 Task: Search one way flight ticket for 3 adults, 3 children in premium economy from Newark: Newark Liberty International Airport to Gillette: Gillette Campbell County Airport on 5-1-2023. Choice of flights is JetBlue. Price is upto 25000. Outbound departure time preference is 8:00.
Action: Mouse moved to (199, 345)
Screenshot: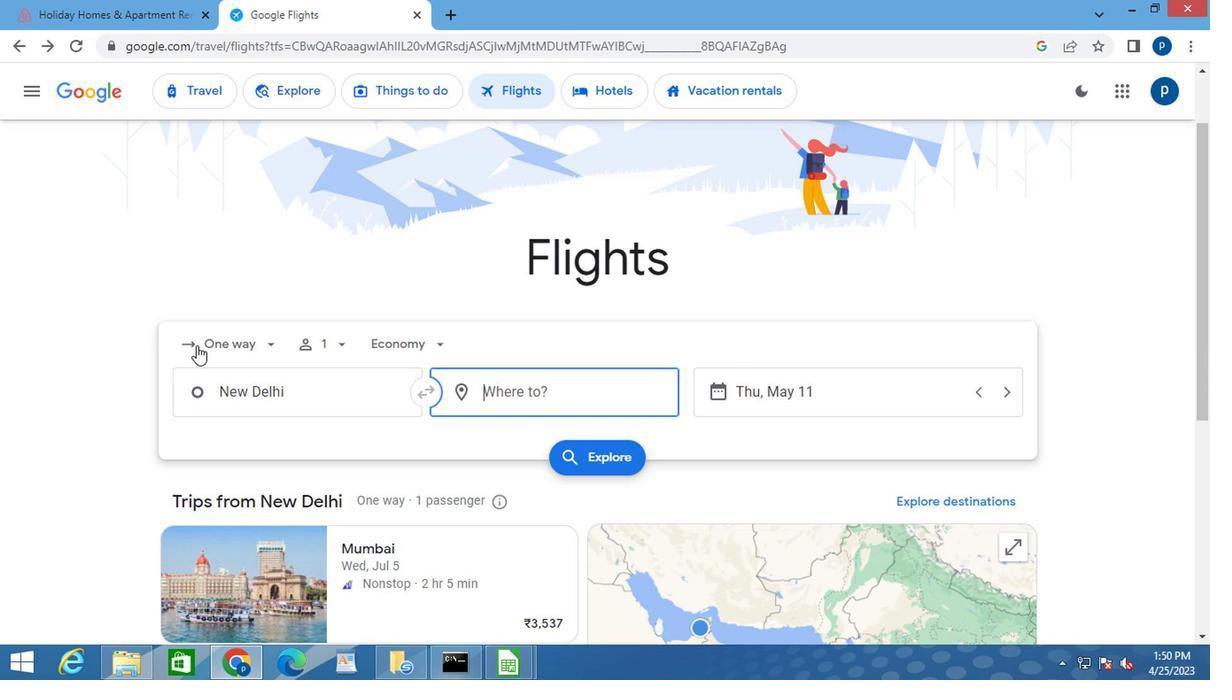 
Action: Mouse pressed left at (199, 345)
Screenshot: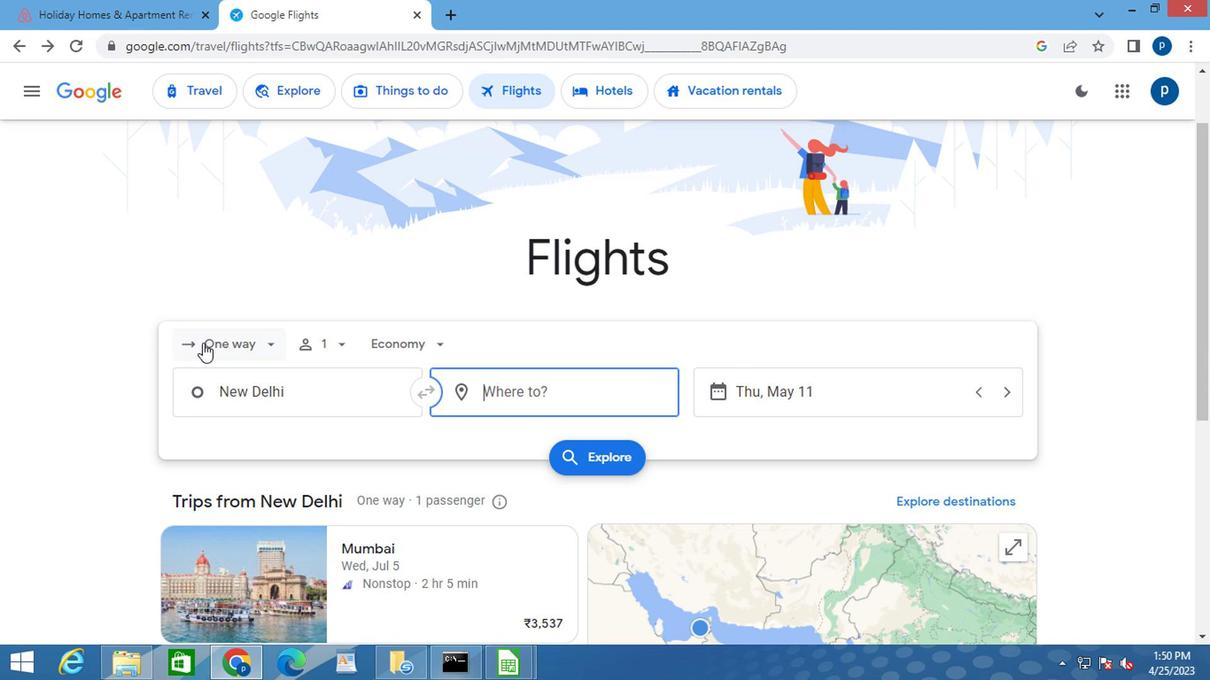 
Action: Mouse moved to (235, 424)
Screenshot: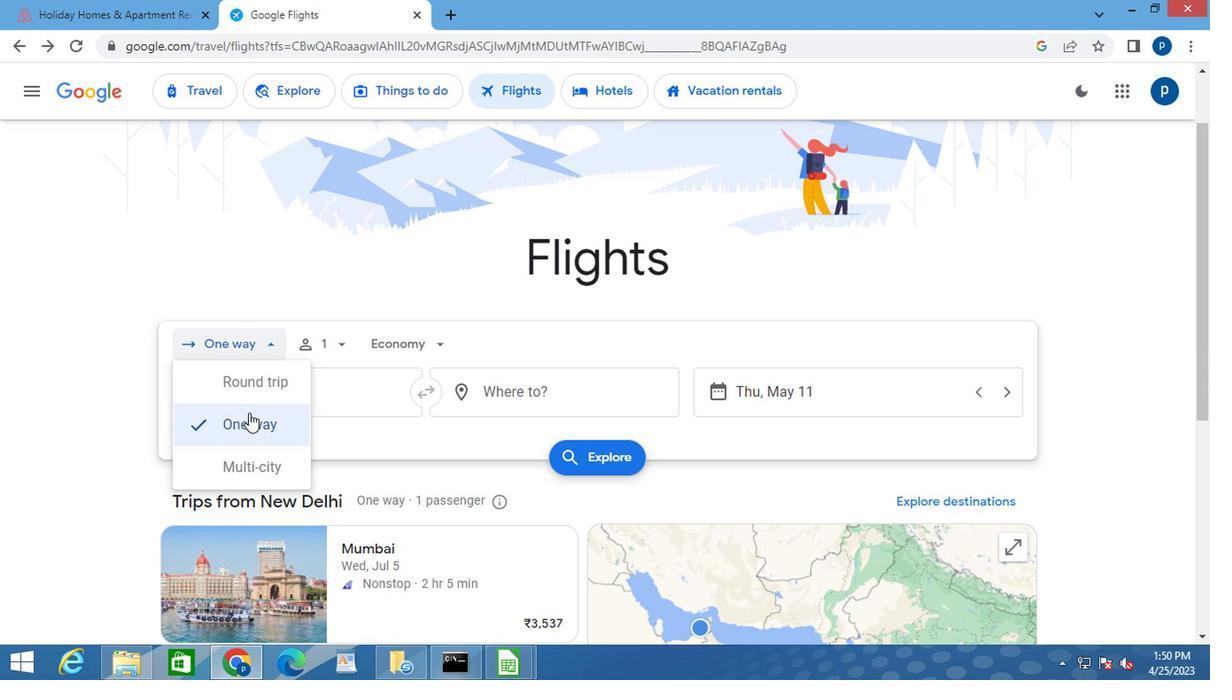 
Action: Mouse pressed left at (235, 424)
Screenshot: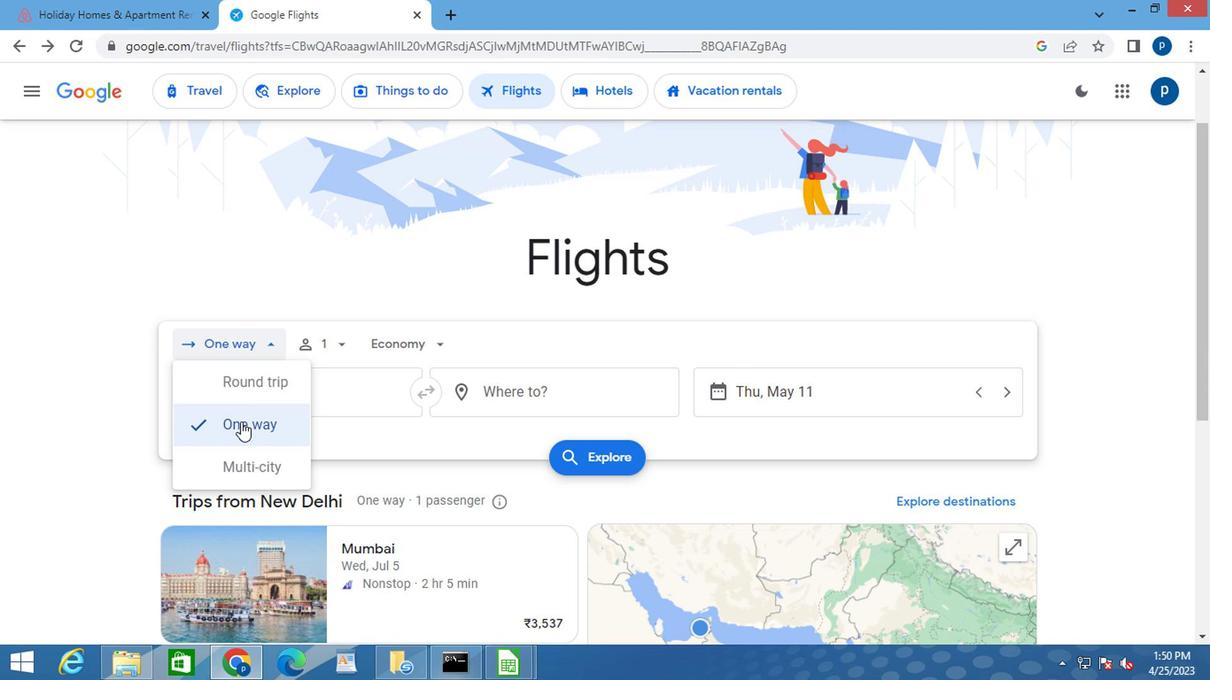 
Action: Mouse moved to (312, 340)
Screenshot: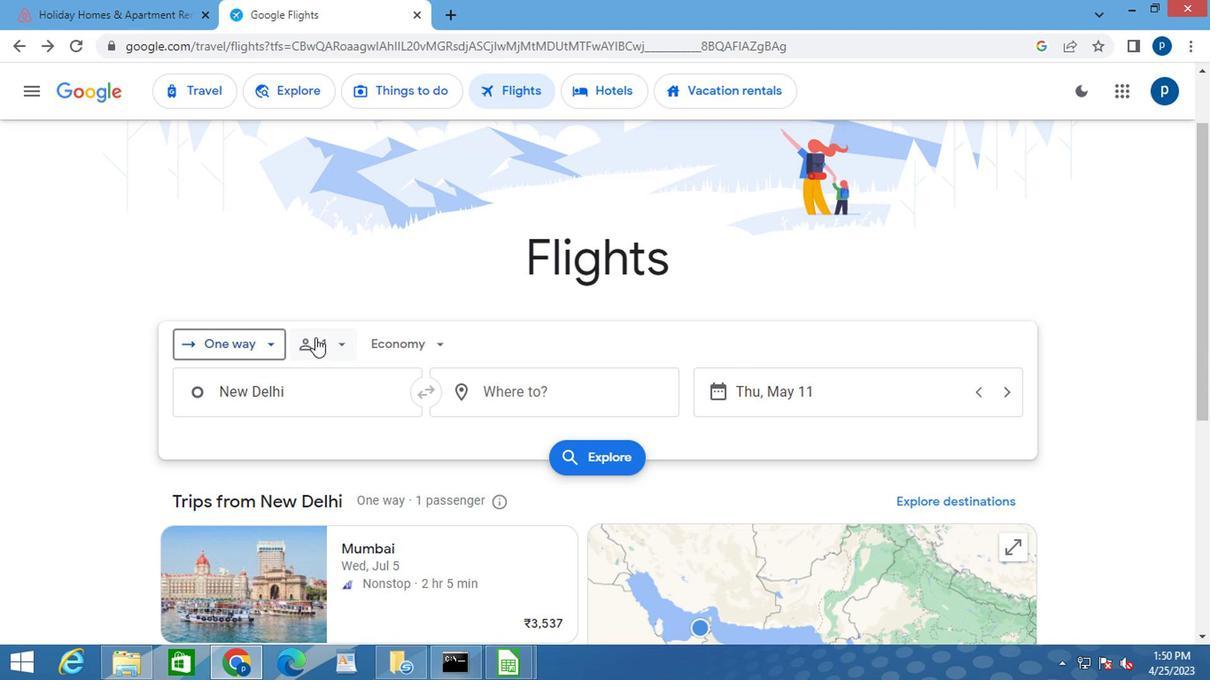 
Action: Mouse pressed left at (312, 340)
Screenshot: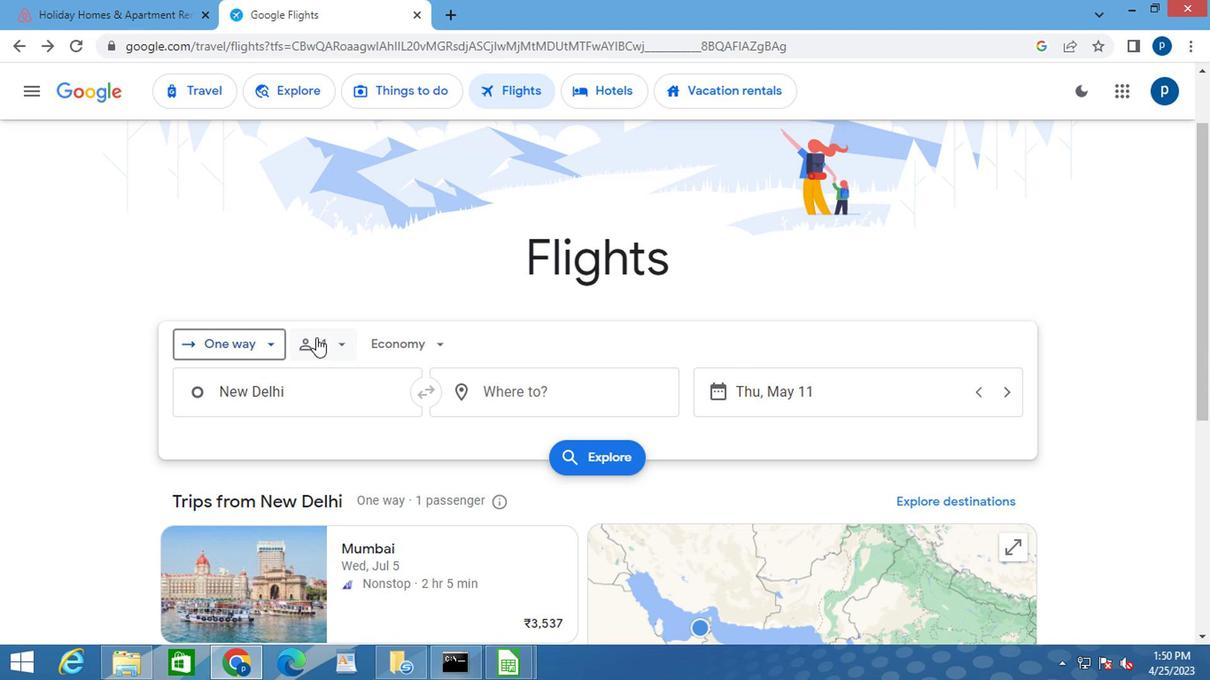 
Action: Mouse moved to (472, 388)
Screenshot: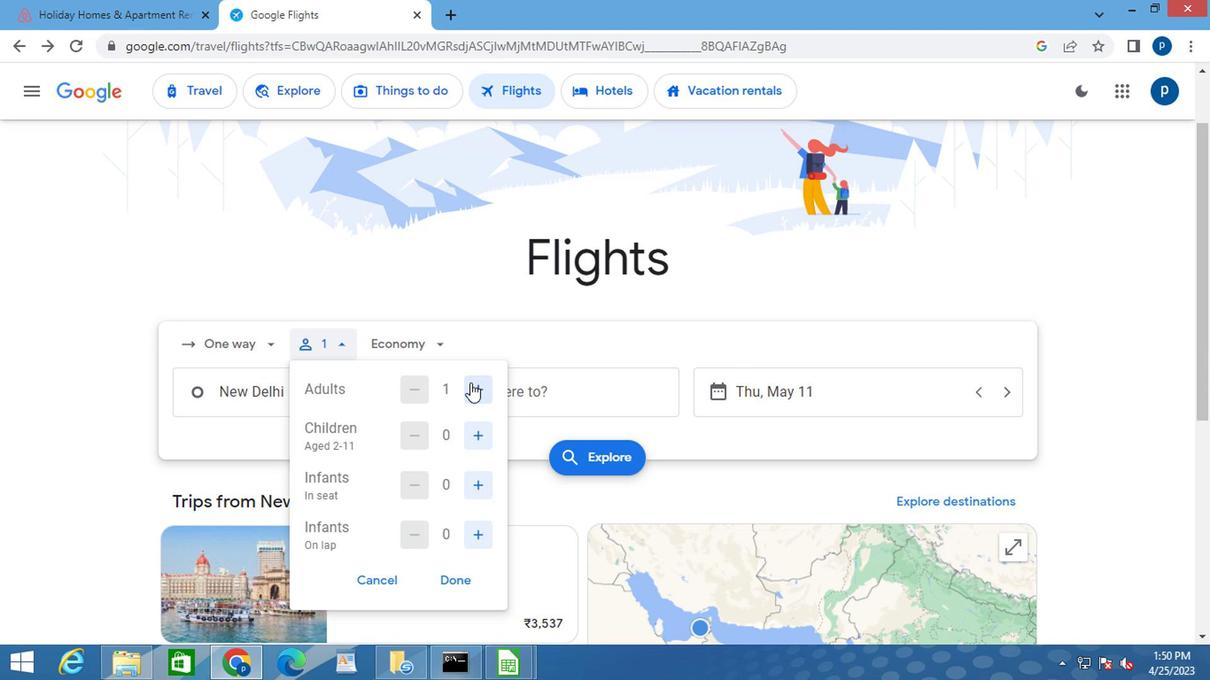 
Action: Mouse pressed left at (472, 388)
Screenshot: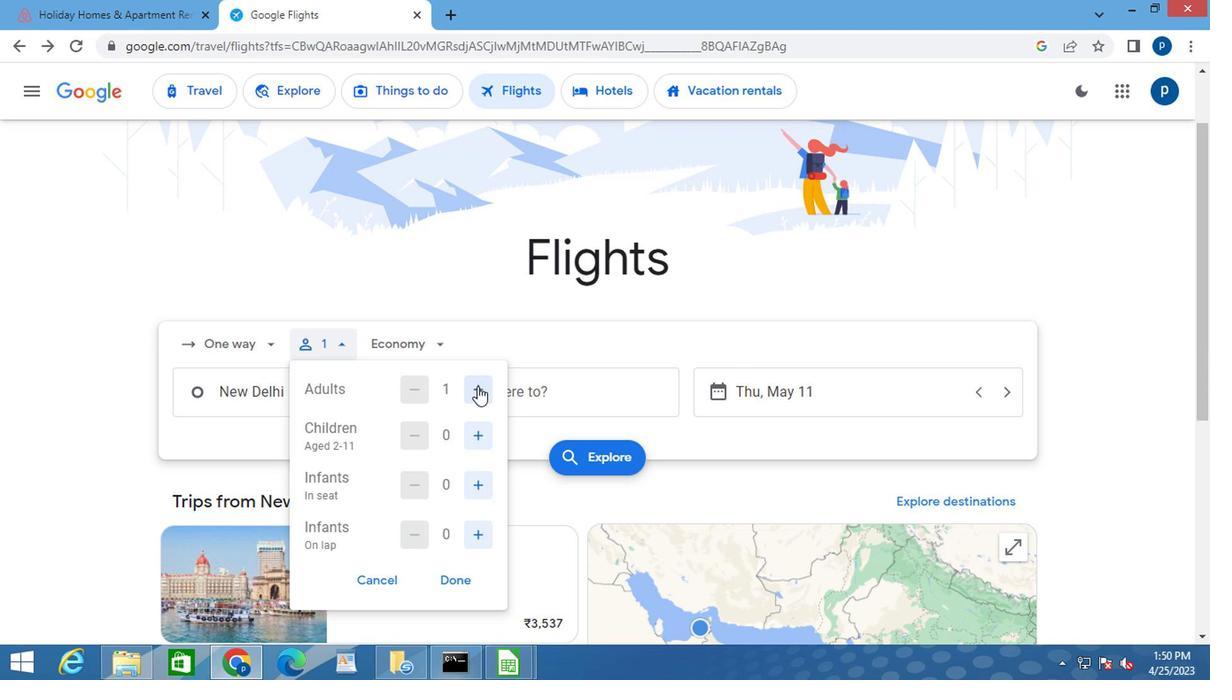 
Action: Mouse pressed left at (472, 388)
Screenshot: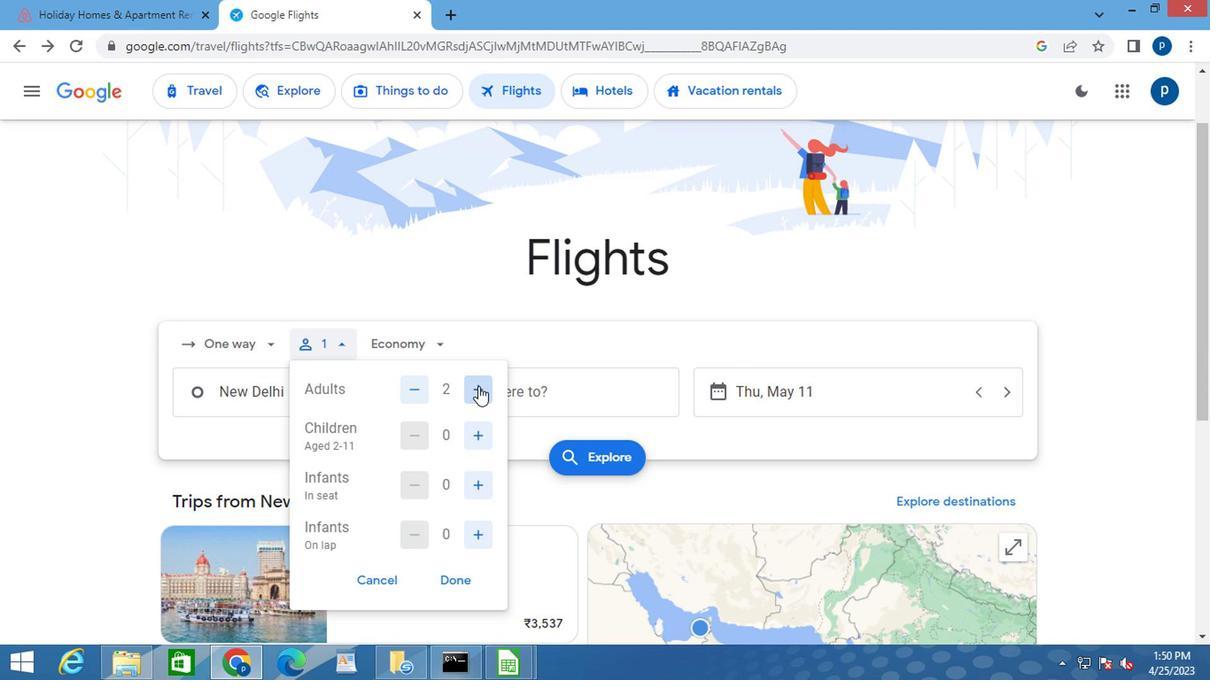 
Action: Mouse moved to (477, 441)
Screenshot: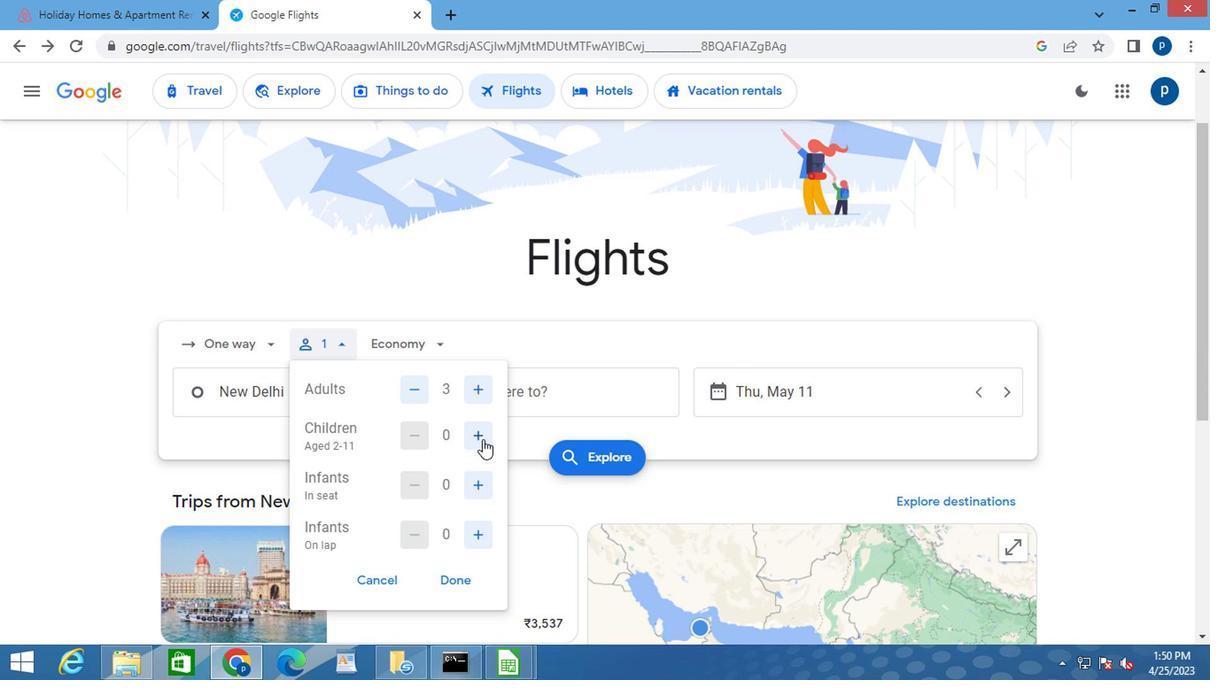 
Action: Mouse pressed left at (477, 441)
Screenshot: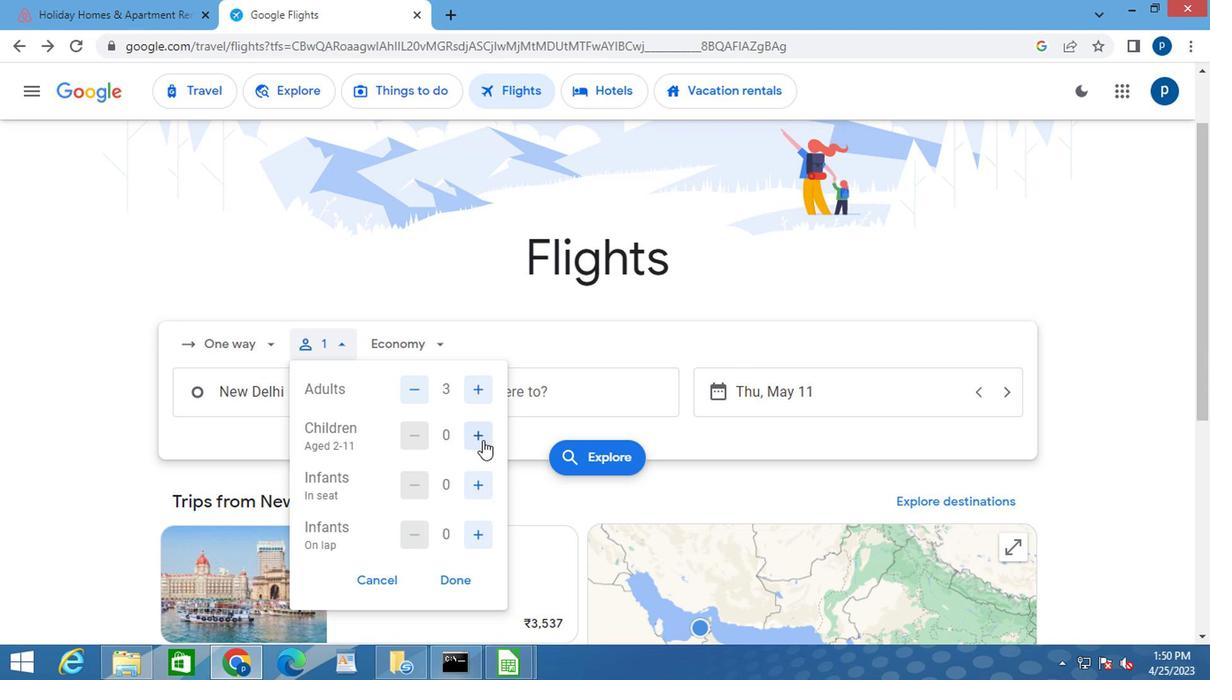 
Action: Mouse pressed left at (477, 441)
Screenshot: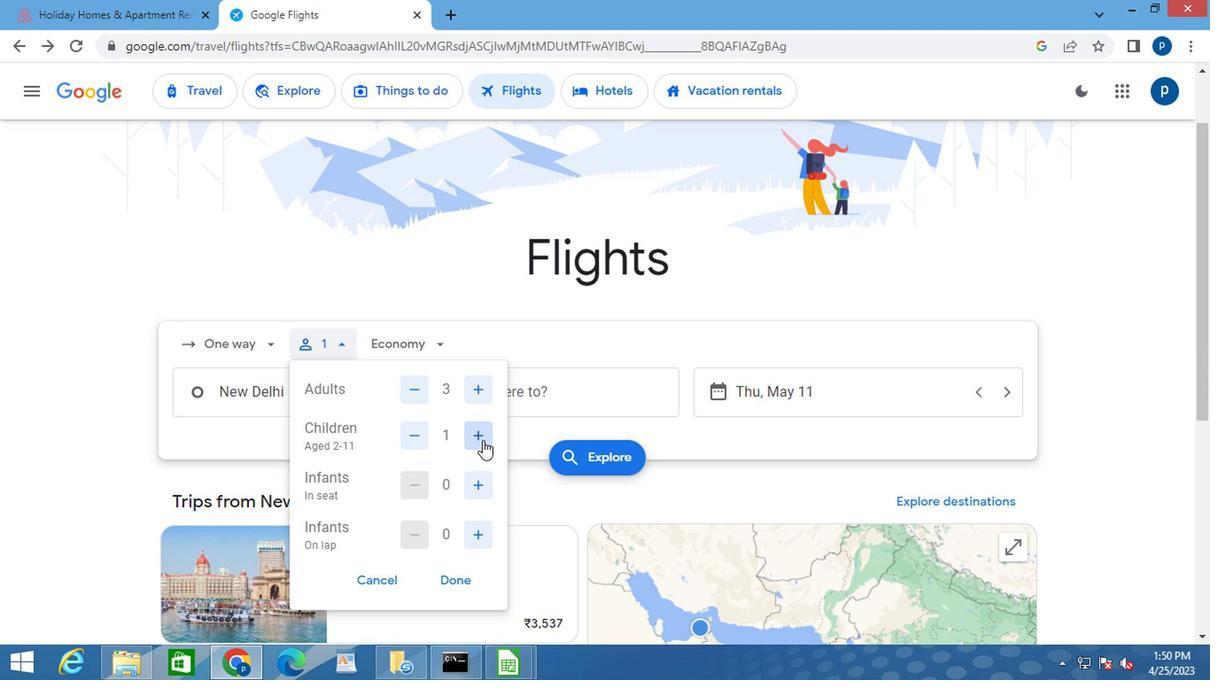 
Action: Mouse moved to (477, 440)
Screenshot: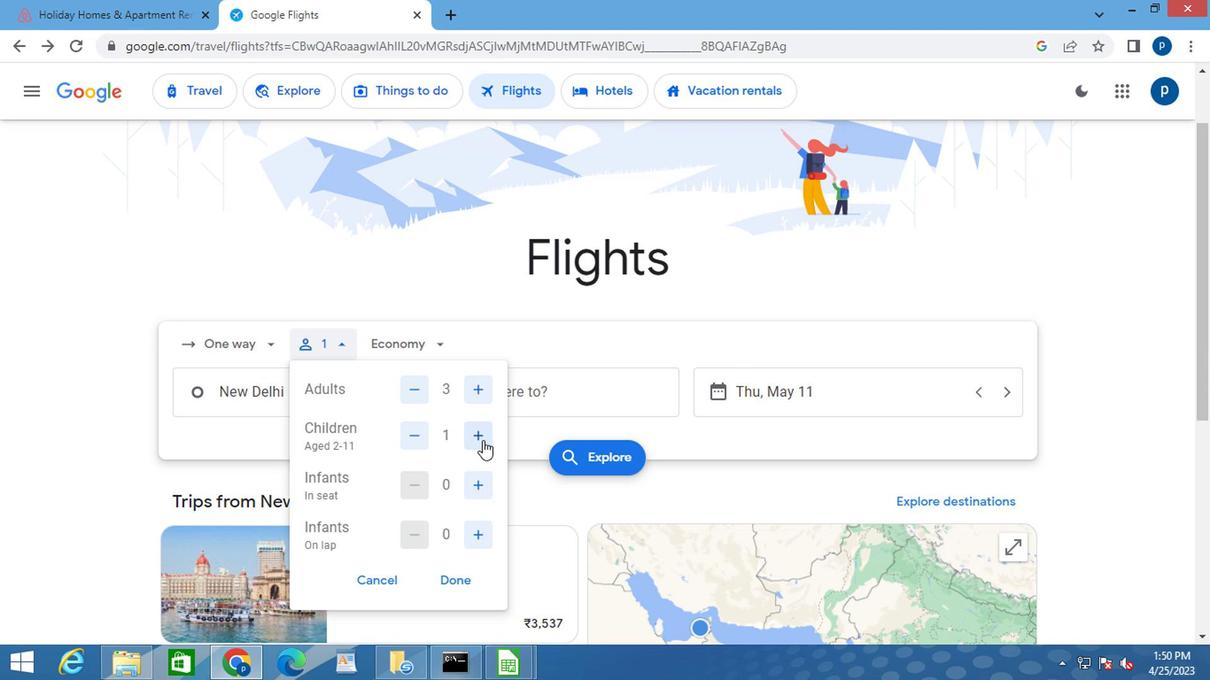 
Action: Mouse pressed left at (477, 440)
Screenshot: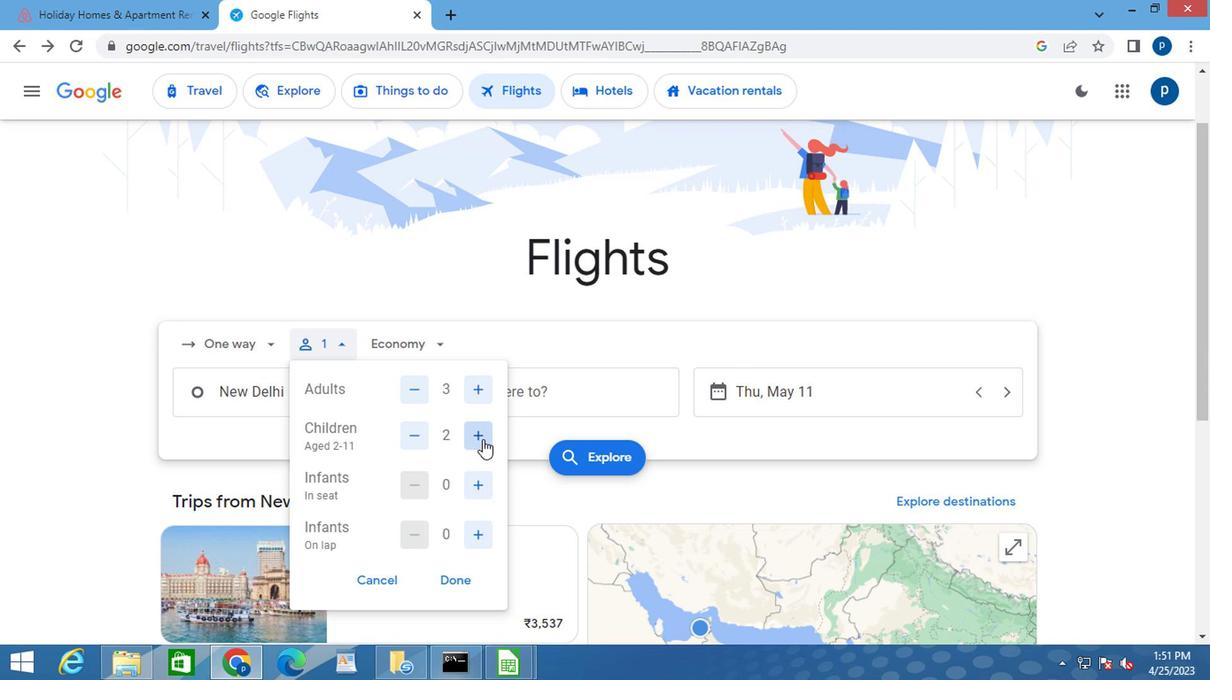 
Action: Mouse moved to (452, 574)
Screenshot: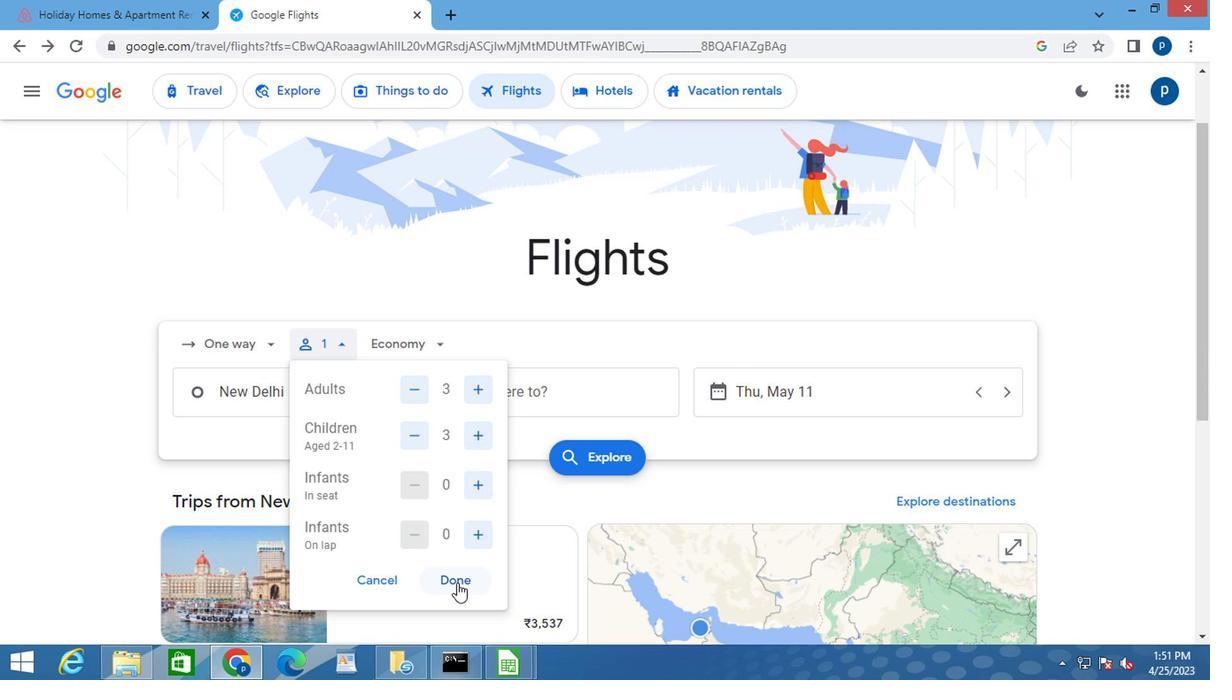 
Action: Mouse pressed left at (452, 574)
Screenshot: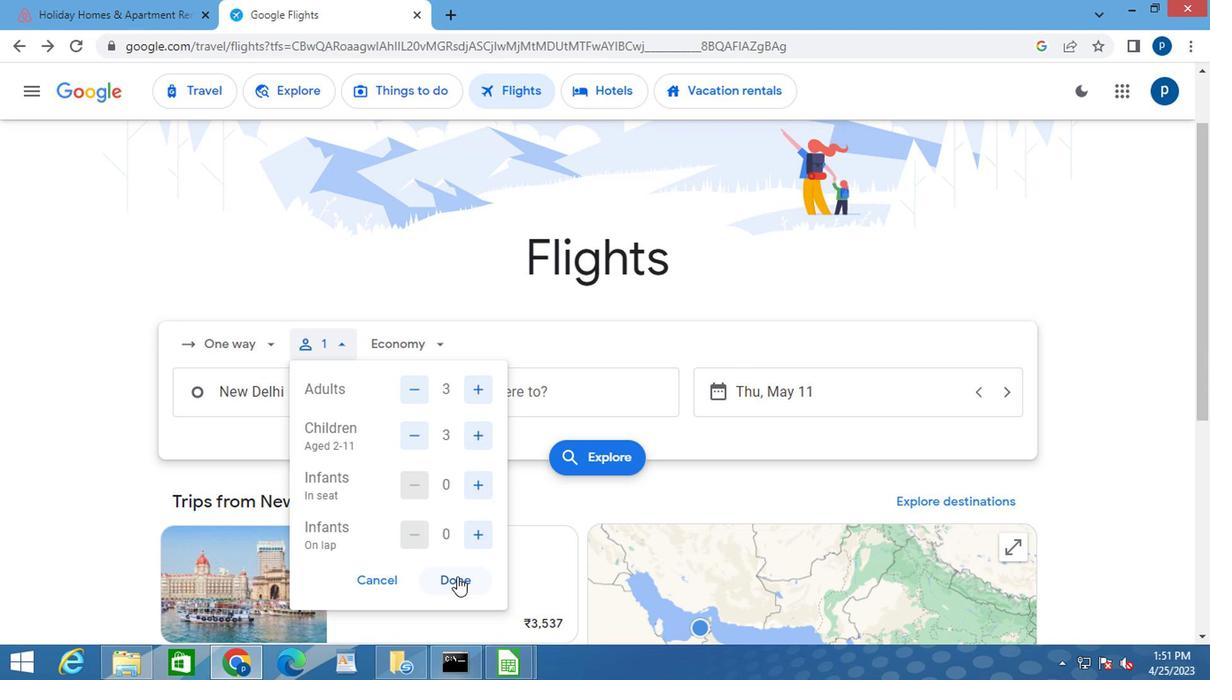 
Action: Mouse moved to (416, 341)
Screenshot: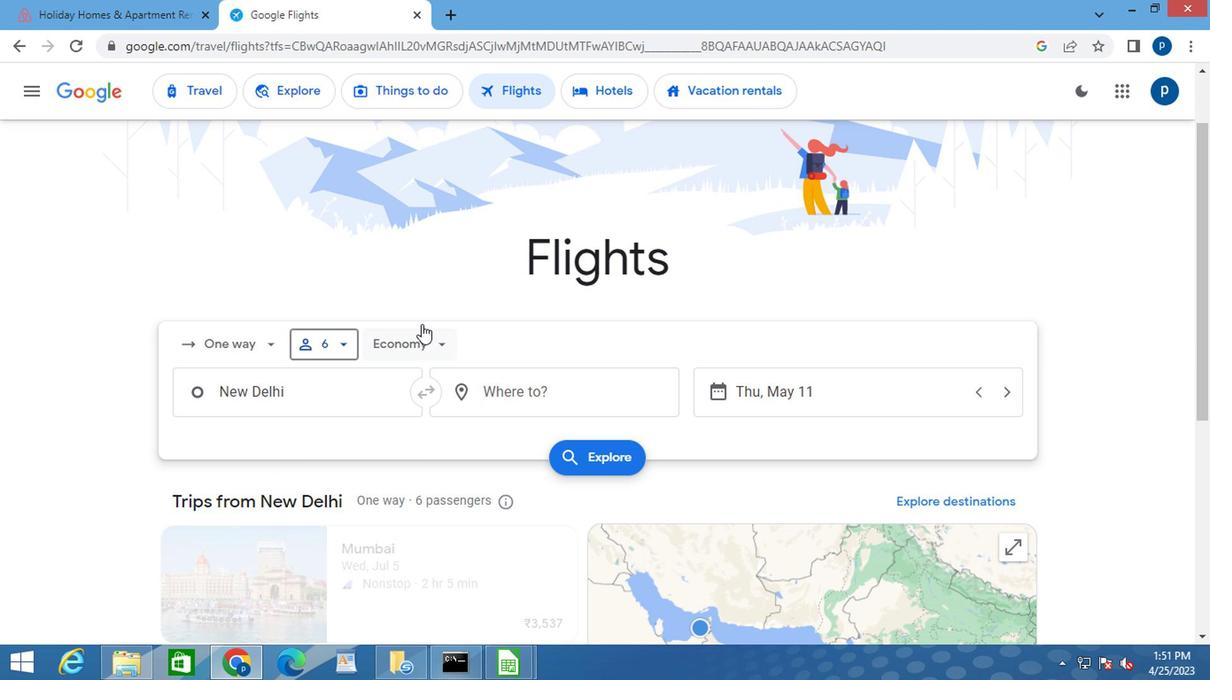 
Action: Mouse pressed left at (416, 341)
Screenshot: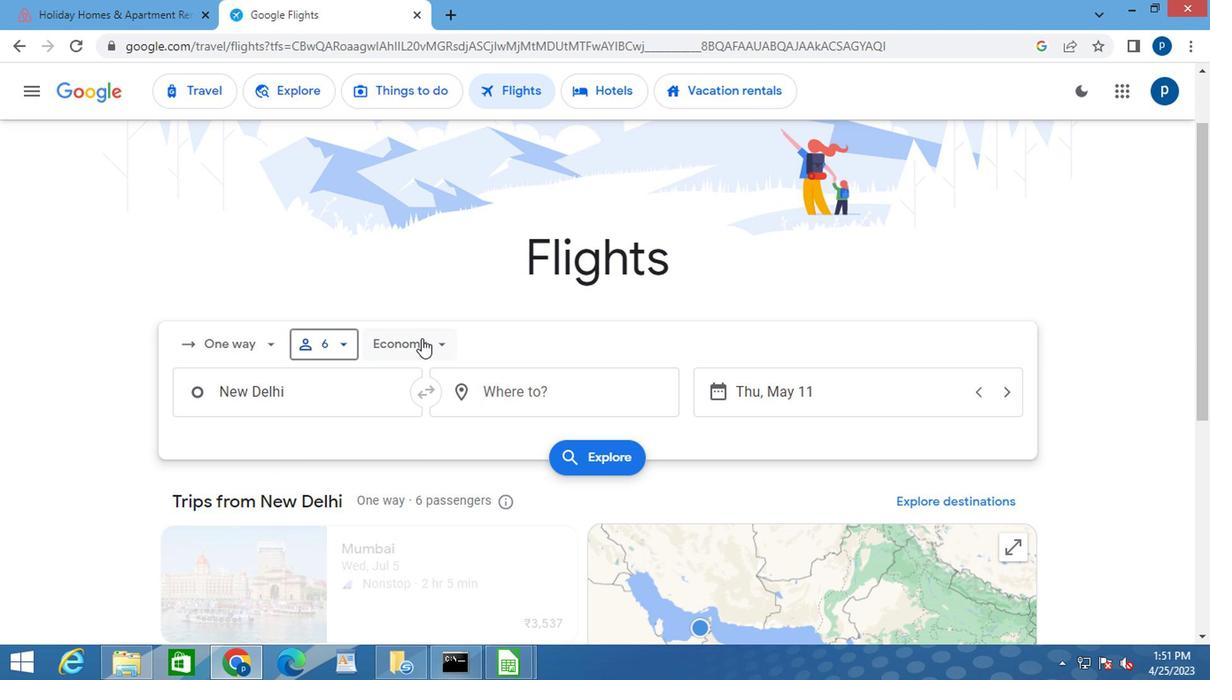 
Action: Mouse moved to (479, 419)
Screenshot: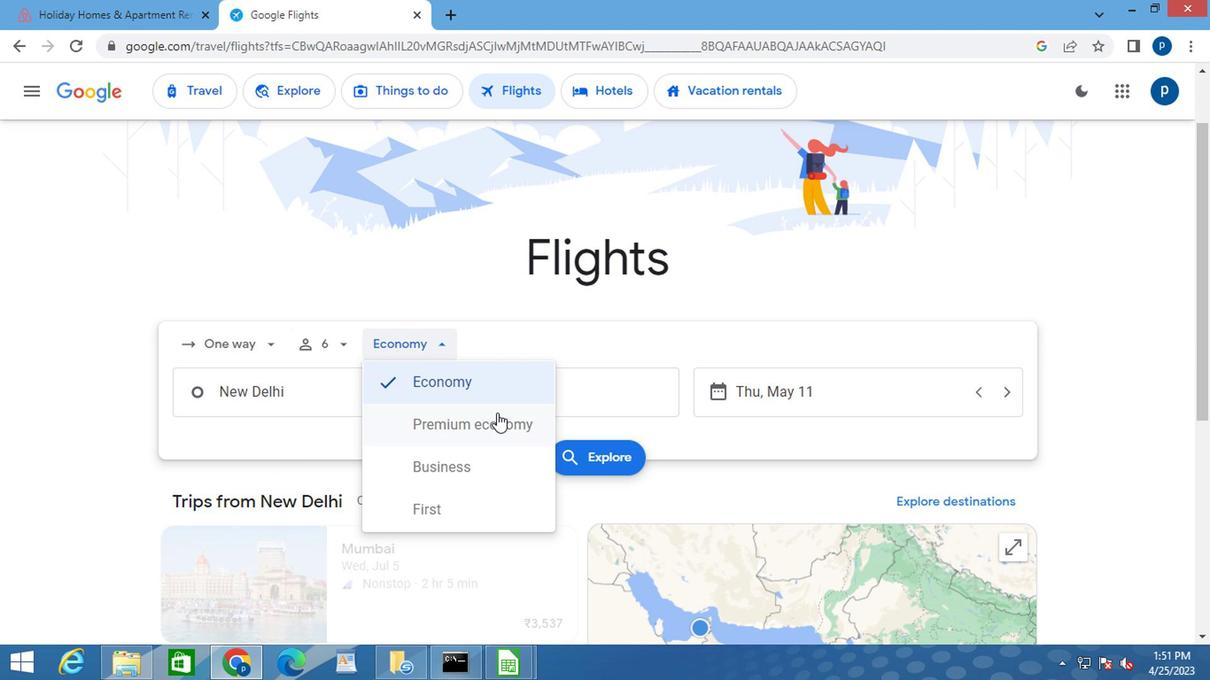 
Action: Mouse pressed left at (479, 419)
Screenshot: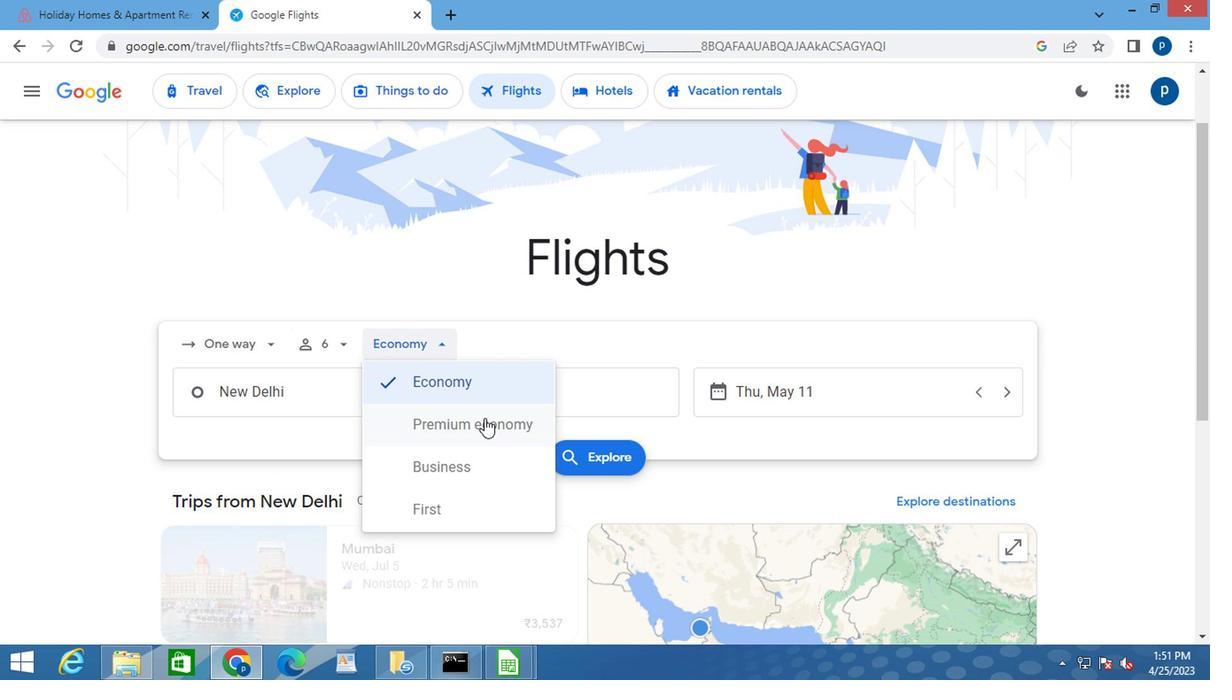 
Action: Mouse moved to (277, 397)
Screenshot: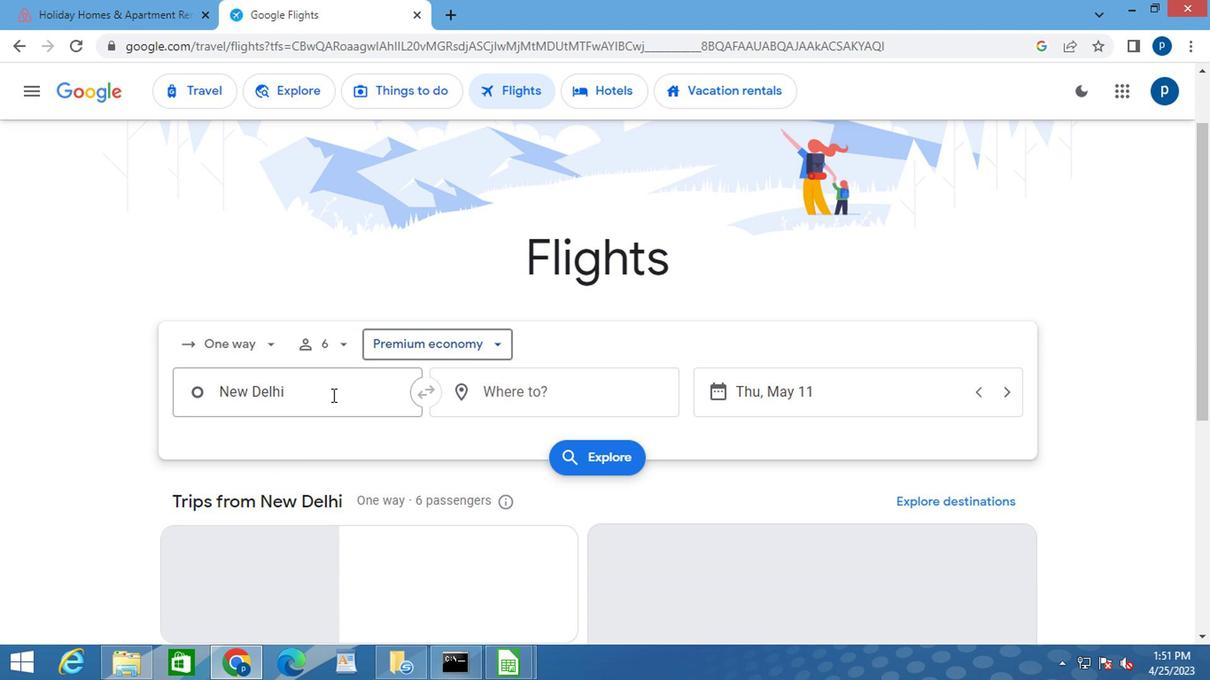 
Action: Mouse pressed left at (277, 397)
Screenshot: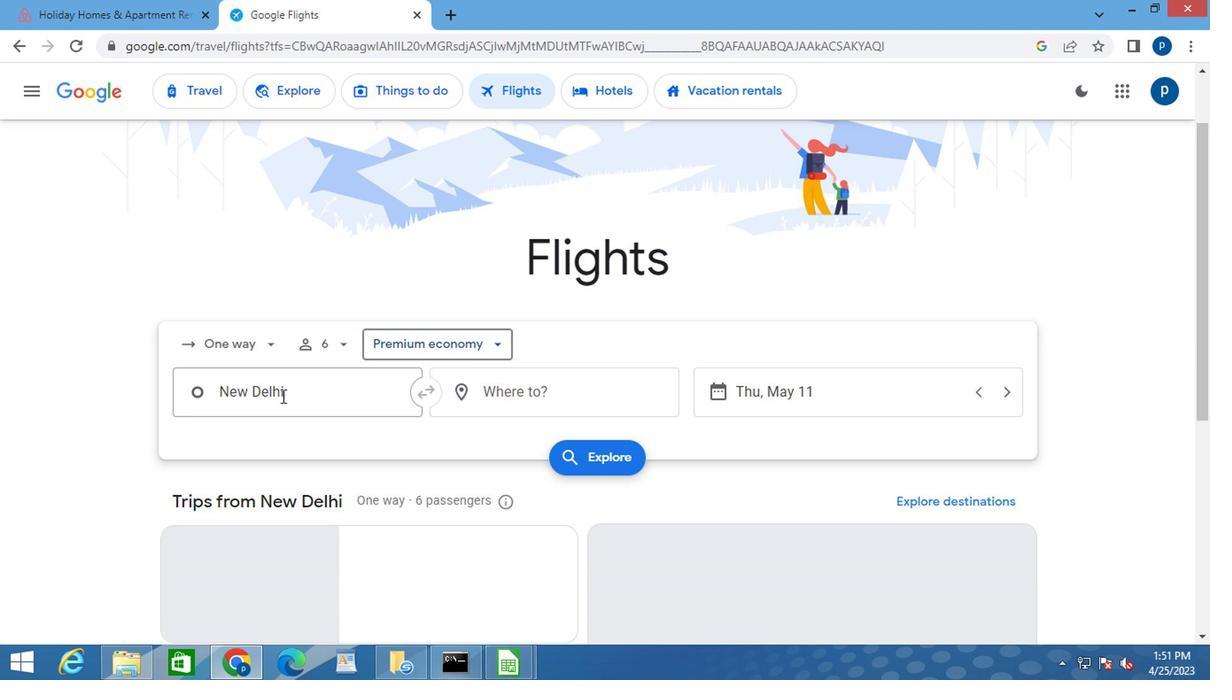 
Action: Mouse pressed left at (277, 397)
Screenshot: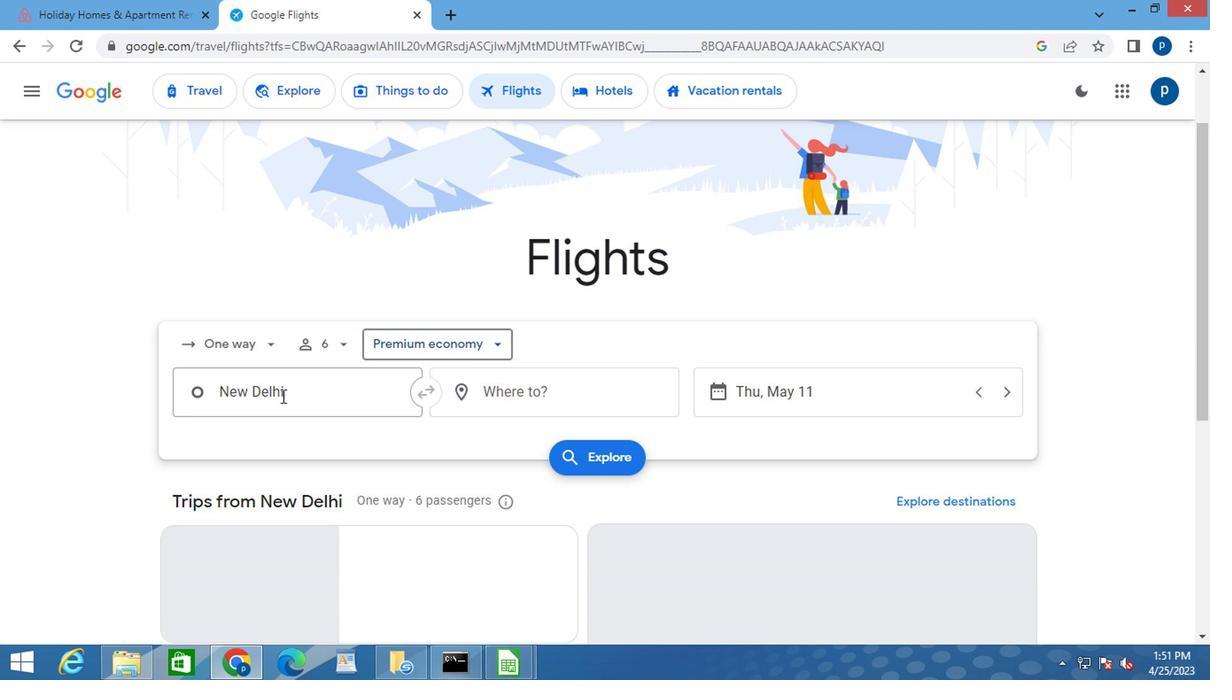 
Action: Key pressed <Key.delete><Key.caps_lock>n<Key.caps_lock>
Screenshot: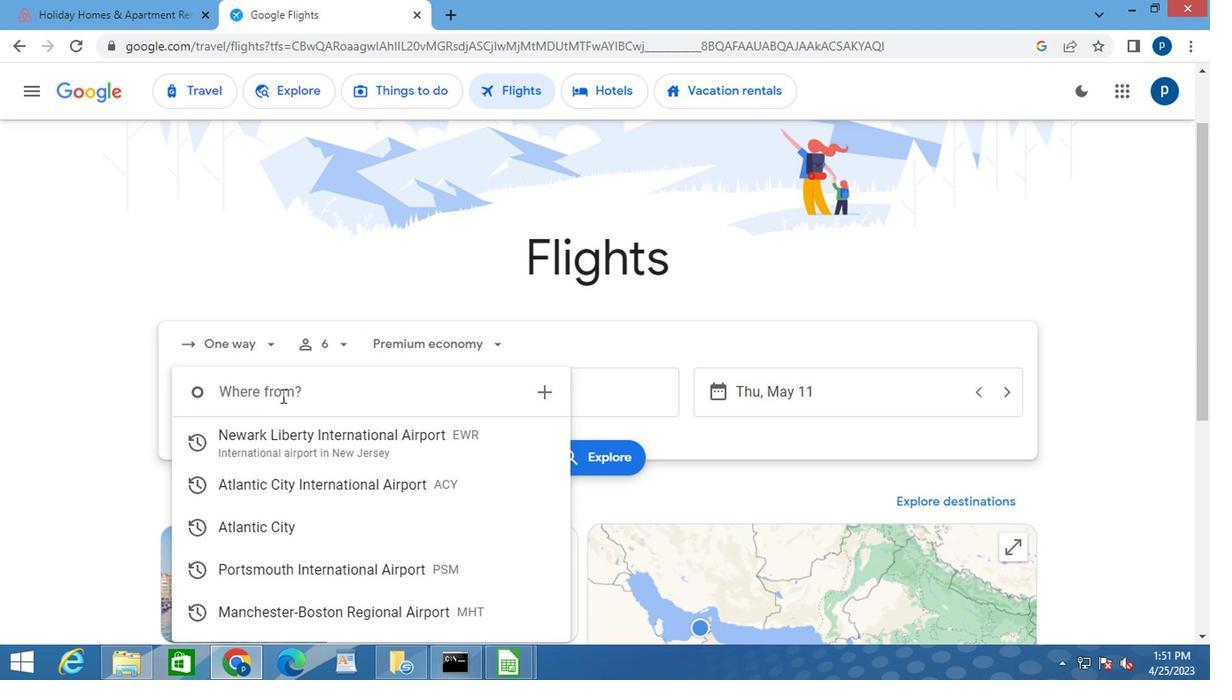
Action: Mouse moved to (276, 397)
Screenshot: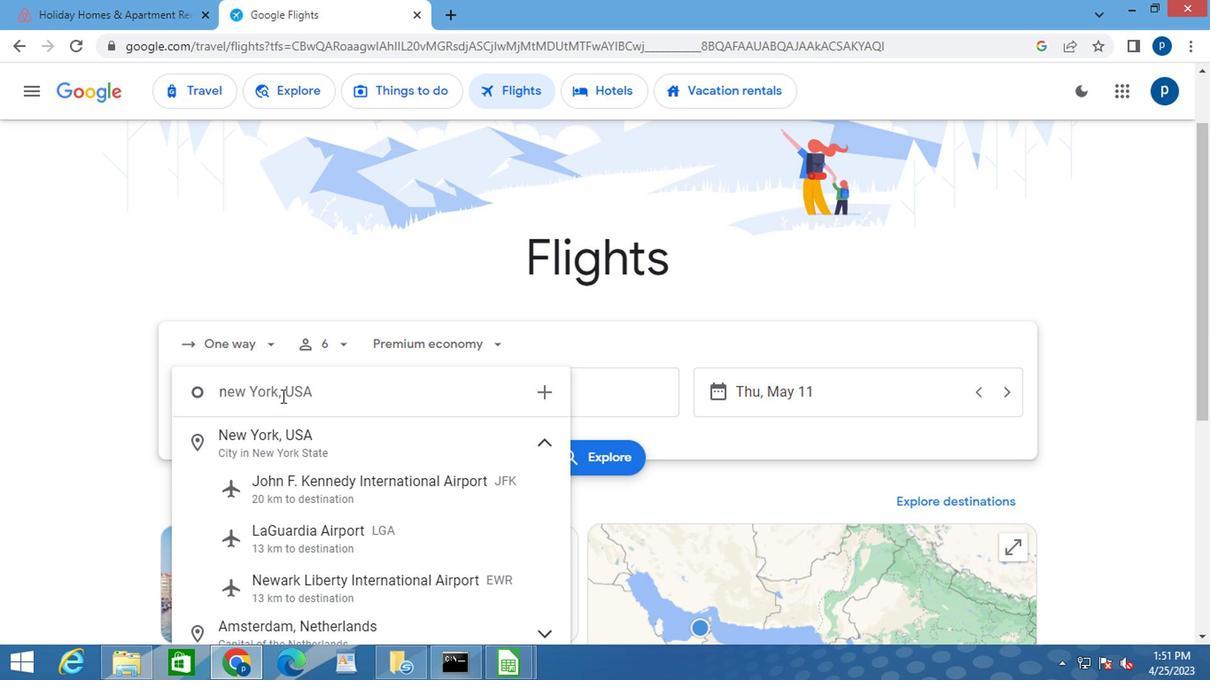 
Action: Key pressed <Key.backspace>n<Key.caps_lock>ewark
Screenshot: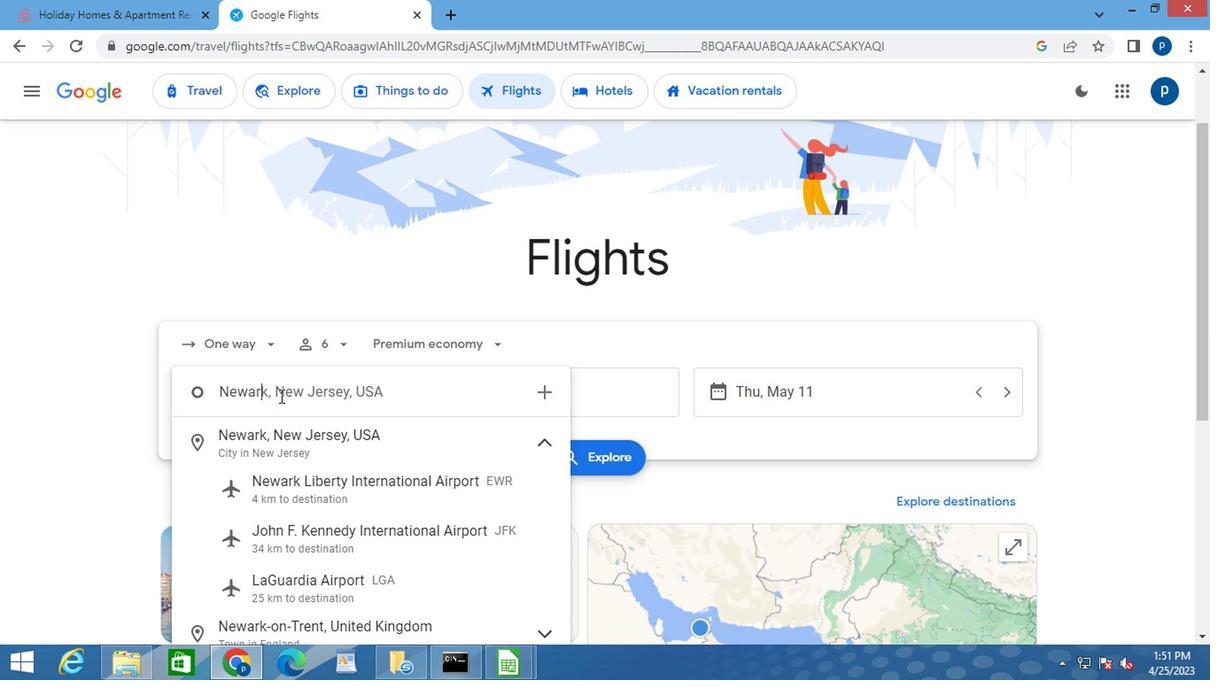 
Action: Mouse moved to (322, 491)
Screenshot: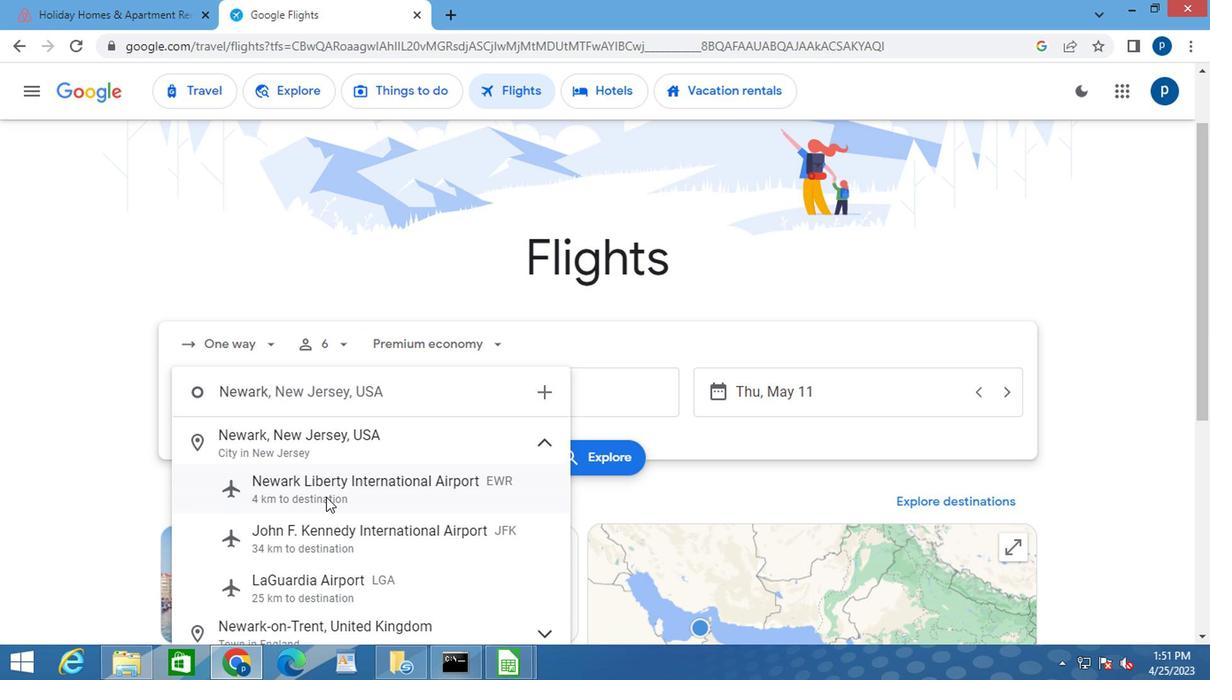 
Action: Mouse pressed left at (322, 491)
Screenshot: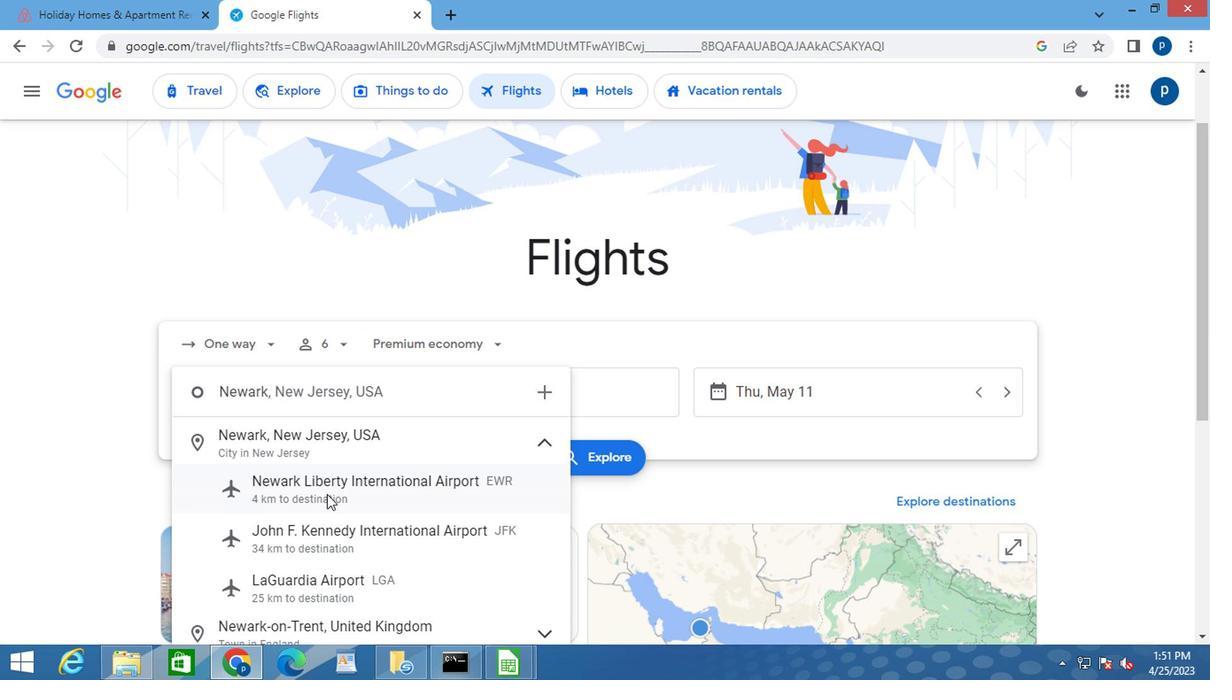 
Action: Mouse moved to (527, 399)
Screenshot: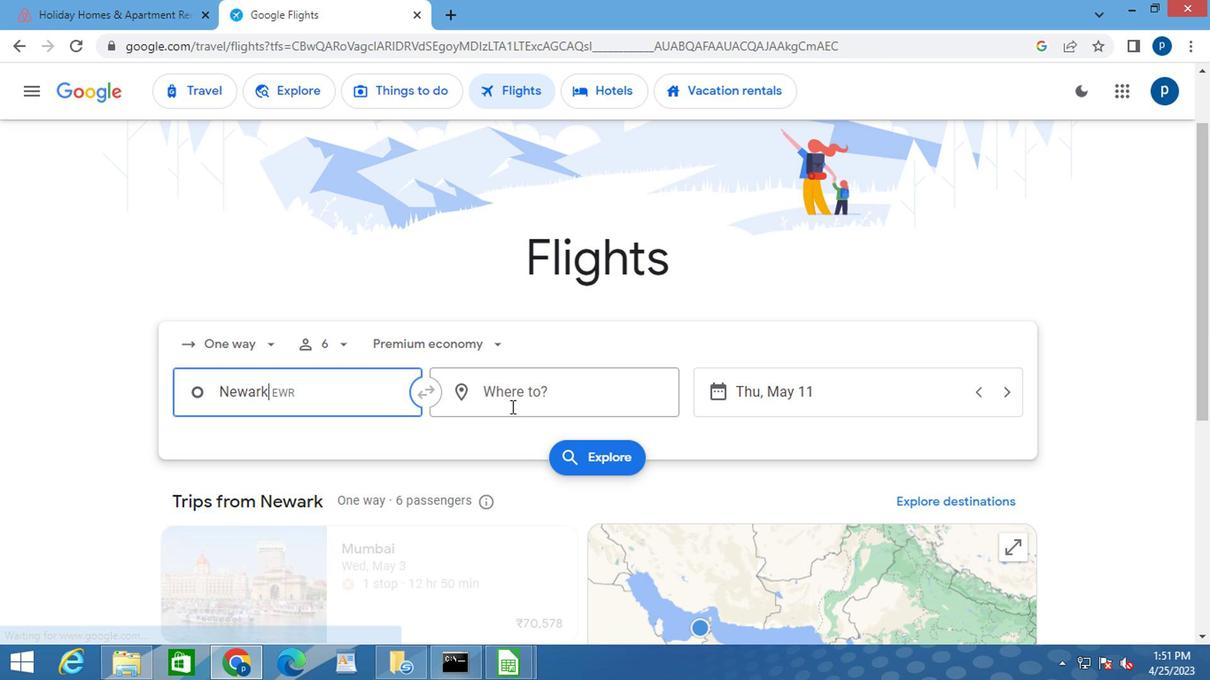 
Action: Mouse pressed left at (527, 399)
Screenshot: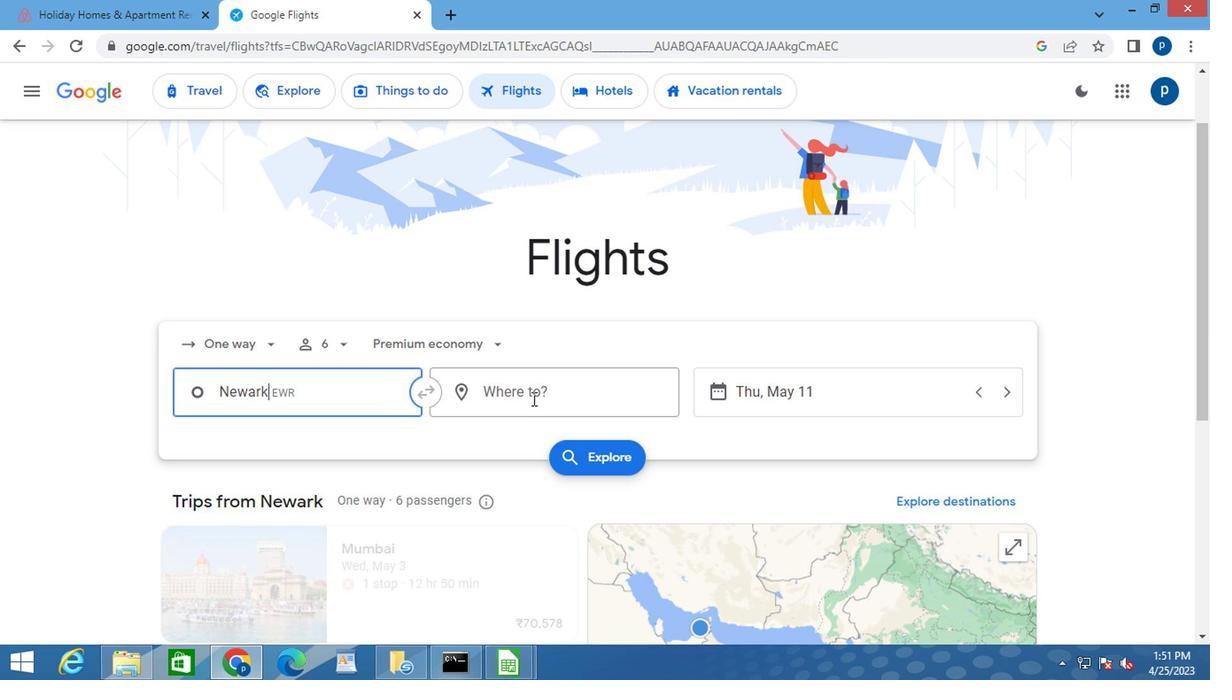 
Action: Key pressed <Key.caps_lock>g<Key.caps_lock>illette
Screenshot: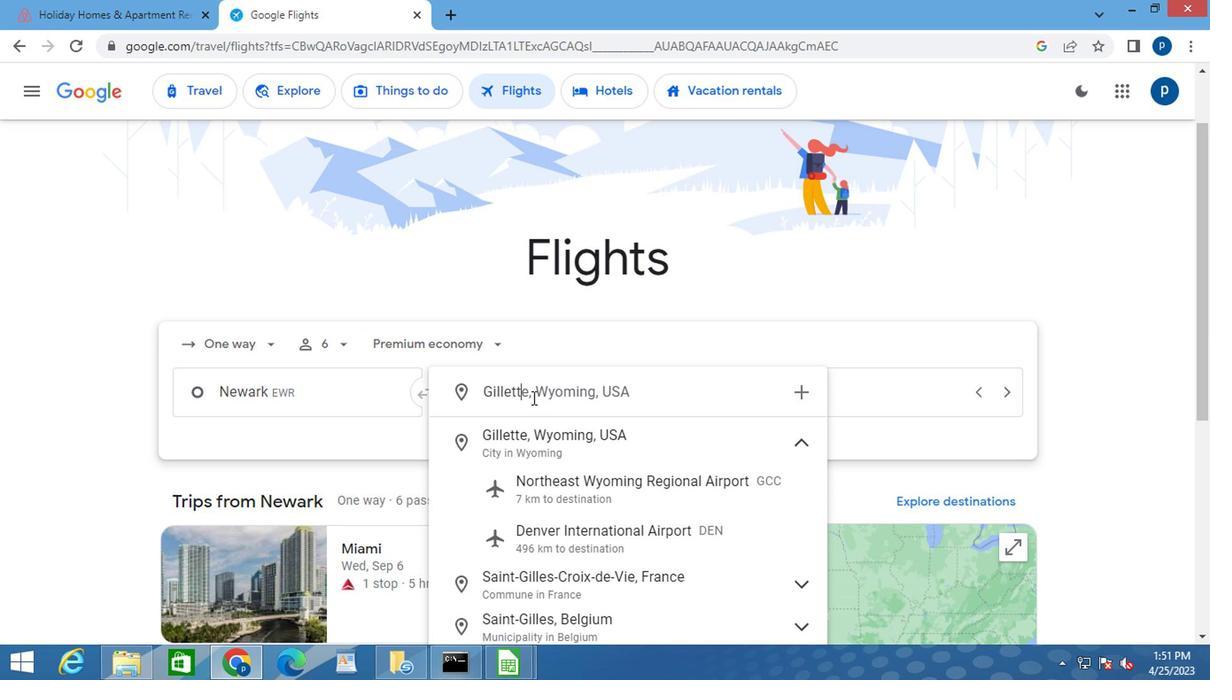 
Action: Mouse moved to (539, 446)
Screenshot: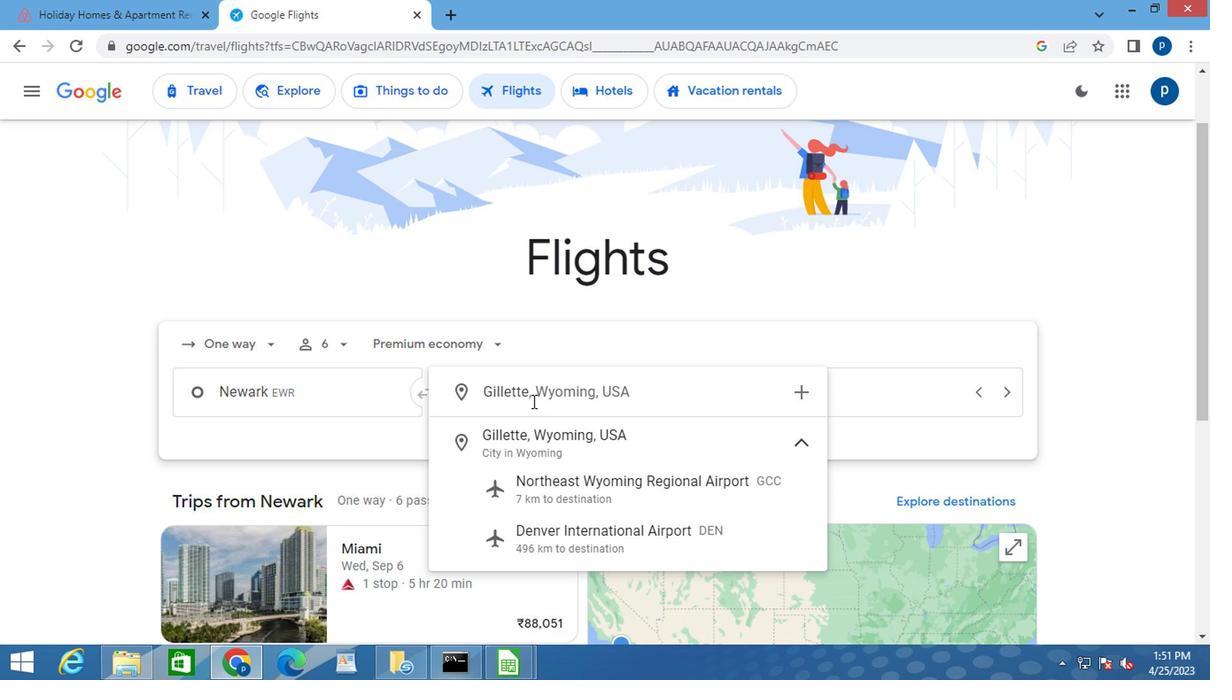
Action: Mouse pressed left at (539, 446)
Screenshot: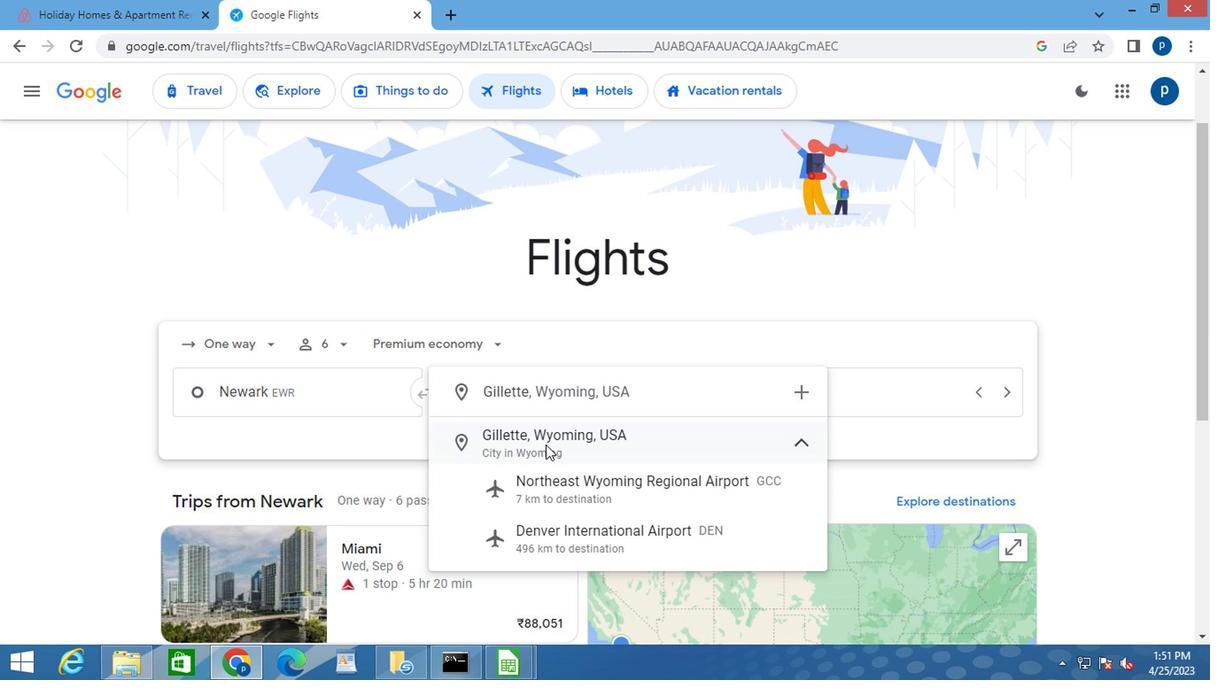 
Action: Mouse moved to (729, 400)
Screenshot: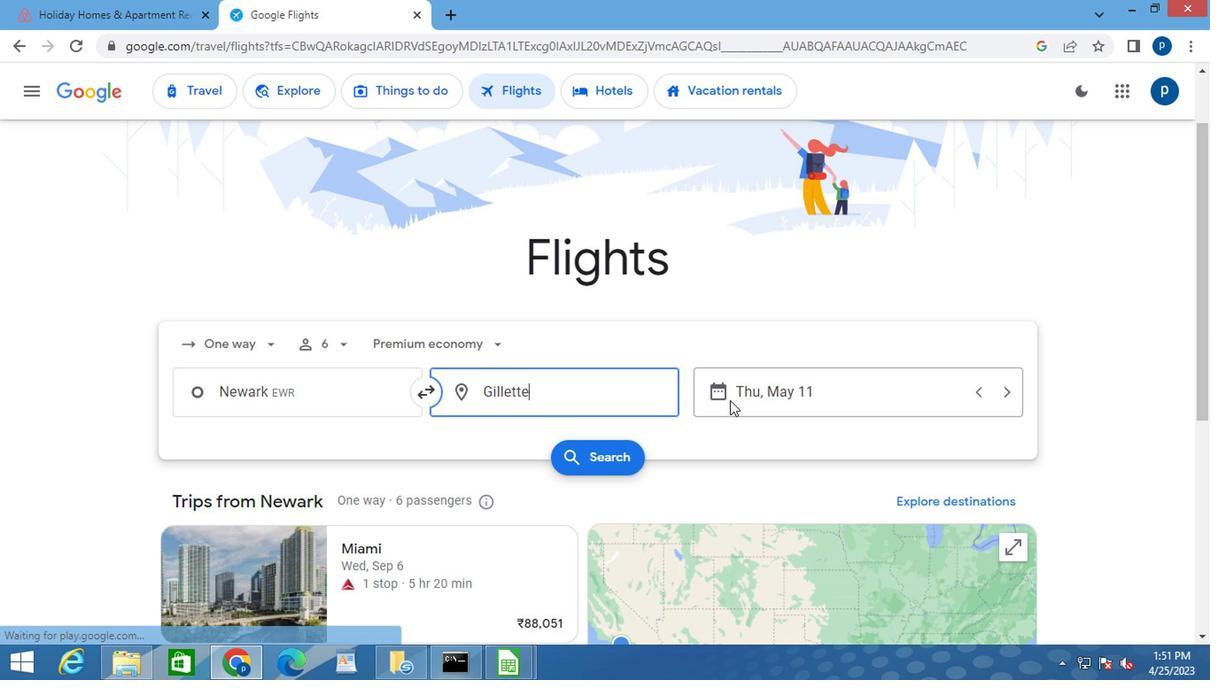 
Action: Mouse pressed left at (729, 400)
Screenshot: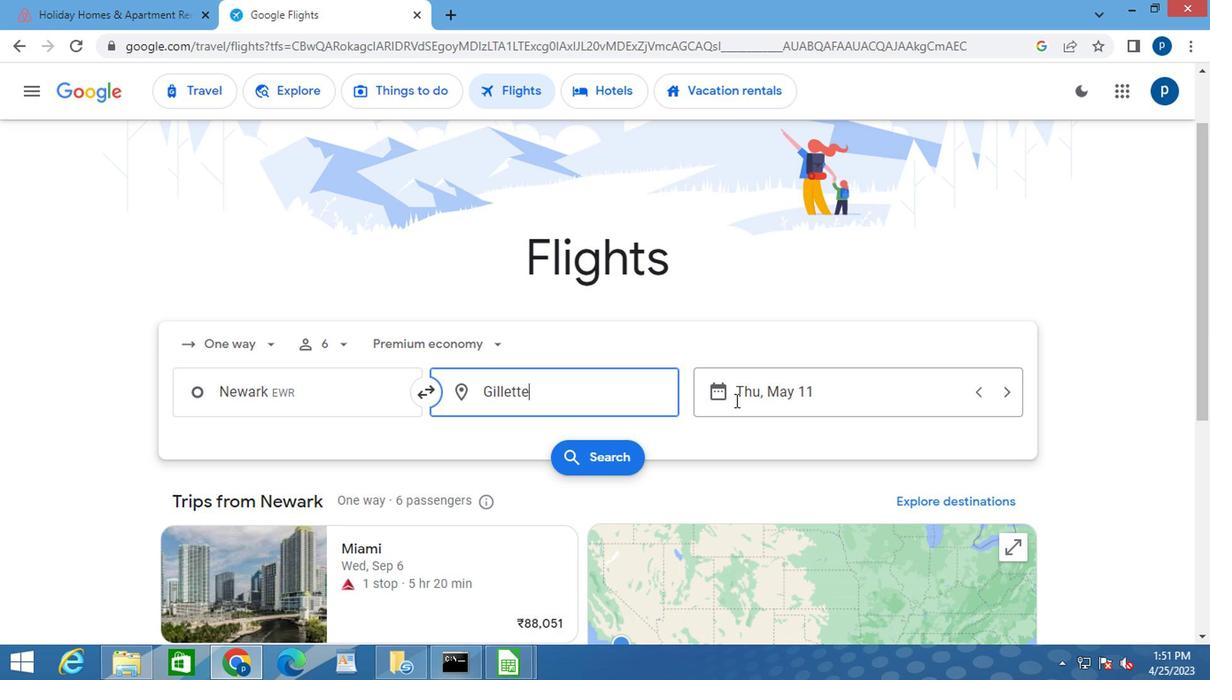 
Action: Mouse moved to (771, 307)
Screenshot: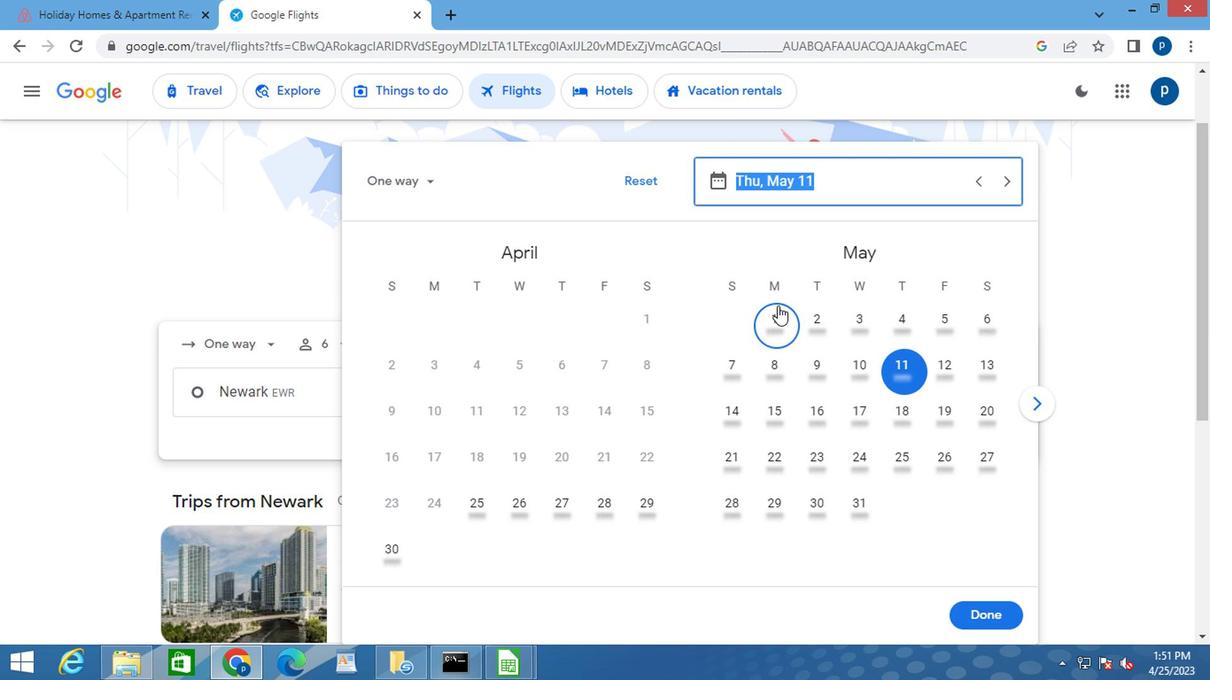 
Action: Mouse pressed left at (771, 307)
Screenshot: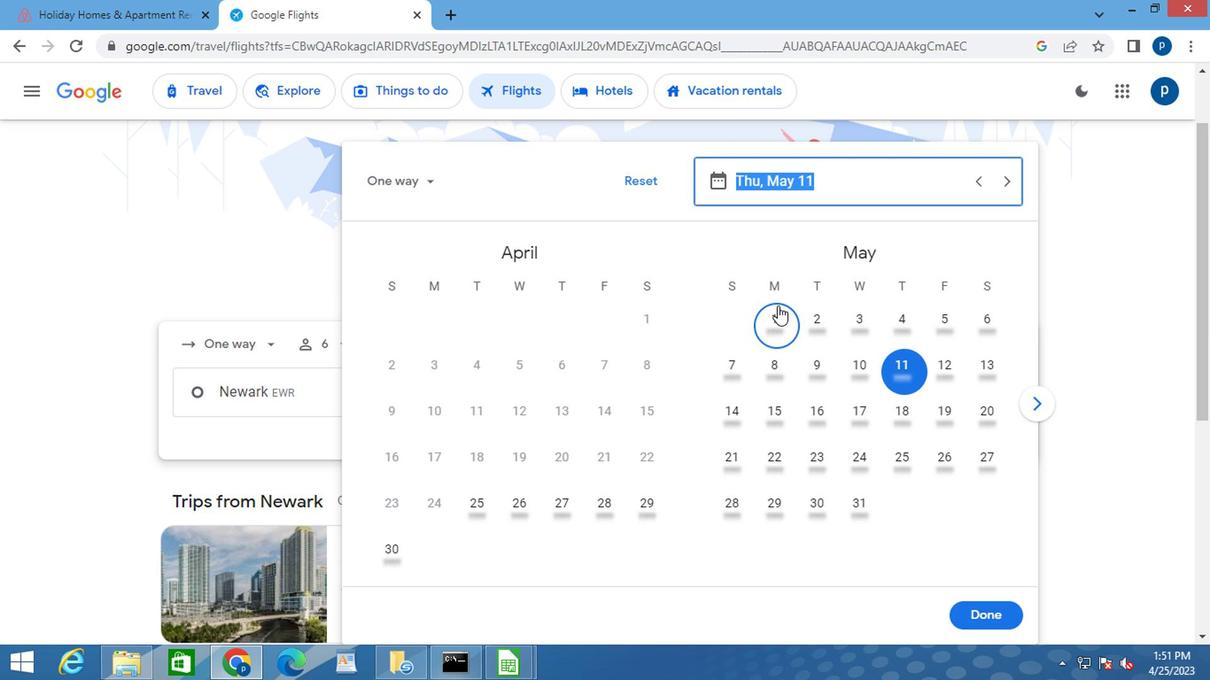 
Action: Mouse moved to (977, 610)
Screenshot: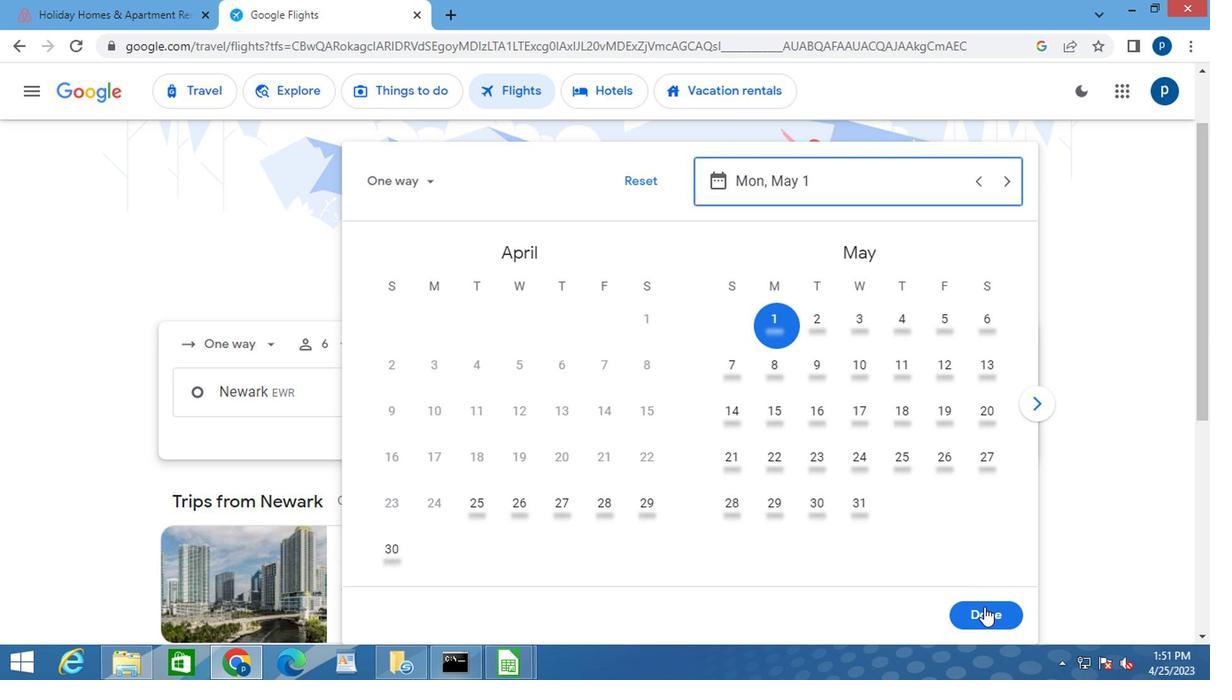 
Action: Mouse pressed left at (977, 610)
Screenshot: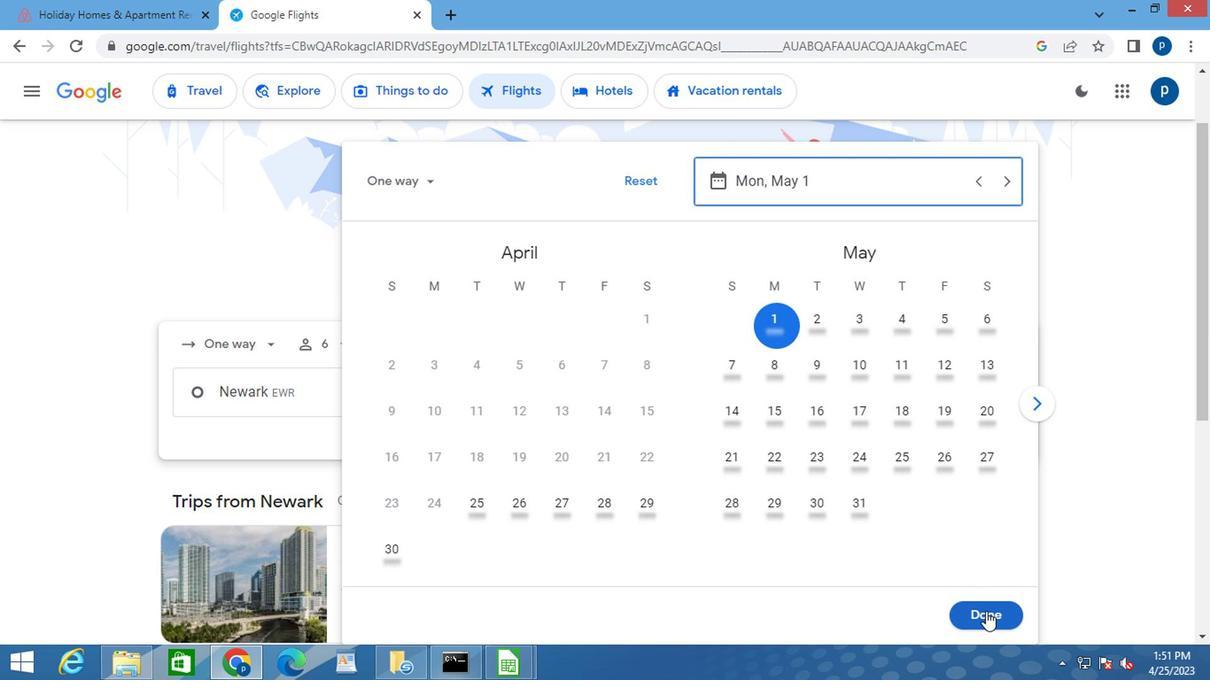 
Action: Mouse moved to (585, 449)
Screenshot: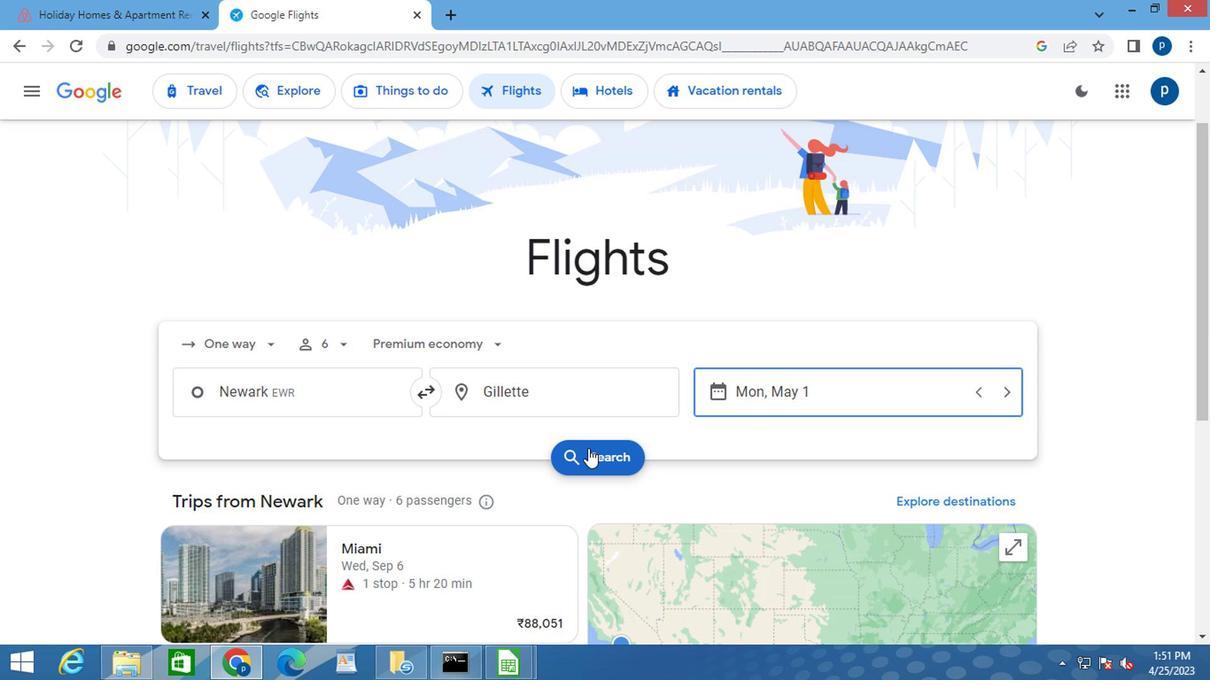 
Action: Mouse pressed left at (585, 449)
Screenshot: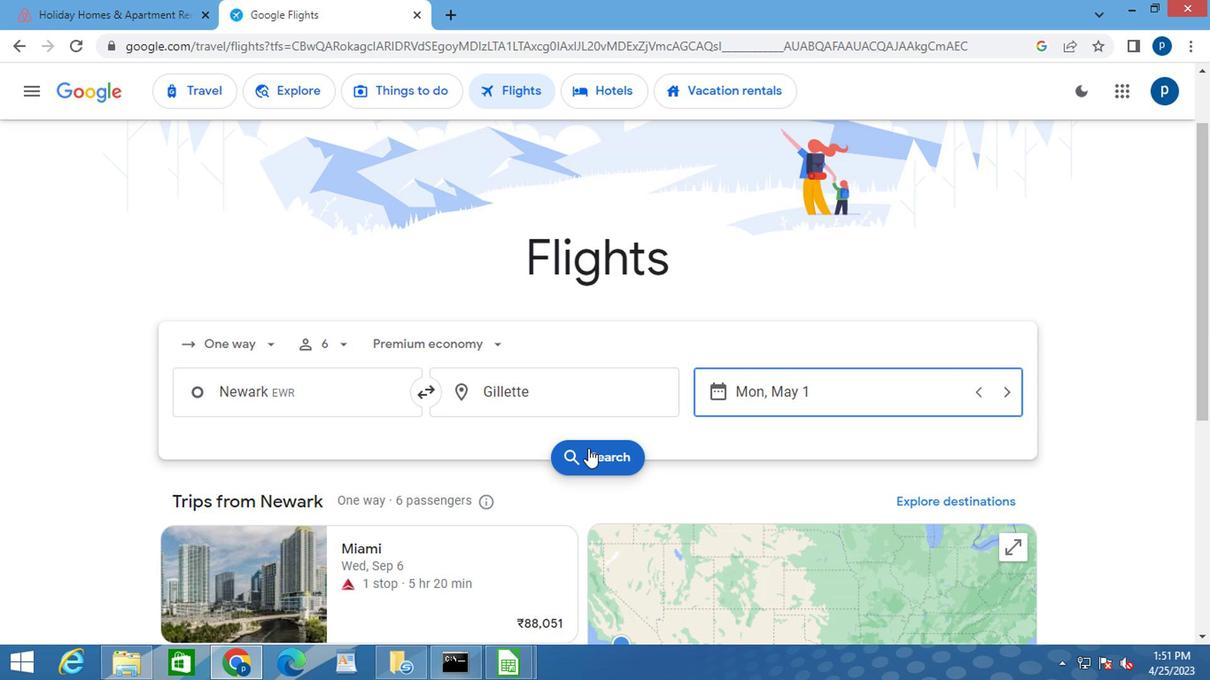 
Action: Mouse moved to (178, 257)
Screenshot: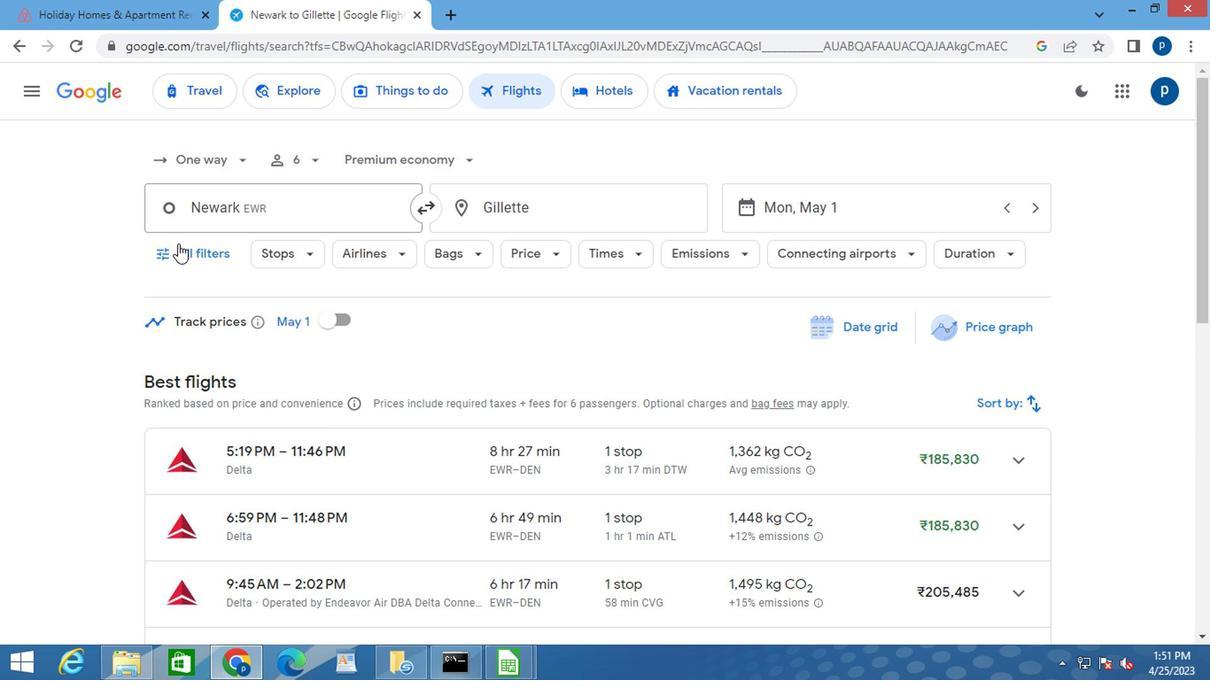 
Action: Mouse pressed left at (178, 257)
Screenshot: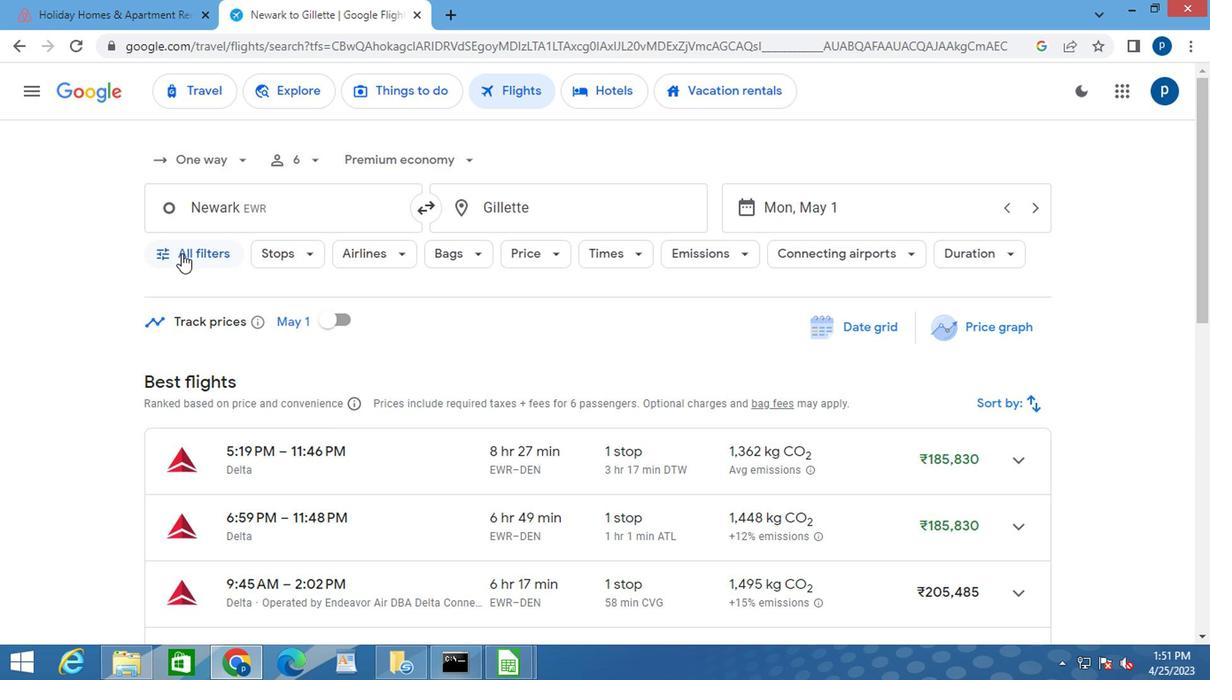 
Action: Mouse moved to (250, 449)
Screenshot: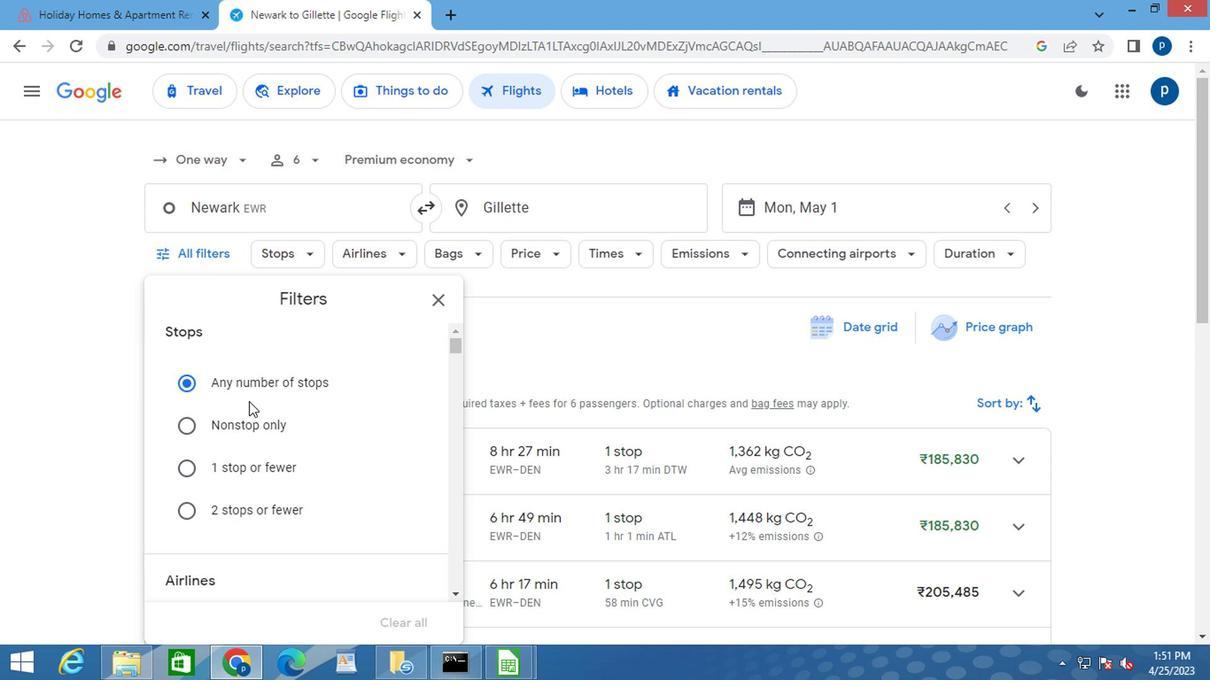 
Action: Mouse scrolled (250, 448) with delta (0, 0)
Screenshot: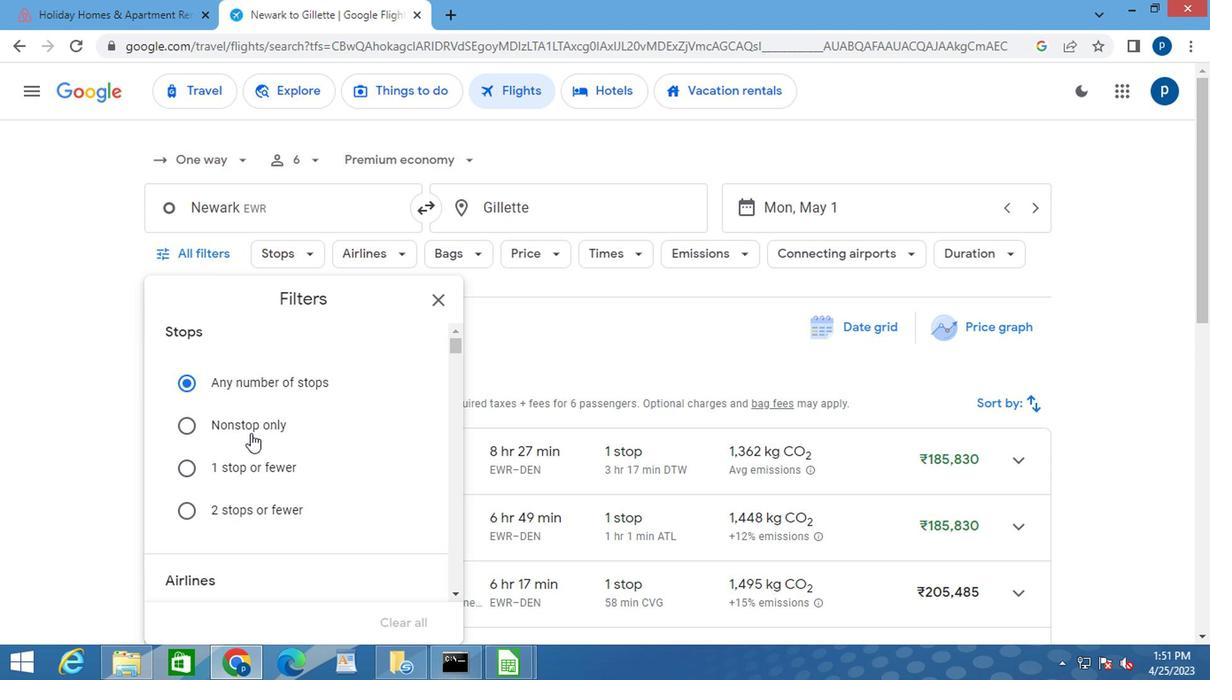 
Action: Mouse moved to (254, 453)
Screenshot: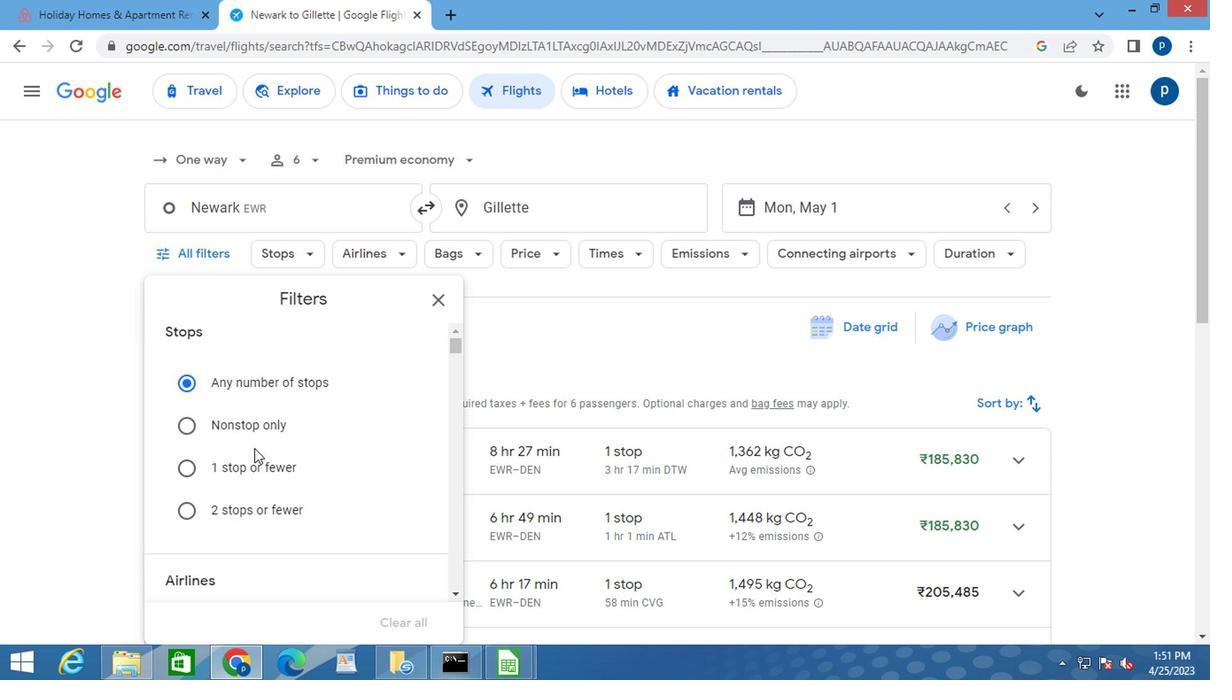 
Action: Mouse scrolled (254, 452) with delta (0, -1)
Screenshot: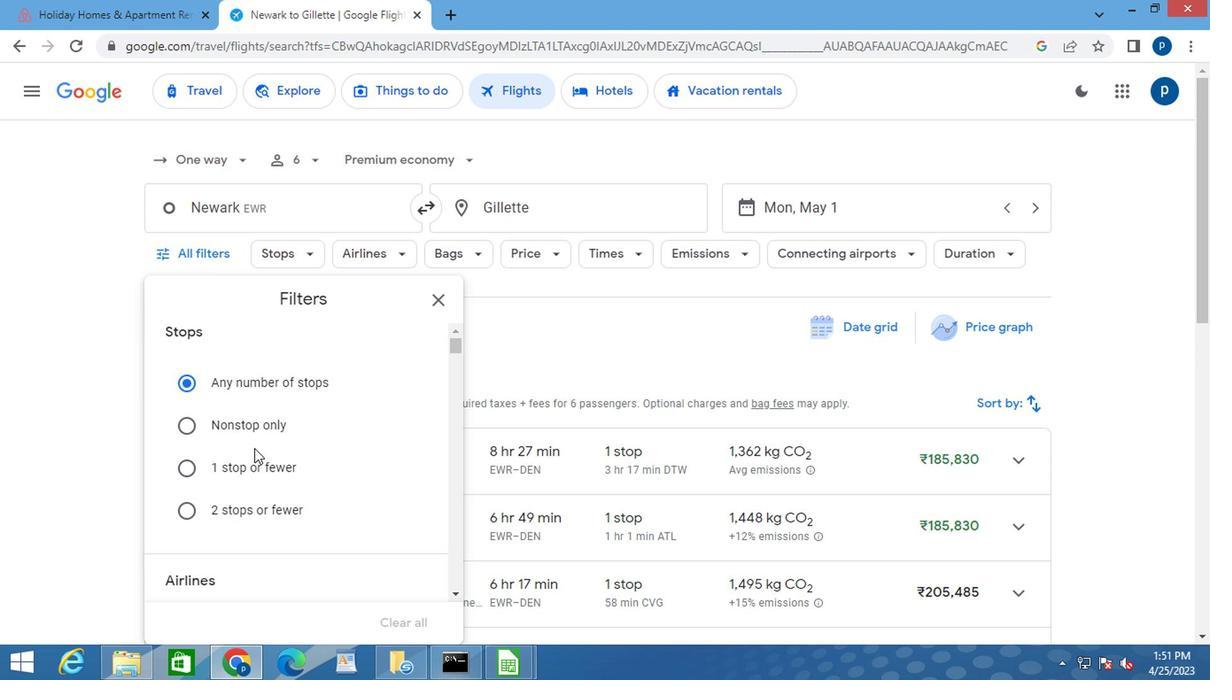 
Action: Mouse moved to (277, 440)
Screenshot: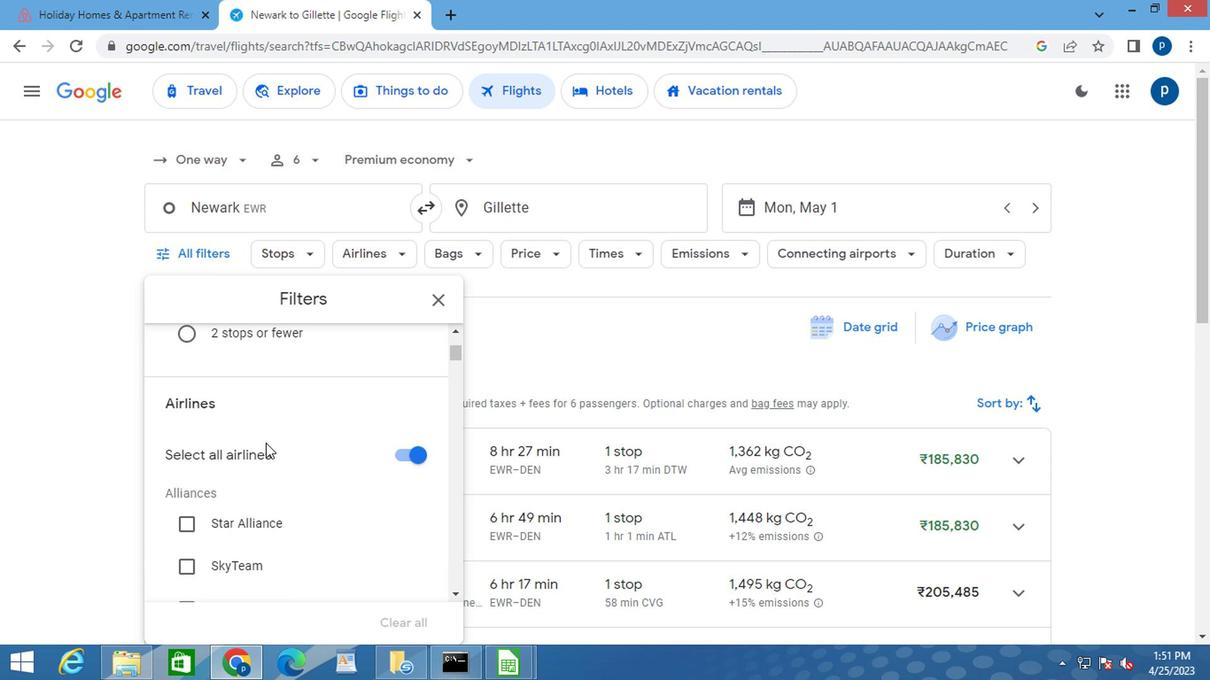 
Action: Mouse scrolled (277, 439) with delta (0, 0)
Screenshot: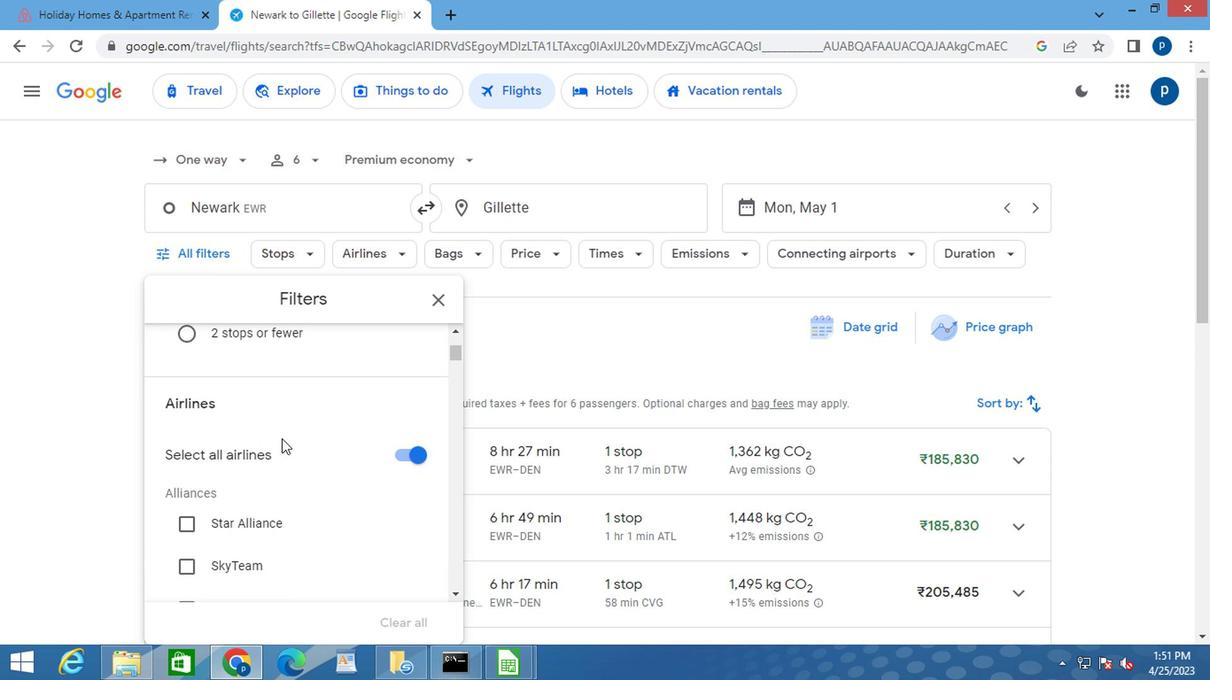 
Action: Mouse moved to (280, 440)
Screenshot: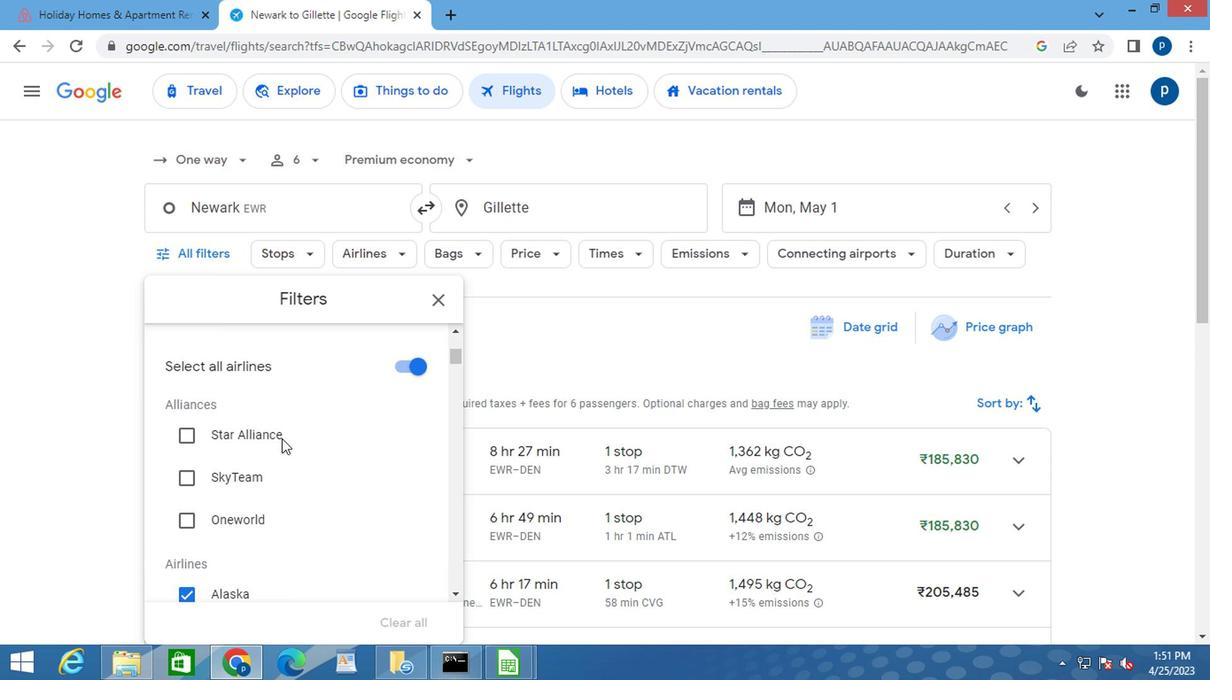 
Action: Mouse scrolled (280, 439) with delta (0, 0)
Screenshot: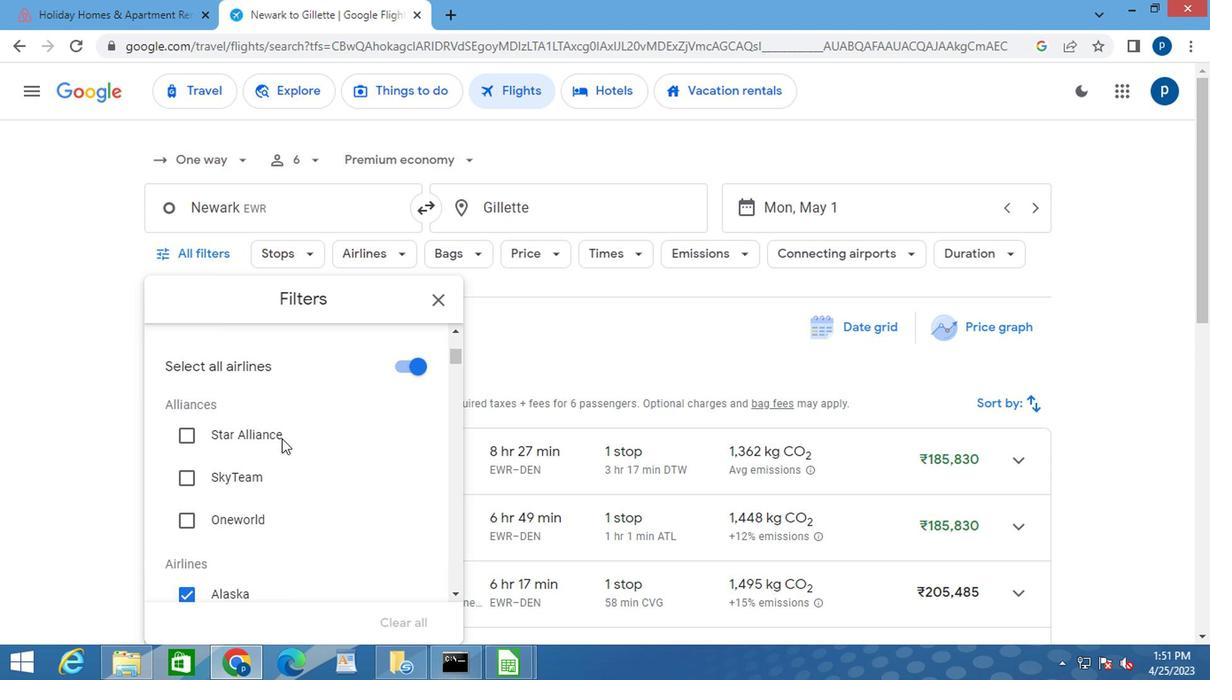 
Action: Mouse moved to (284, 438)
Screenshot: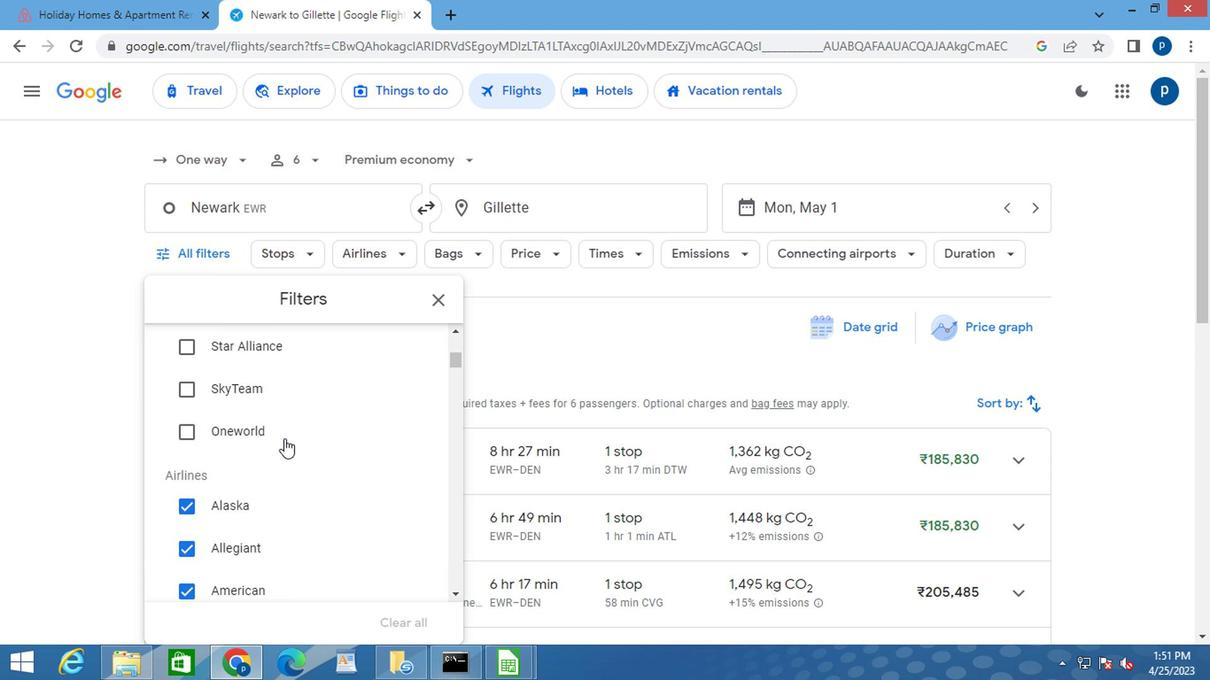 
Action: Mouse scrolled (284, 437) with delta (0, 0)
Screenshot: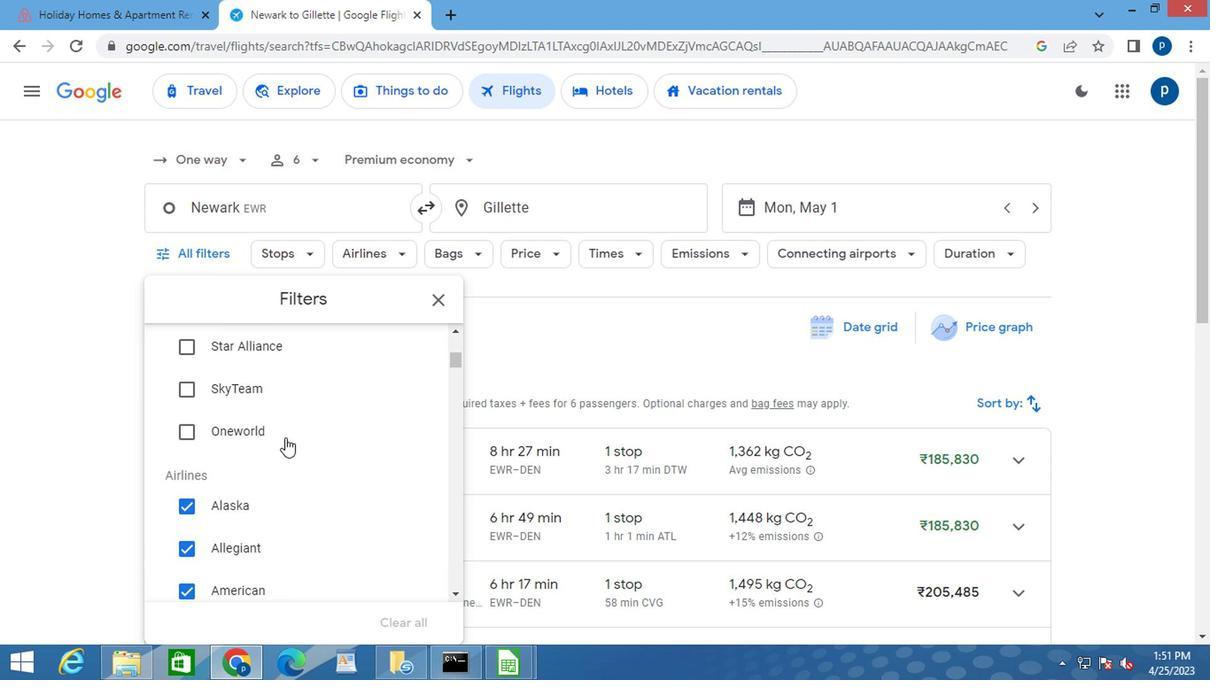 
Action: Mouse moved to (311, 452)
Screenshot: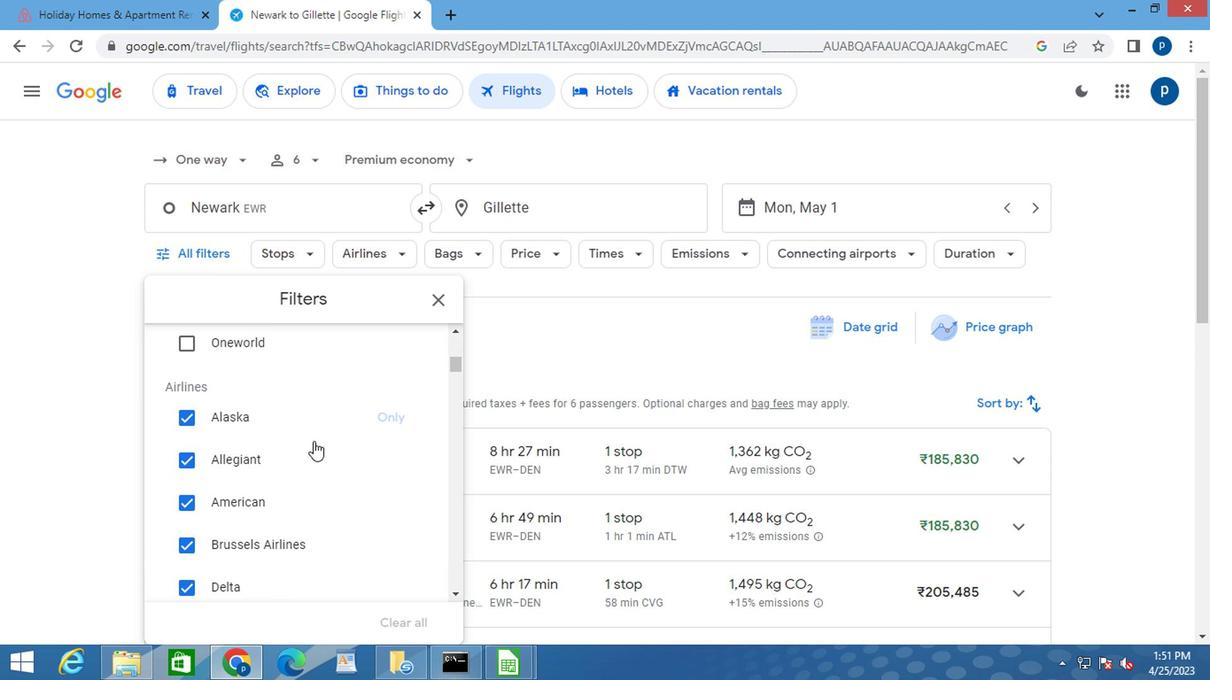 
Action: Mouse scrolled (311, 451) with delta (0, 0)
Screenshot: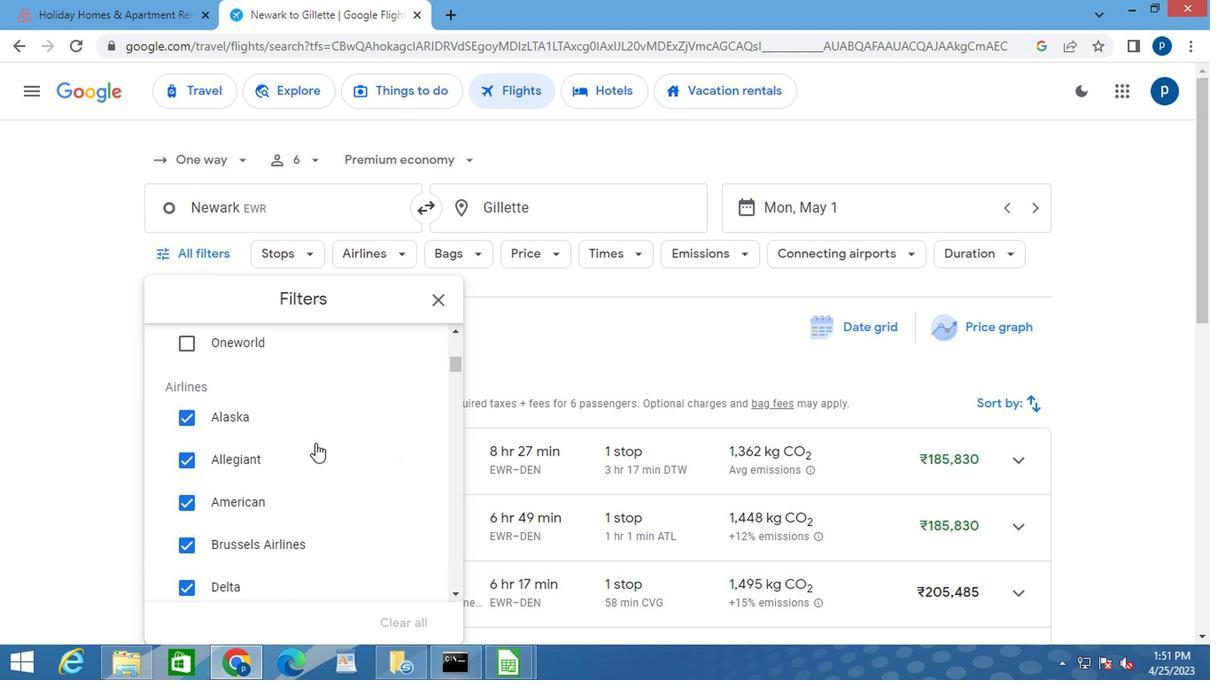 
Action: Mouse moved to (332, 445)
Screenshot: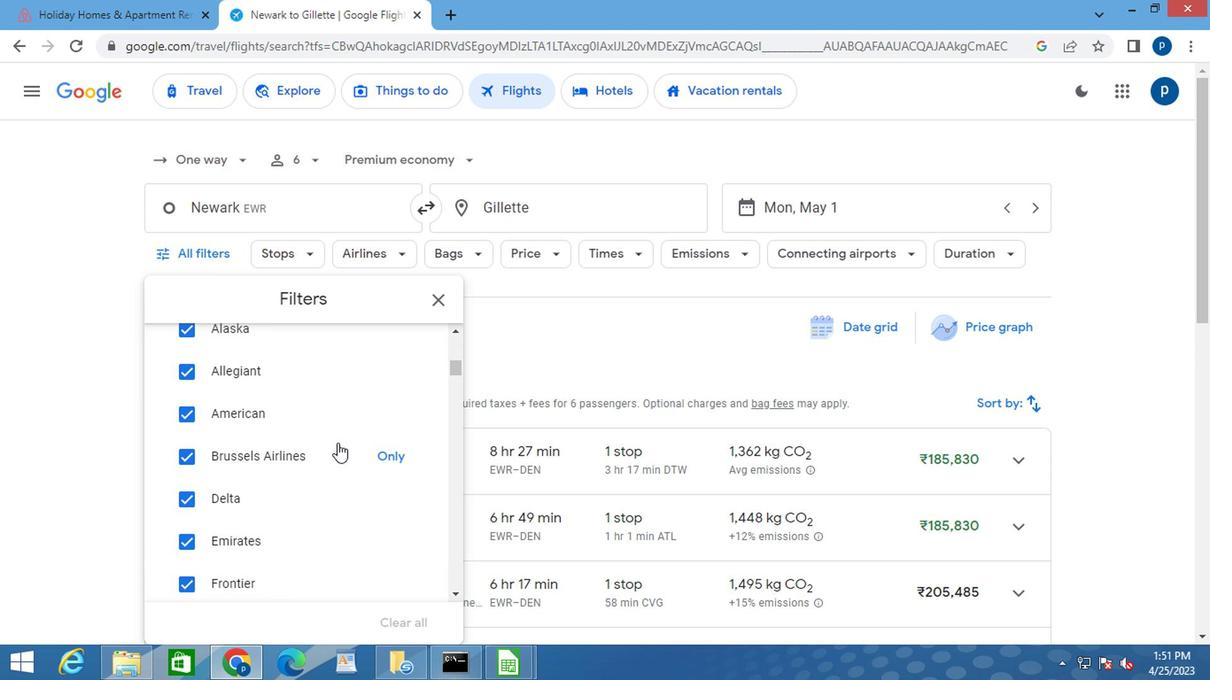
Action: Mouse scrolled (332, 444) with delta (0, 0)
Screenshot: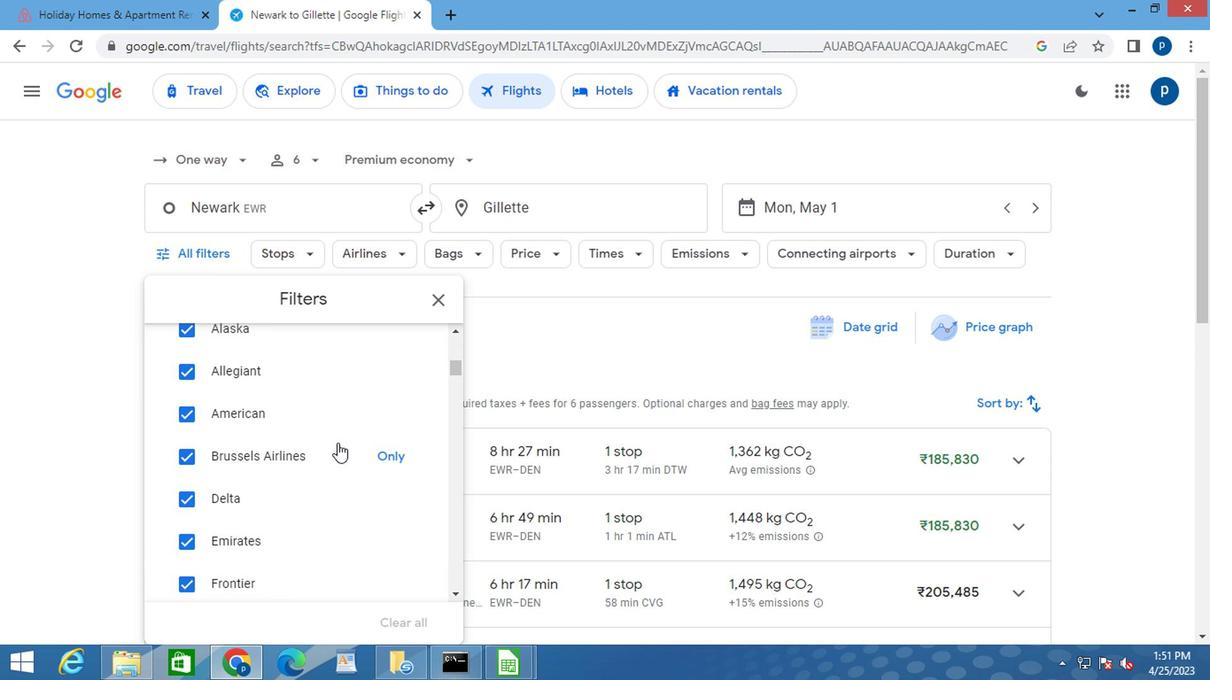 
Action: Mouse moved to (383, 535)
Screenshot: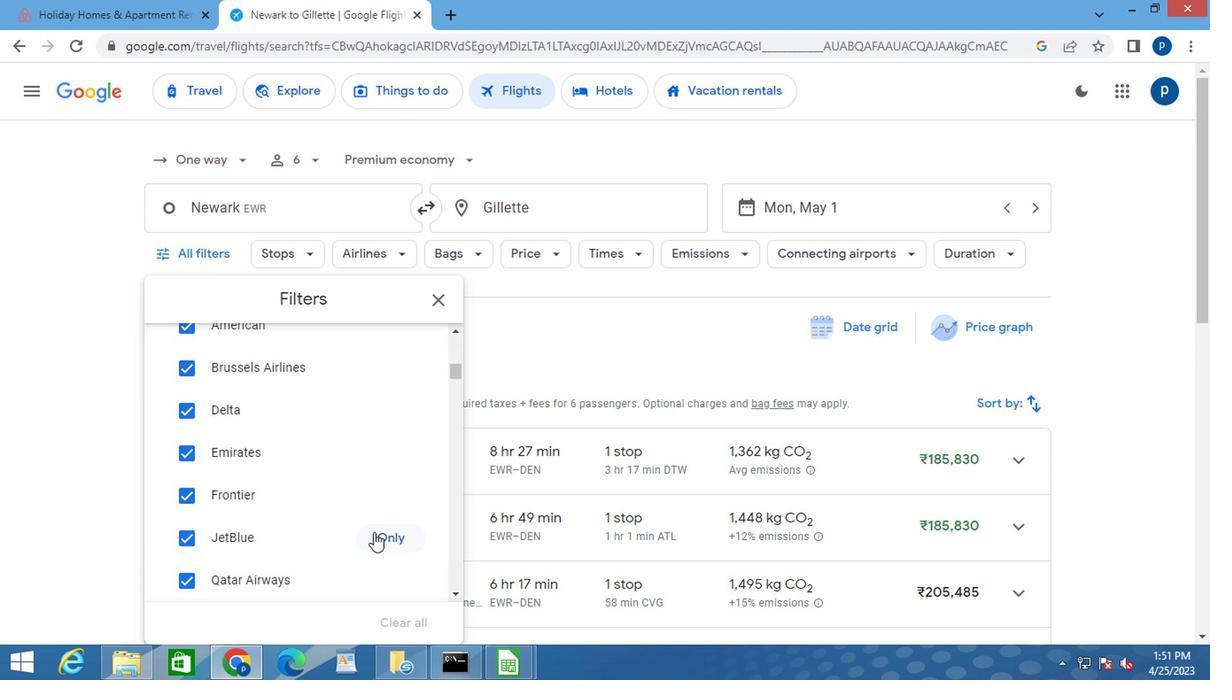
Action: Mouse pressed left at (383, 535)
Screenshot: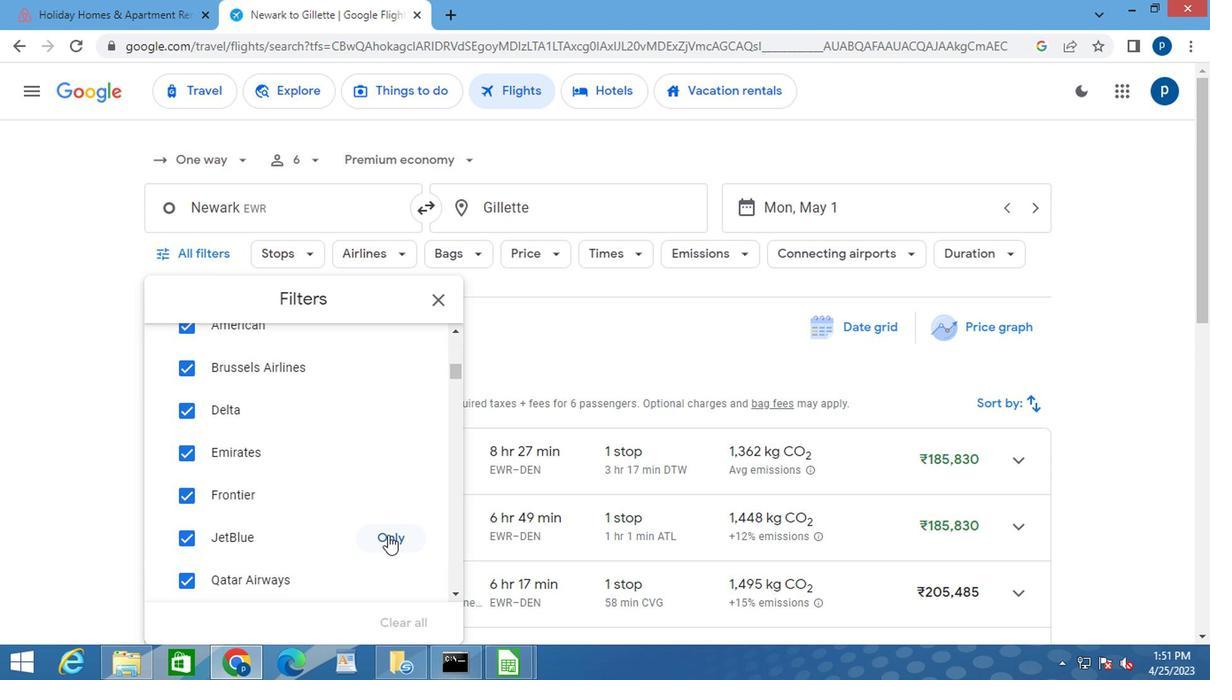 
Action: Mouse moved to (350, 523)
Screenshot: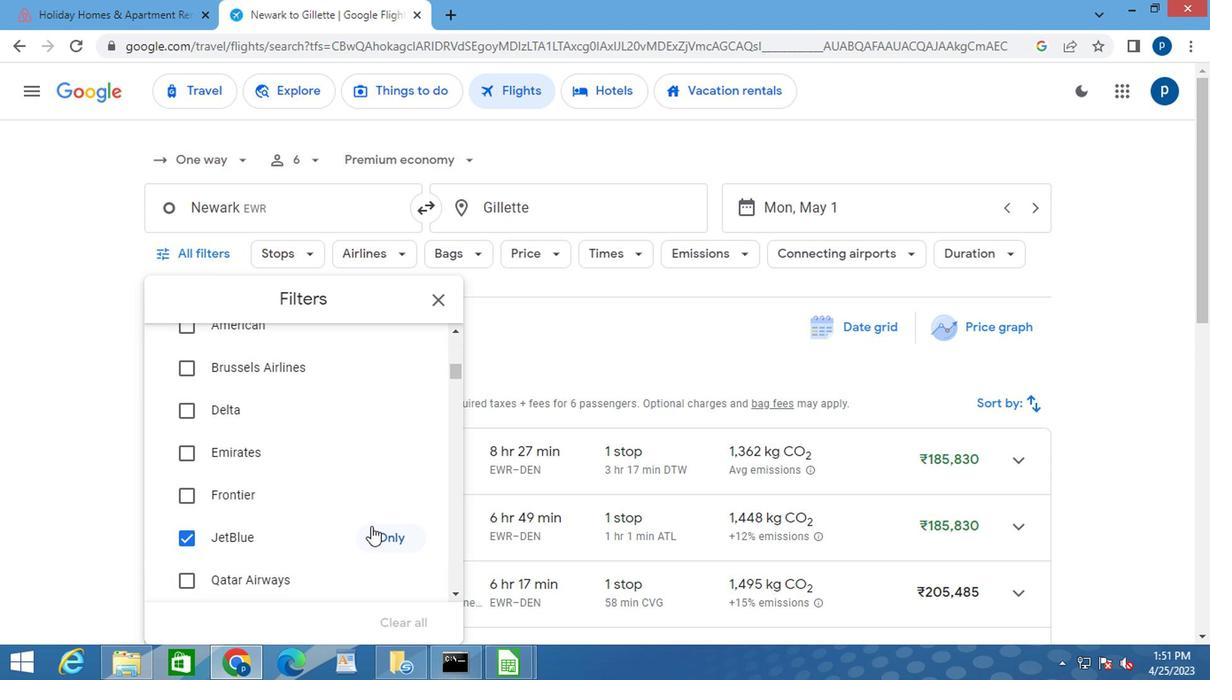
Action: Mouse scrolled (350, 522) with delta (0, 0)
Screenshot: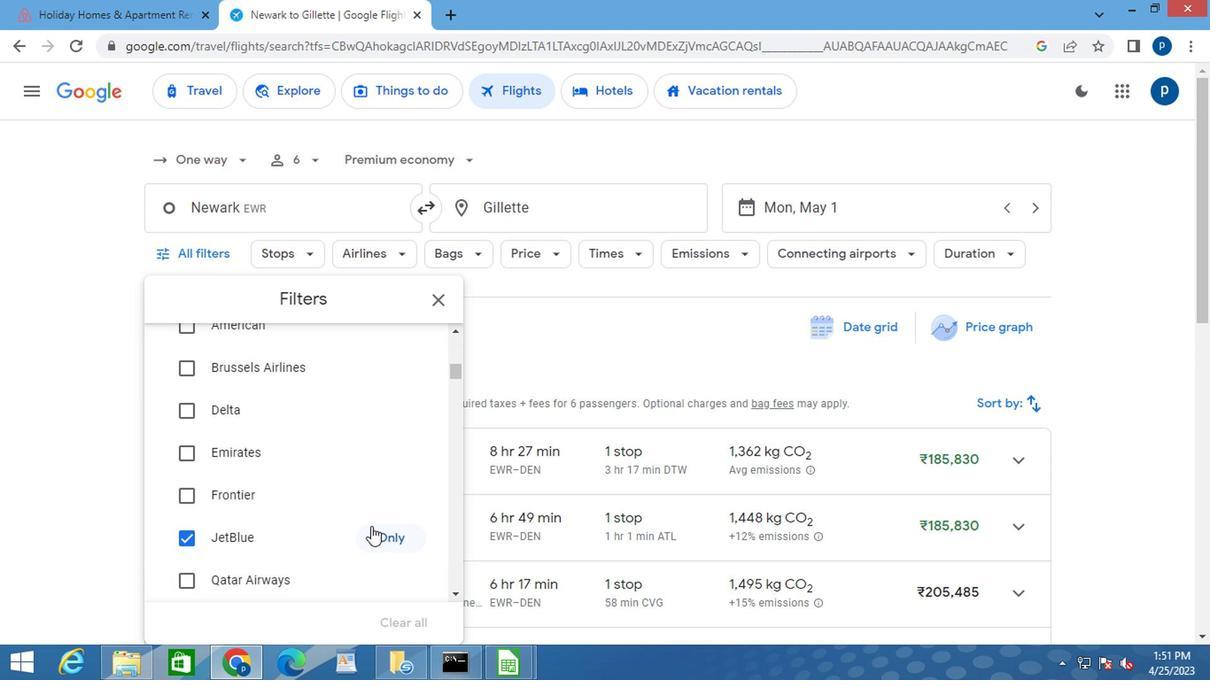 
Action: Mouse moved to (348, 523)
Screenshot: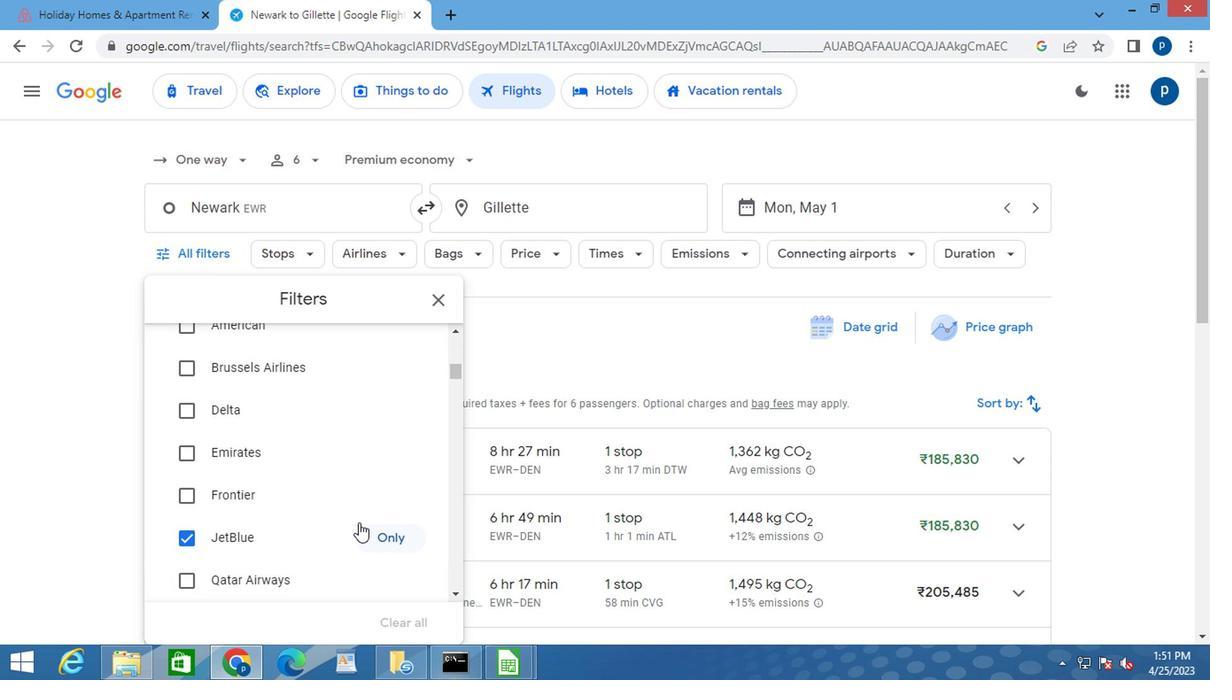 
Action: Mouse scrolled (348, 522) with delta (0, 0)
Screenshot: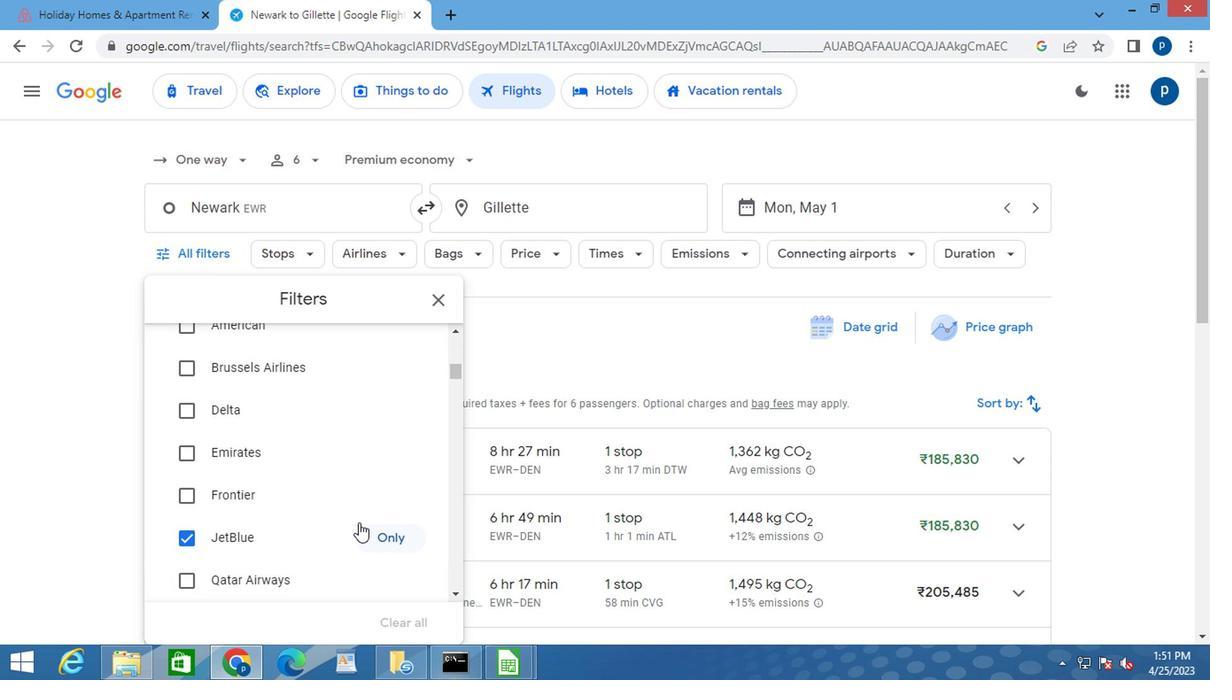 
Action: Mouse moved to (309, 509)
Screenshot: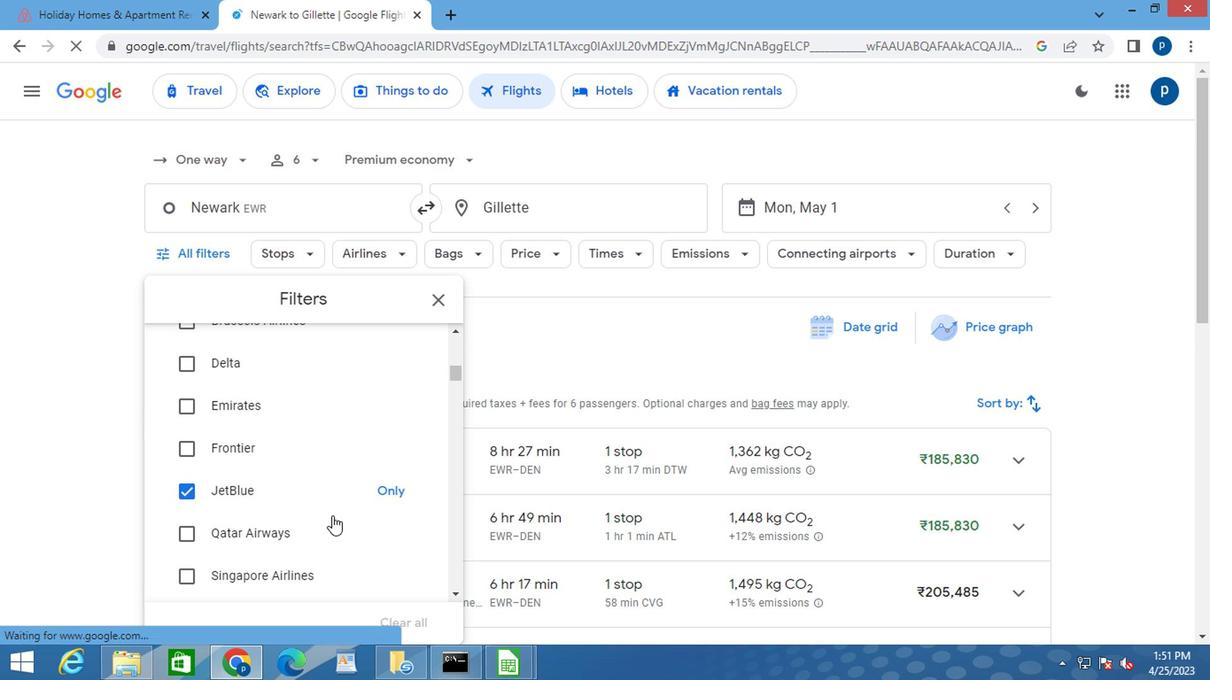 
Action: Mouse scrolled (309, 508) with delta (0, -1)
Screenshot: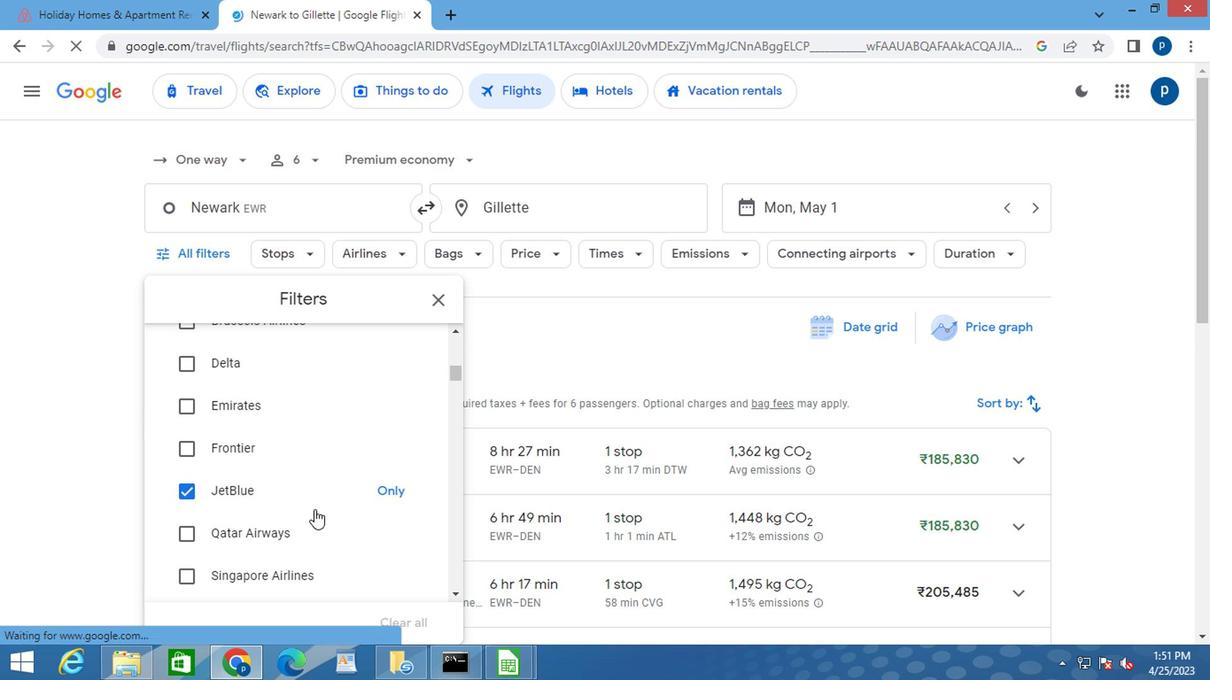 
Action: Mouse scrolled (309, 508) with delta (0, -1)
Screenshot: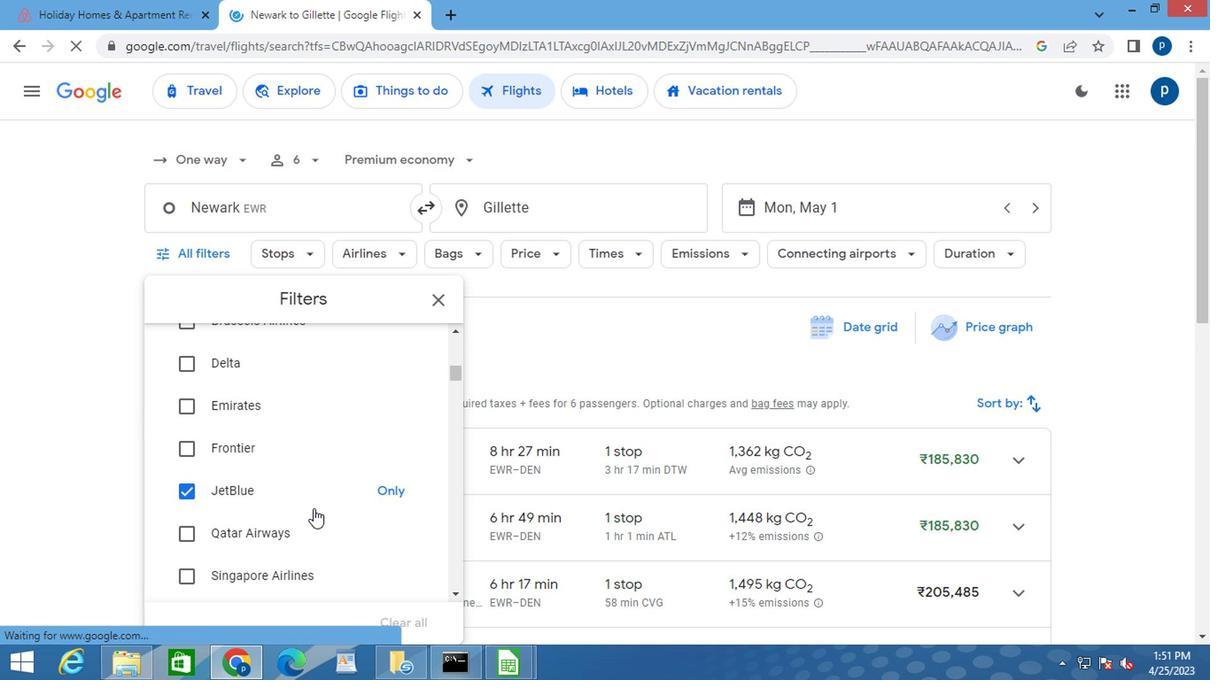 
Action: Mouse moved to (300, 483)
Screenshot: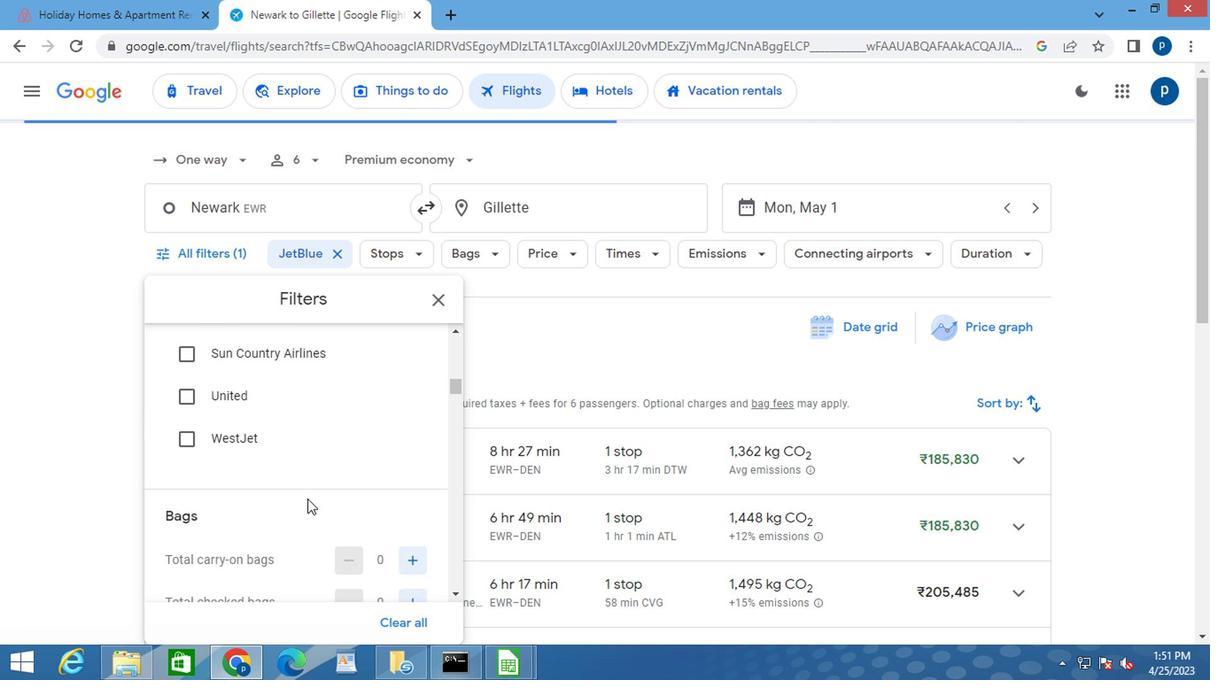 
Action: Mouse scrolled (300, 482) with delta (0, 0)
Screenshot: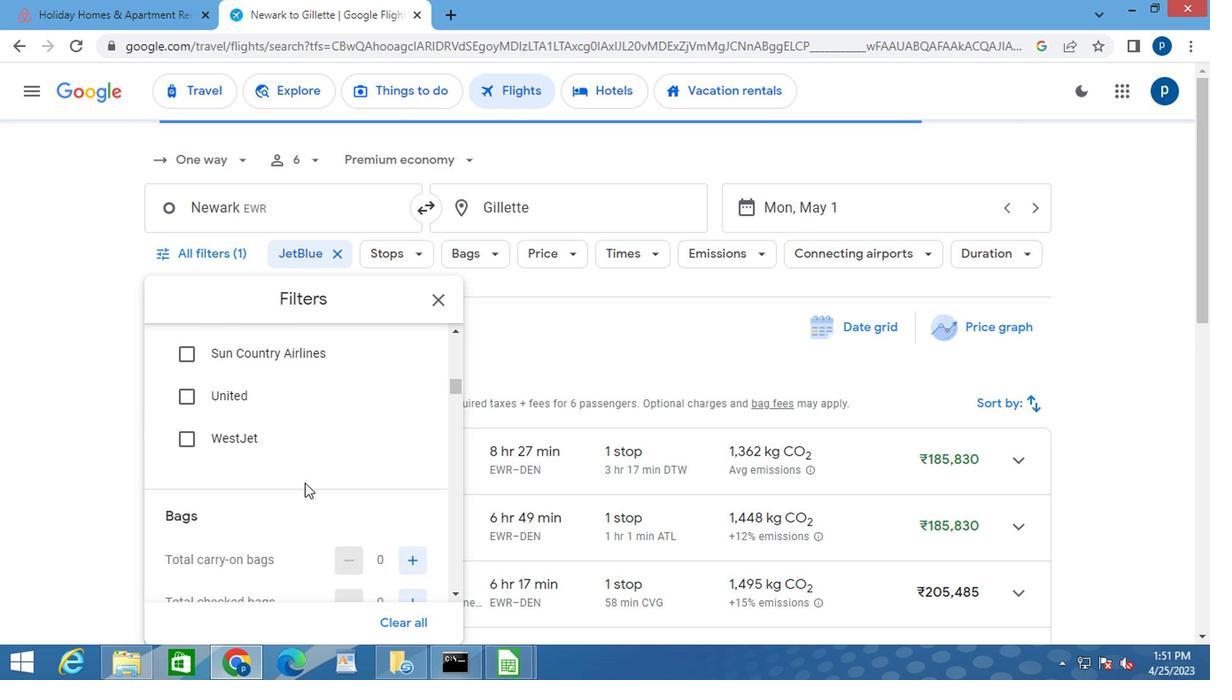 
Action: Mouse moved to (324, 498)
Screenshot: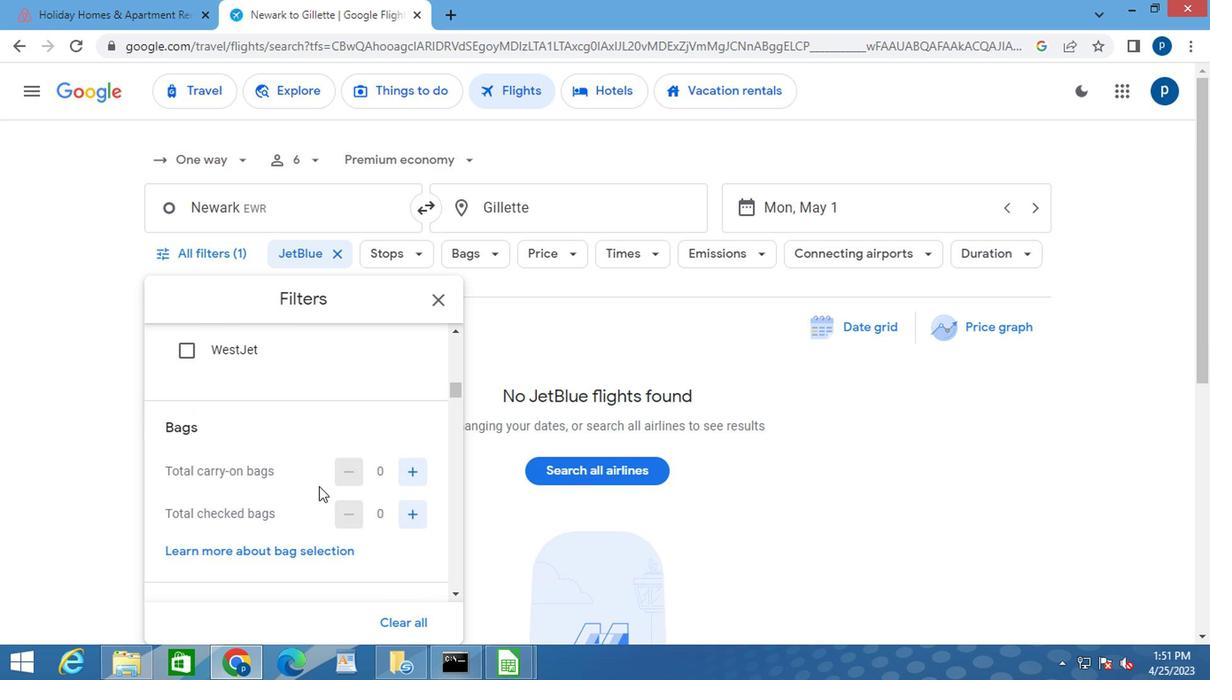 
Action: Mouse scrolled (324, 498) with delta (0, 0)
Screenshot: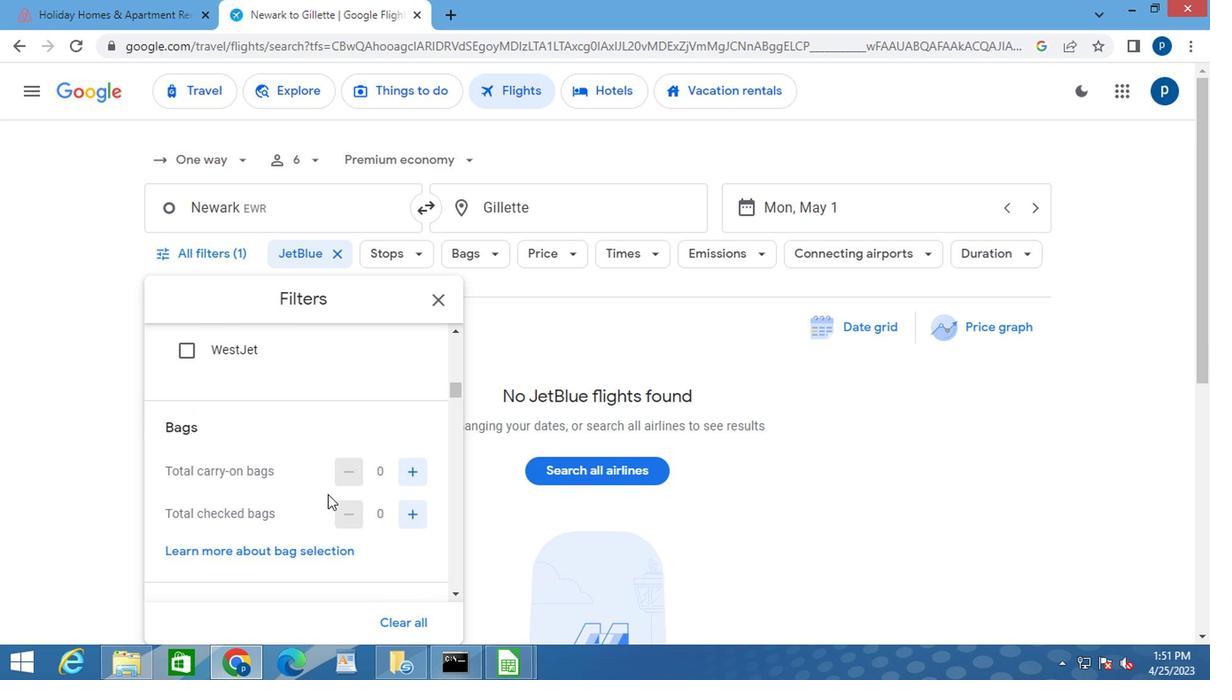 
Action: Mouse moved to (322, 495)
Screenshot: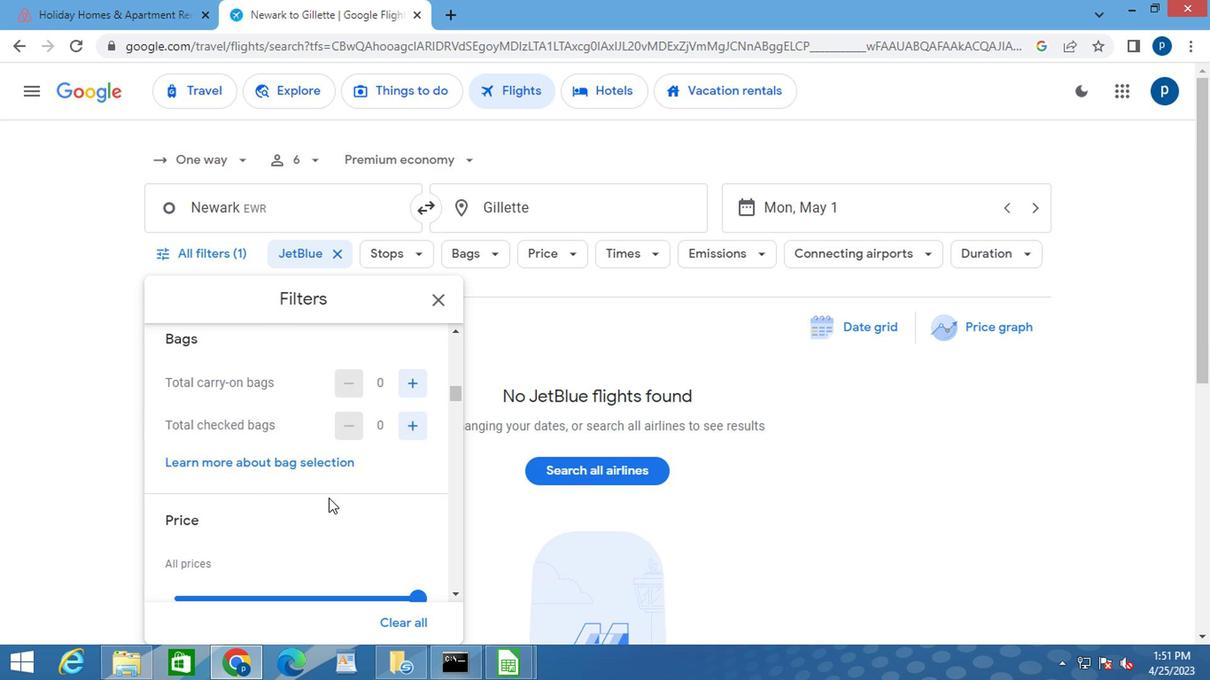 
Action: Mouse scrolled (322, 494) with delta (0, -1)
Screenshot: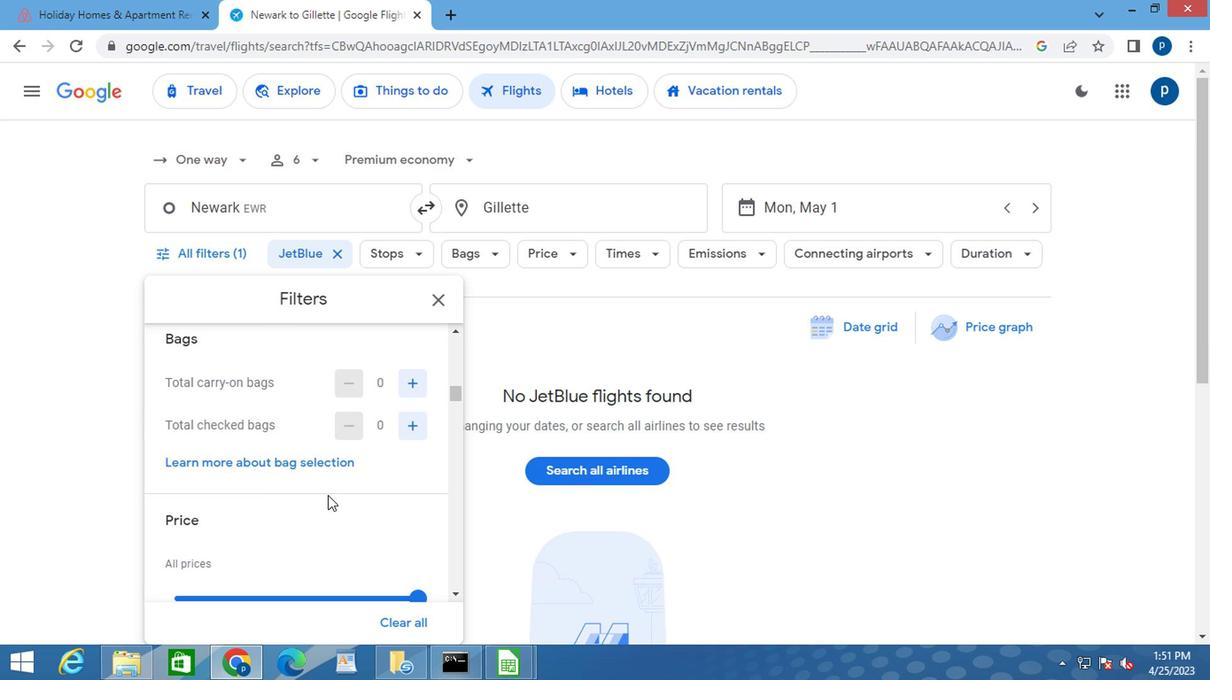 
Action: Mouse scrolled (322, 494) with delta (0, -1)
Screenshot: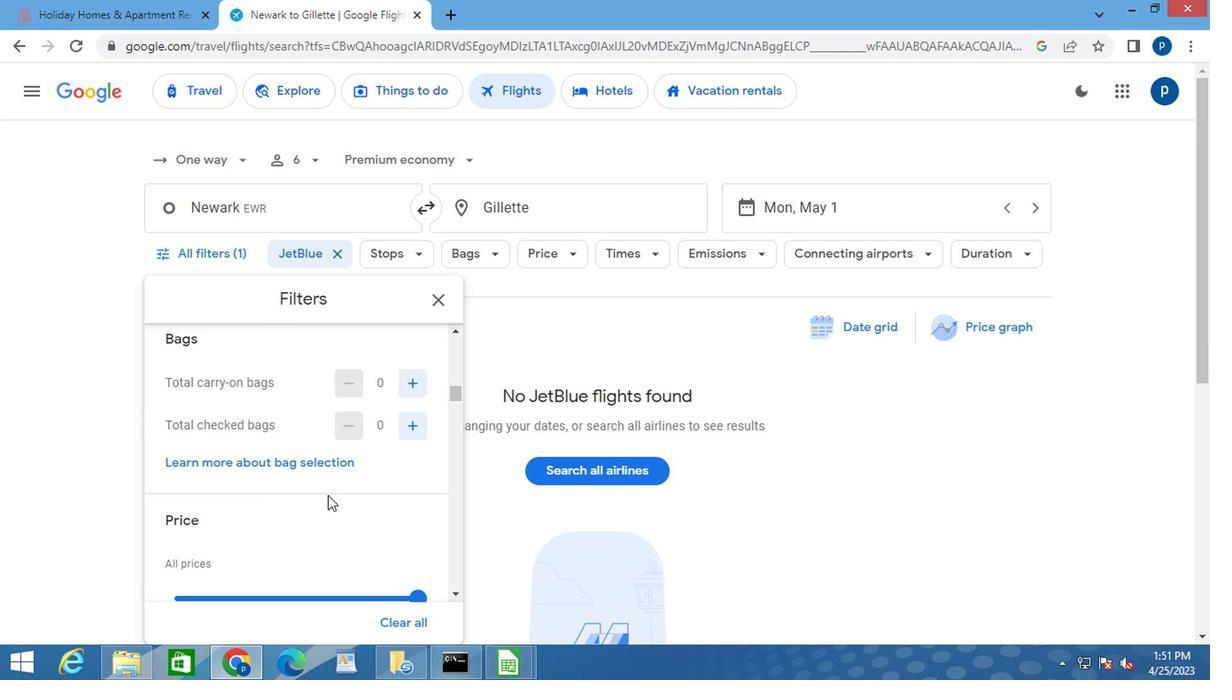 
Action: Mouse moved to (410, 422)
Screenshot: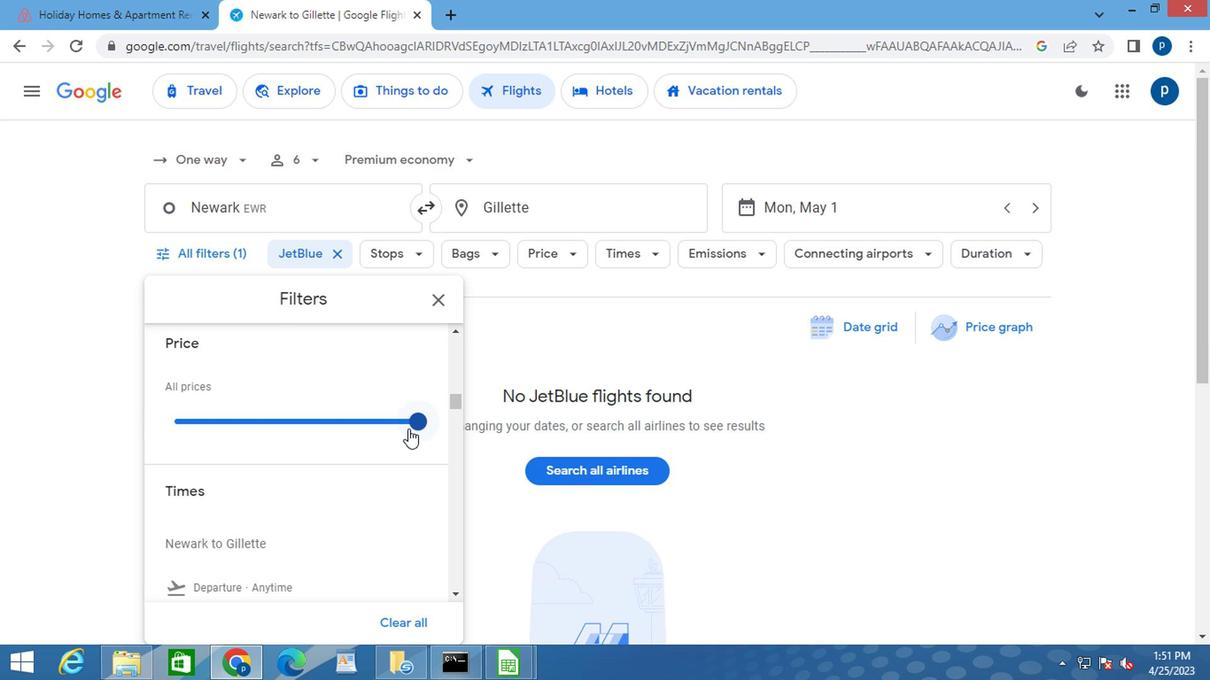 
Action: Mouse pressed left at (410, 422)
Screenshot: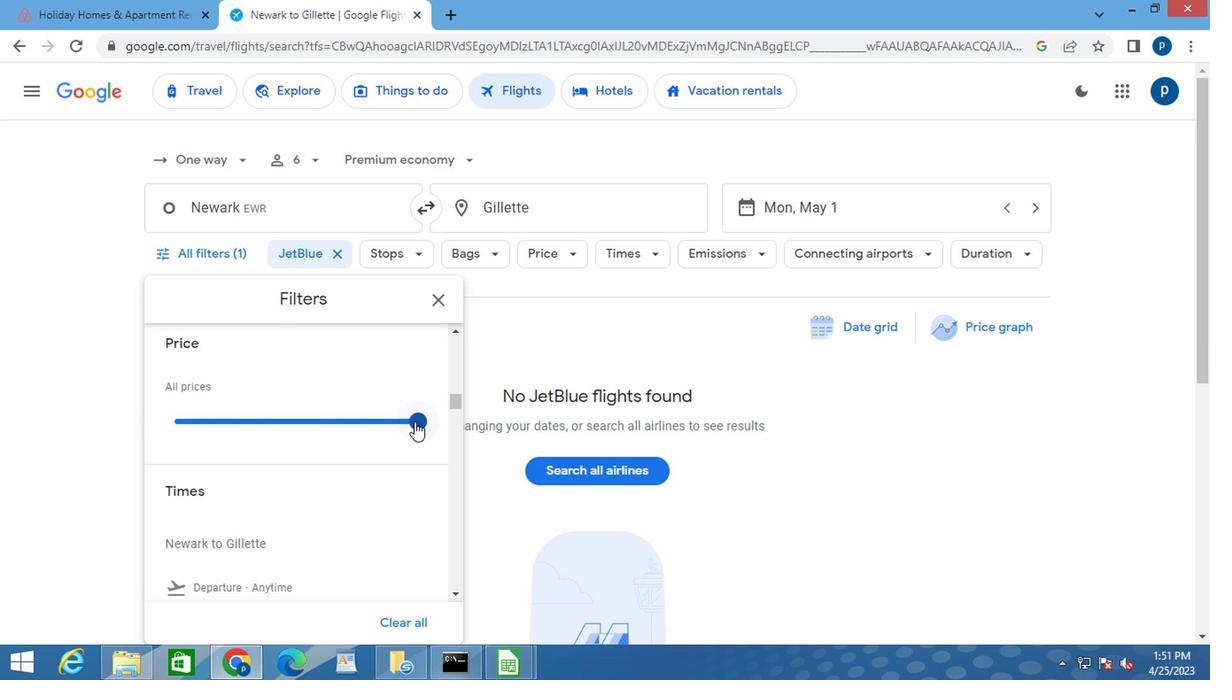 
Action: Mouse moved to (292, 518)
Screenshot: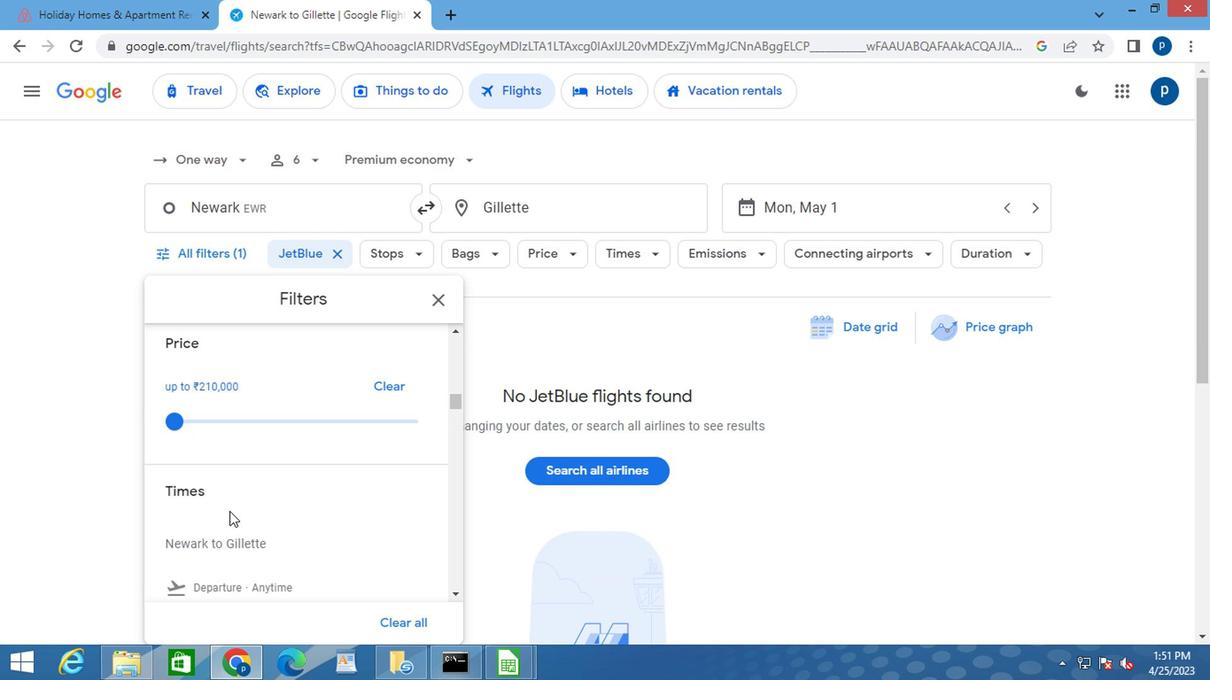 
Action: Mouse scrolled (292, 516) with delta (0, -1)
Screenshot: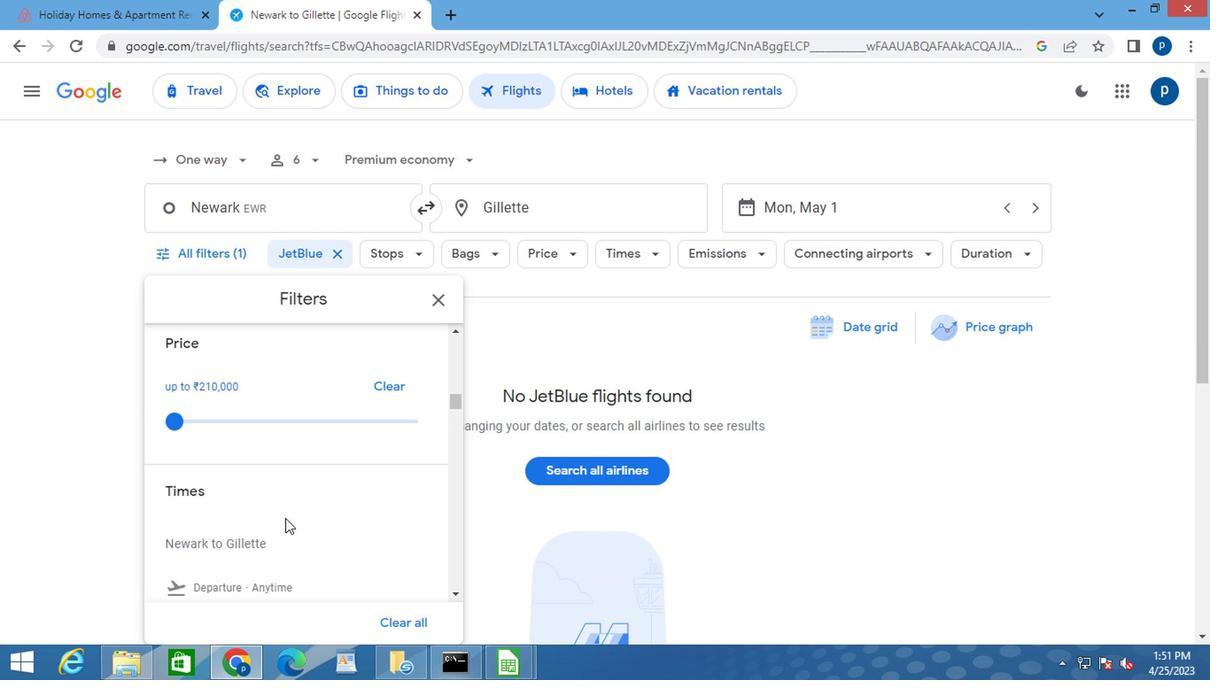
Action: Mouse scrolled (292, 516) with delta (0, -1)
Screenshot: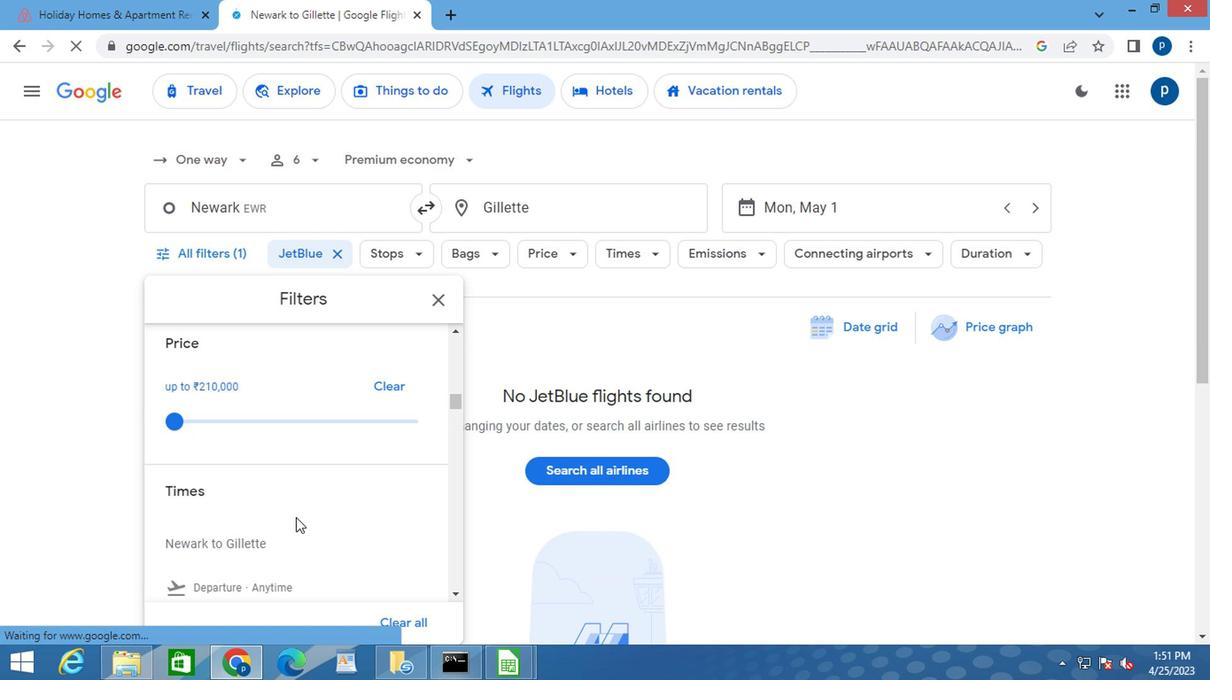 
Action: Mouse moved to (406, 445)
Screenshot: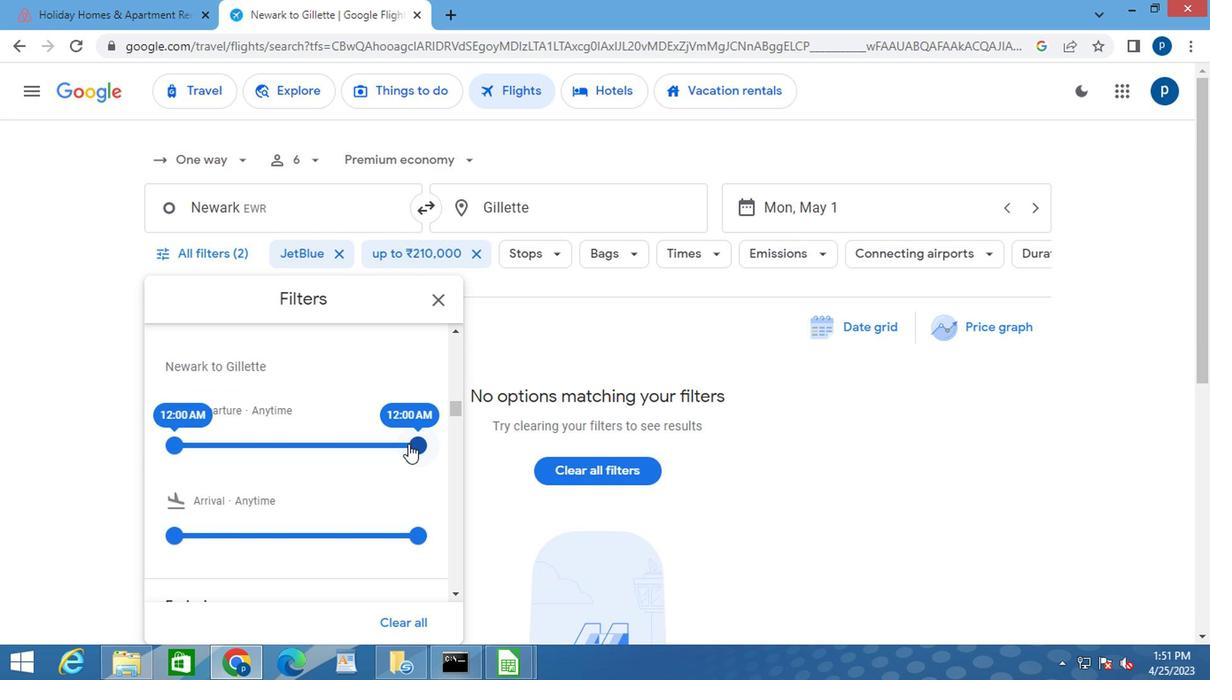 
Action: Mouse pressed left at (406, 445)
Screenshot: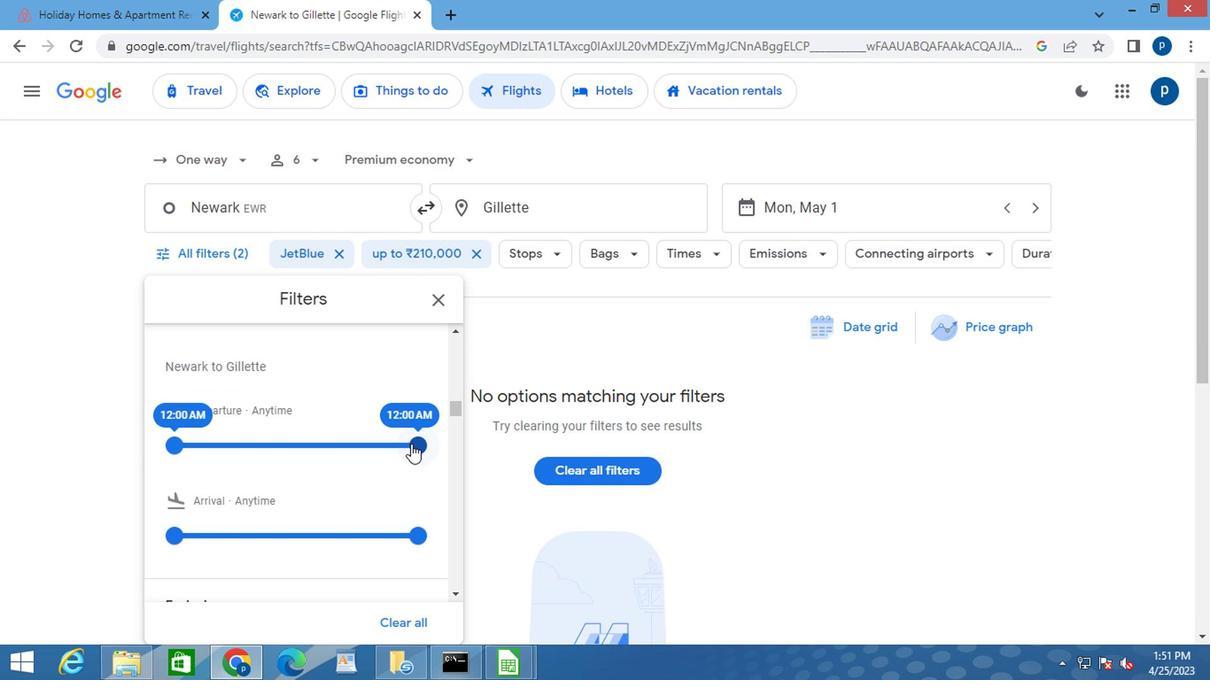 
Action: Mouse moved to (178, 444)
Screenshot: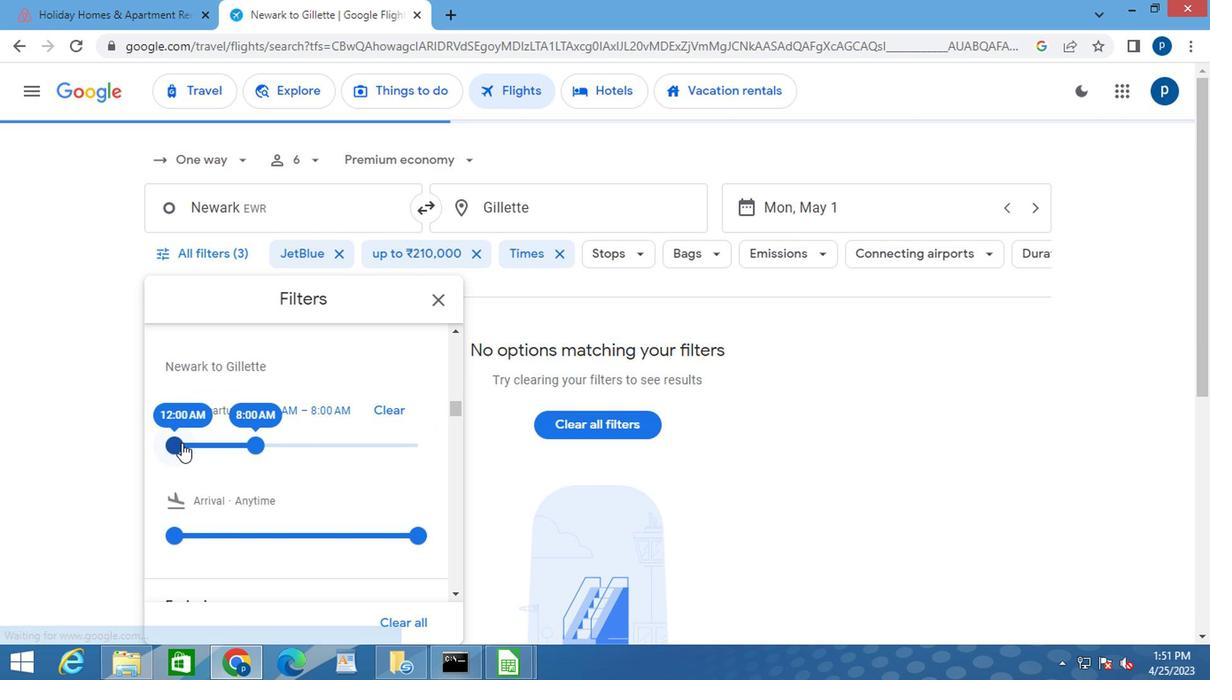 
Action: Mouse pressed left at (178, 444)
Screenshot: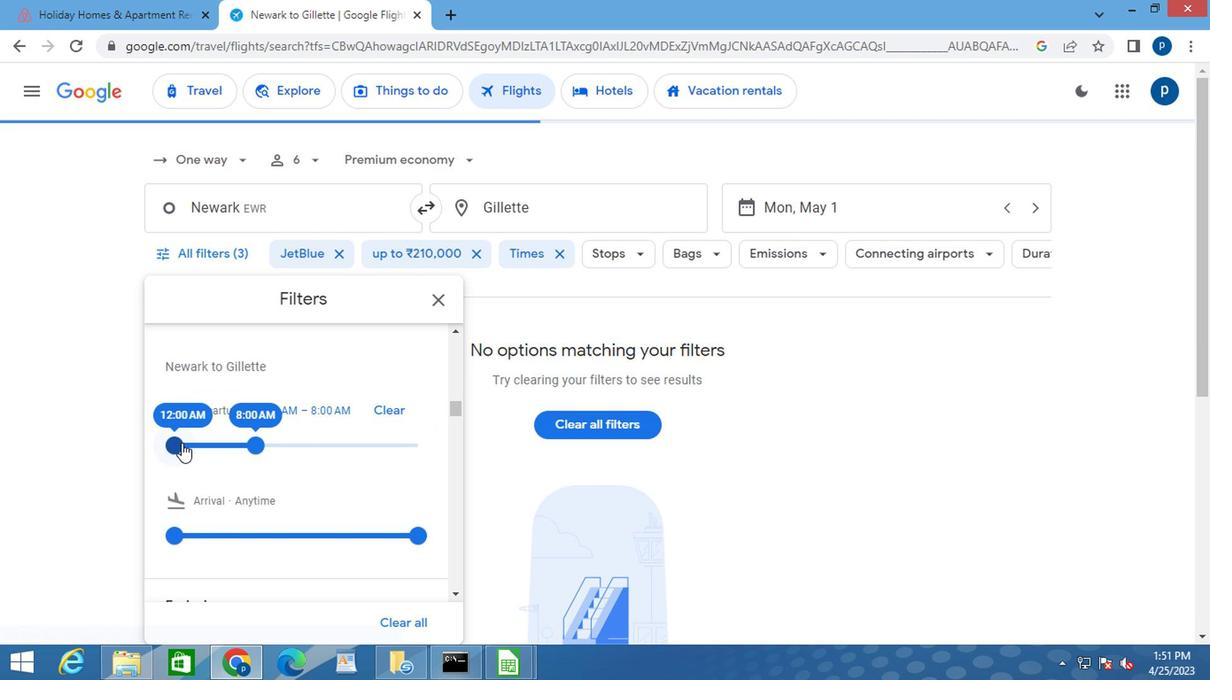 
Action: Mouse moved to (432, 295)
Screenshot: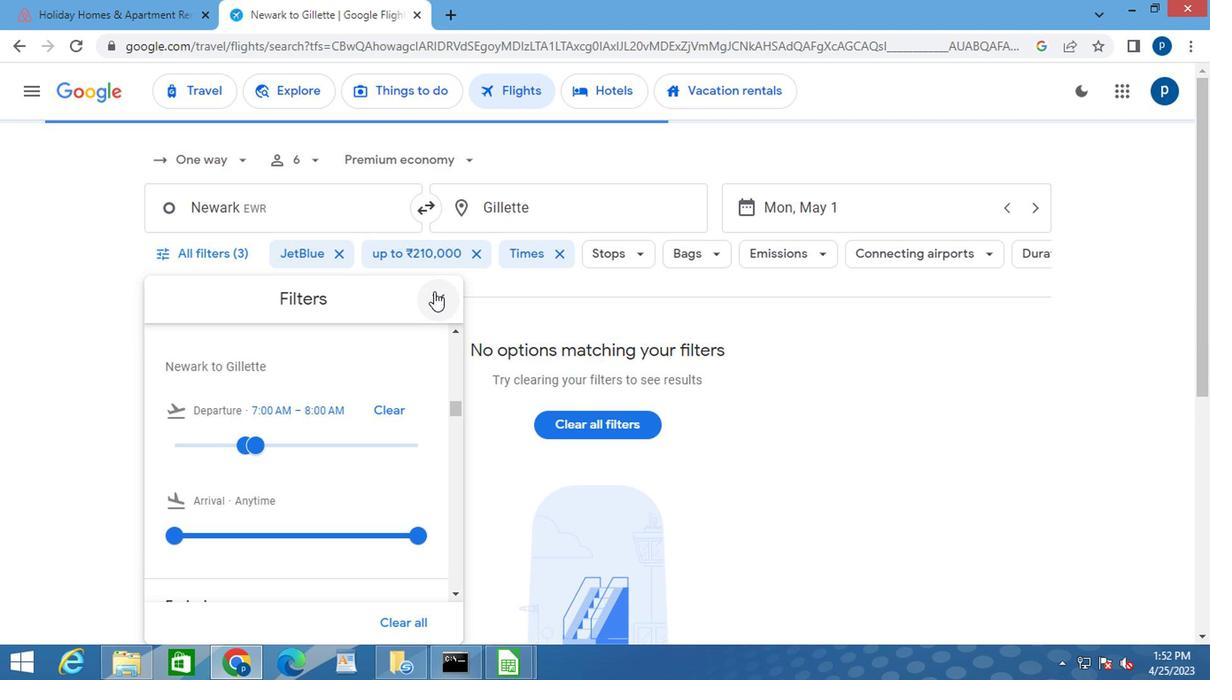 
Action: Mouse pressed left at (432, 295)
Screenshot: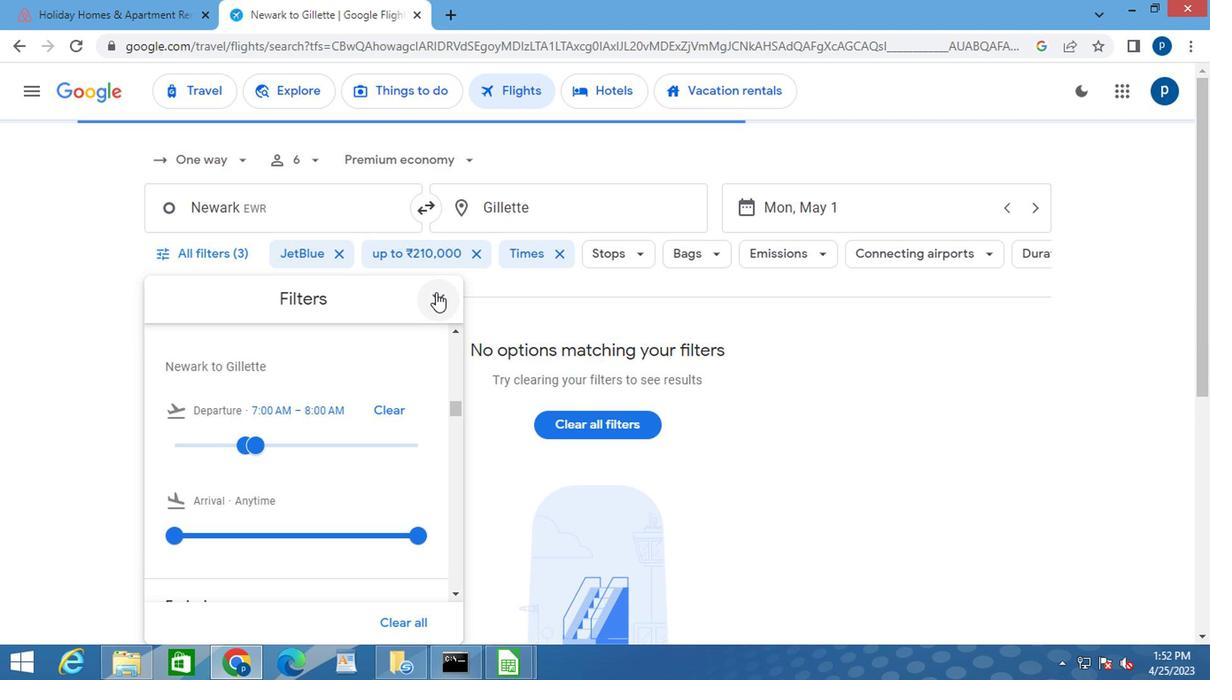 
